 Task: Enable and manage GitHub Discussions categories.
Action: Mouse moved to (762, 112)
Screenshot: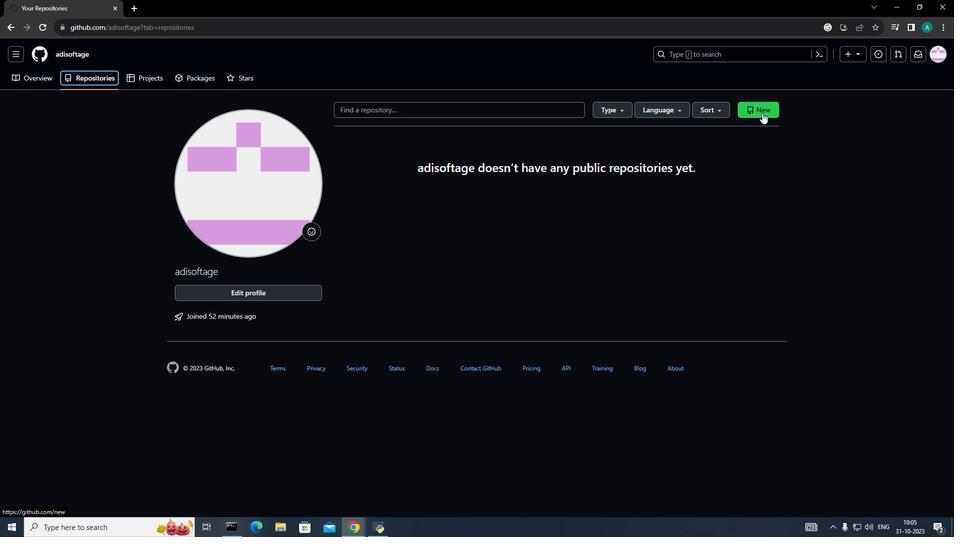 
Action: Mouse pressed left at (762, 112)
Screenshot: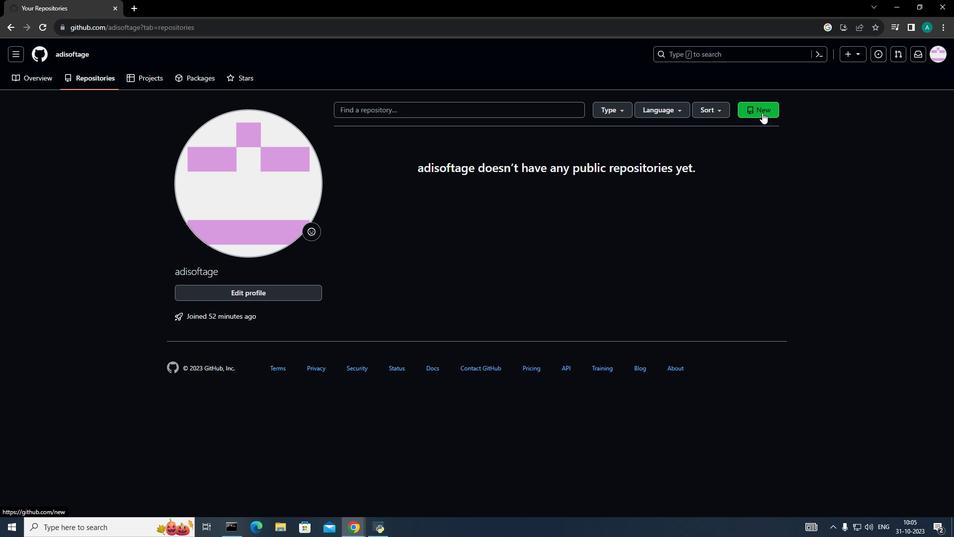 
Action: Mouse moved to (413, 175)
Screenshot: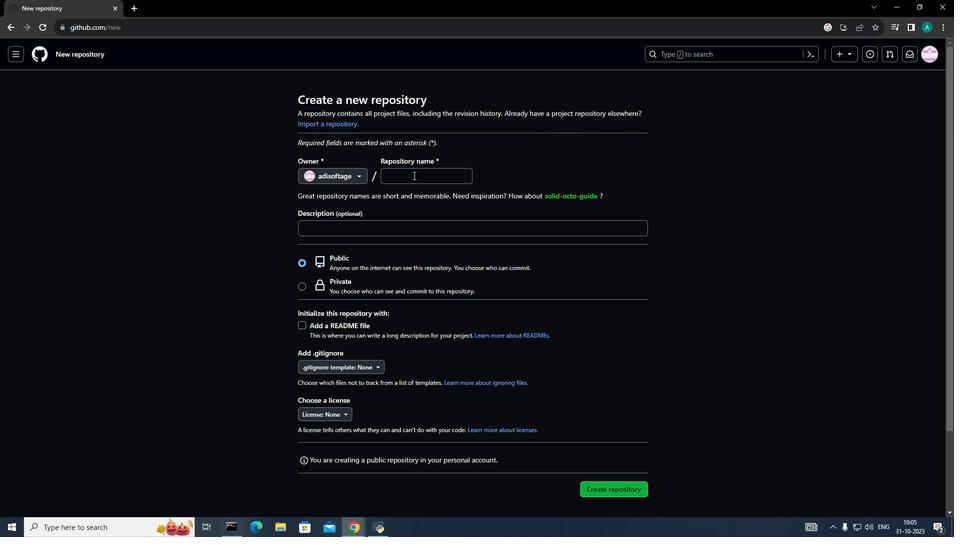 
Action: Mouse pressed left at (413, 175)
Screenshot: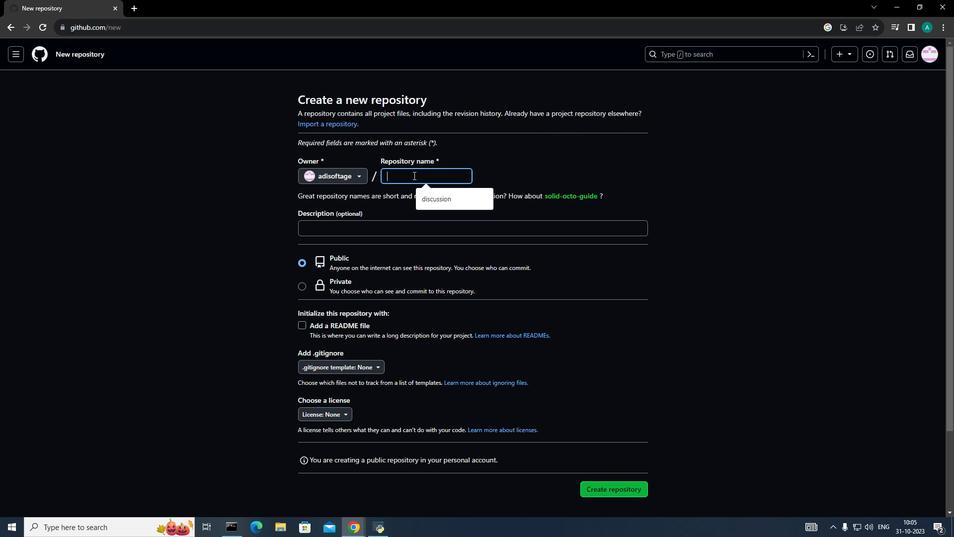 
Action: Key pressed discussions
Screenshot: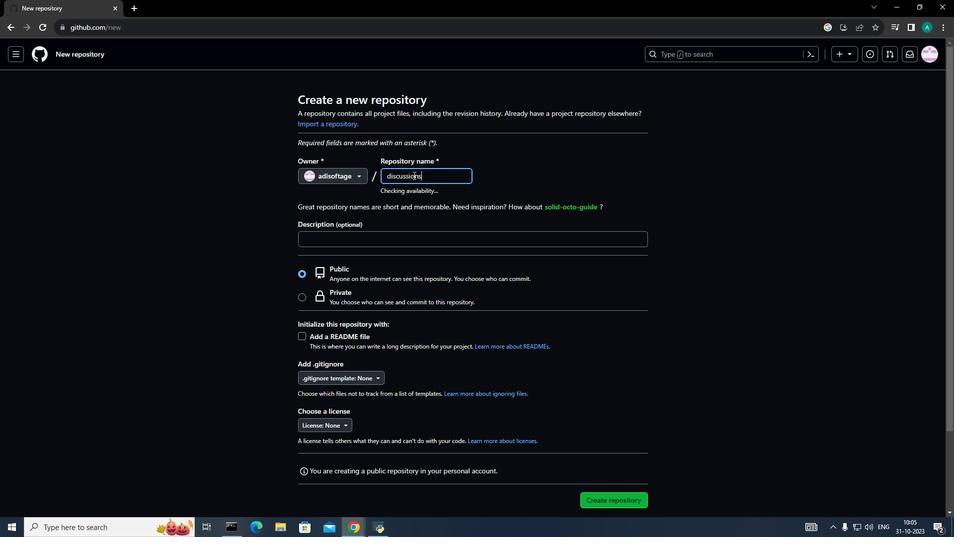 
Action: Mouse moved to (392, 281)
Screenshot: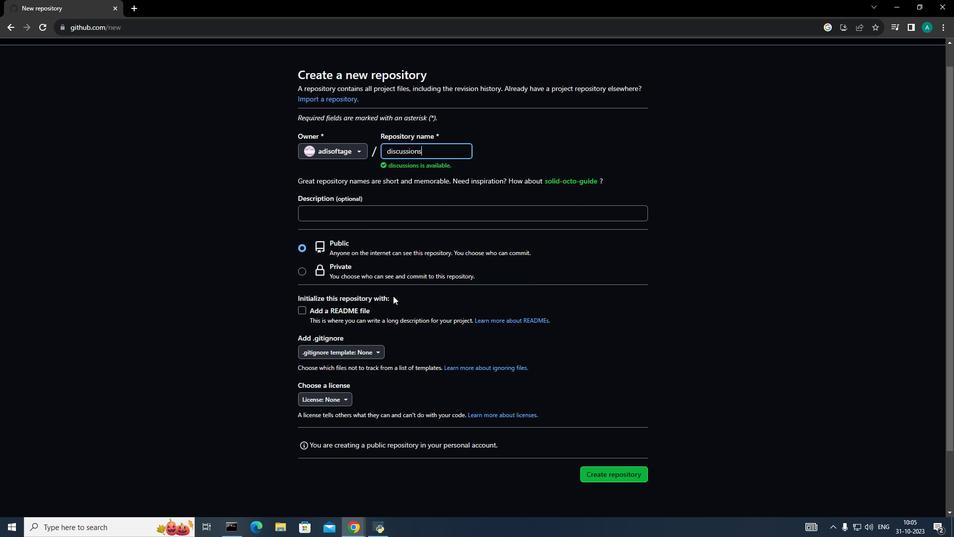 
Action: Mouse scrolled (392, 280) with delta (0, 0)
Screenshot: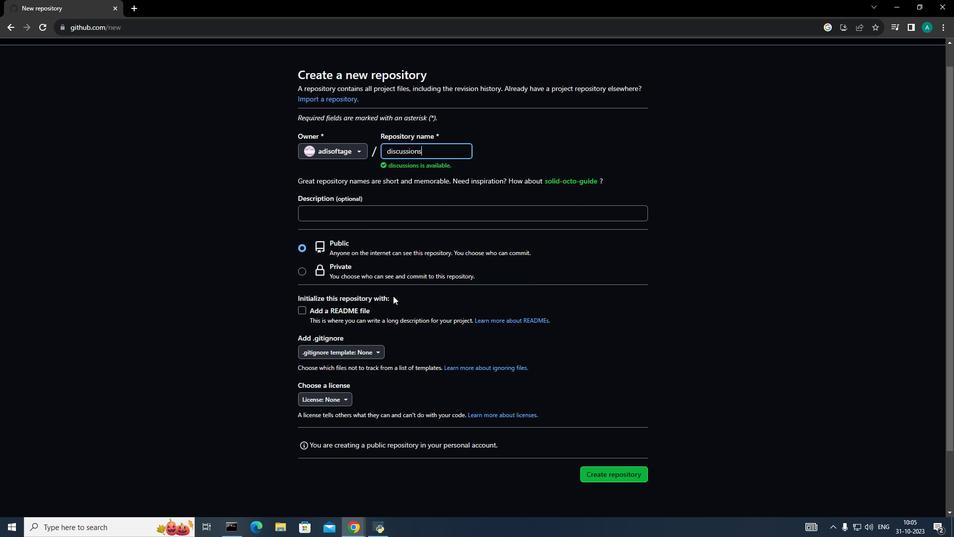 
Action: Mouse moved to (393, 290)
Screenshot: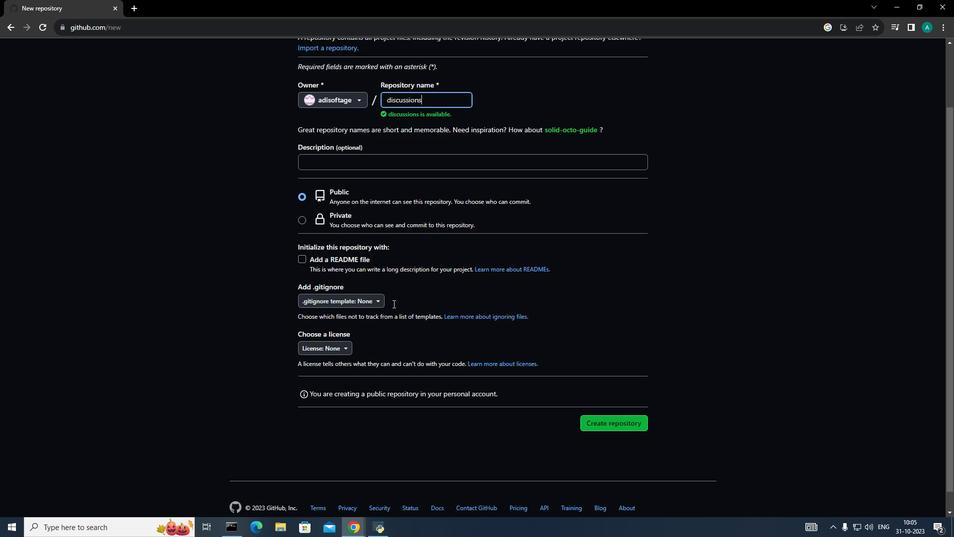 
Action: Mouse scrolled (393, 289) with delta (0, 0)
Screenshot: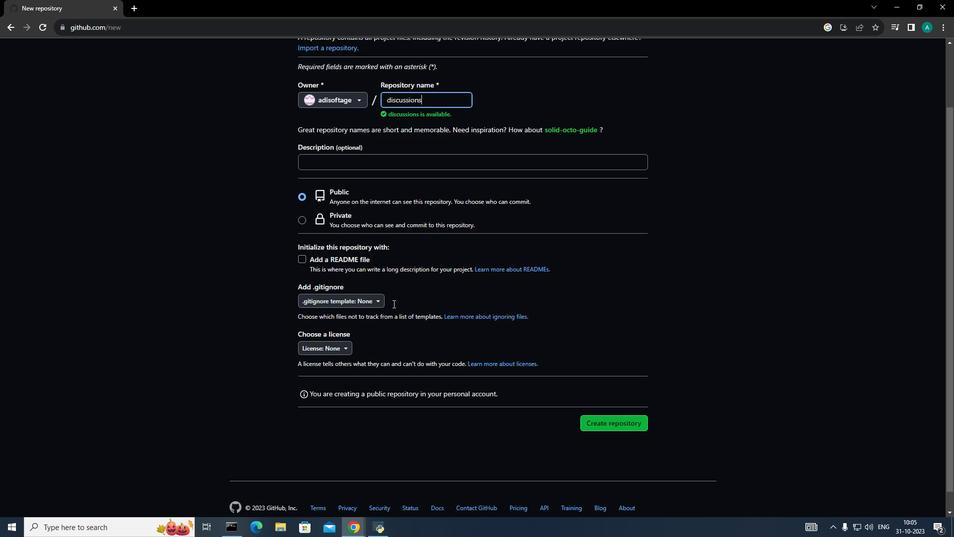 
Action: Mouse moved to (393, 299)
Screenshot: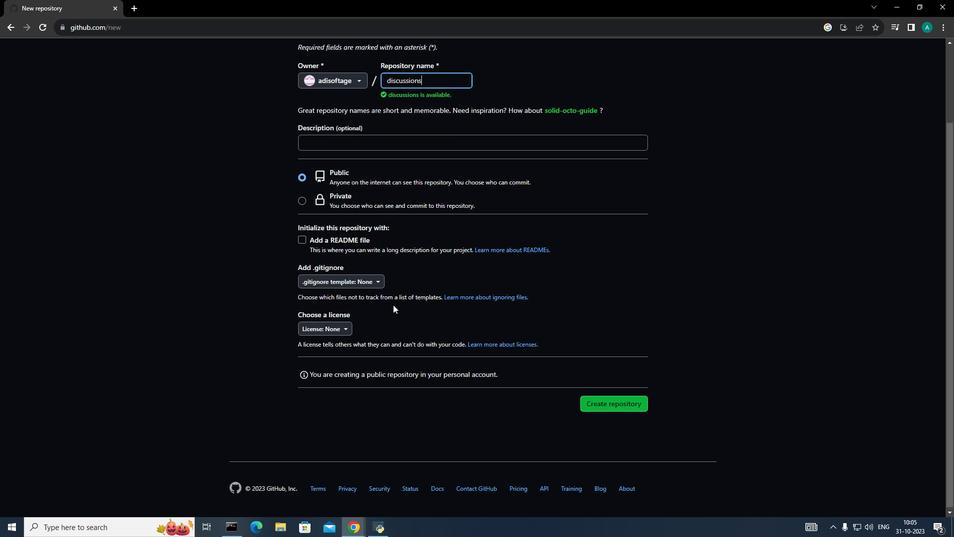 
Action: Mouse scrolled (393, 298) with delta (0, 0)
Screenshot: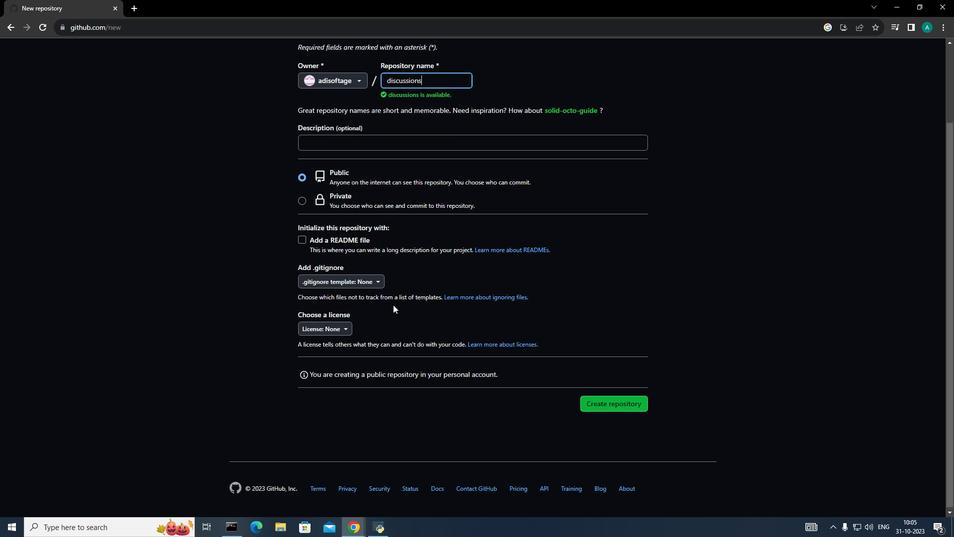 
Action: Mouse moved to (393, 304)
Screenshot: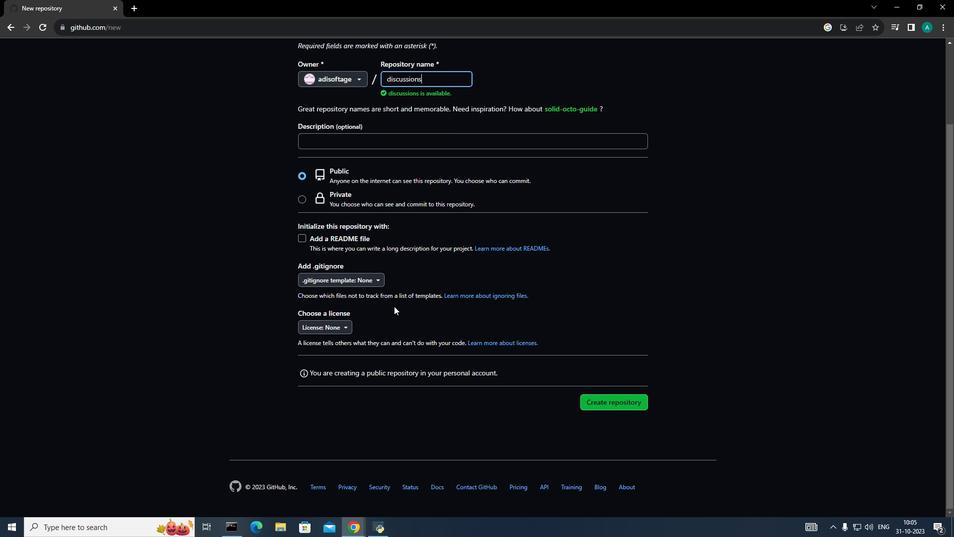 
Action: Mouse scrolled (393, 304) with delta (0, 0)
Screenshot: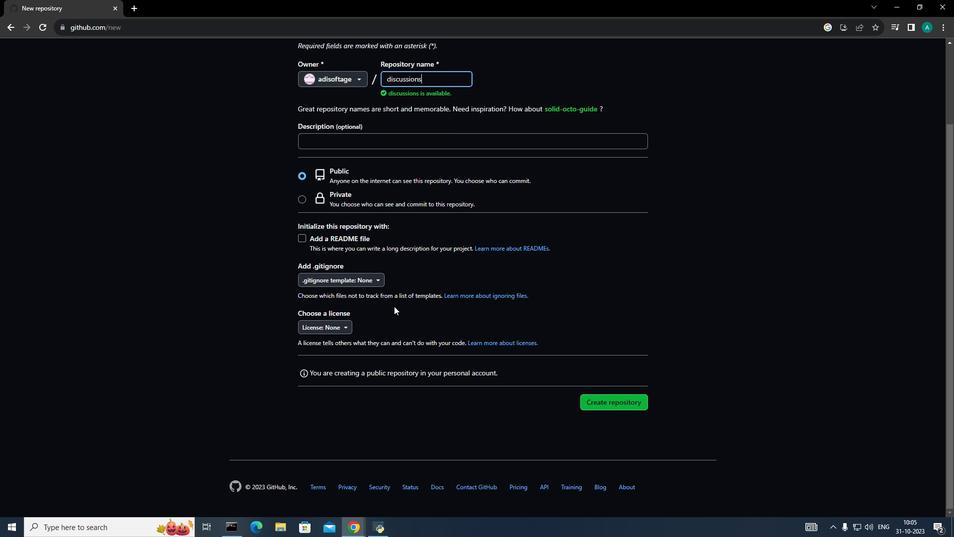 
Action: Mouse moved to (625, 404)
Screenshot: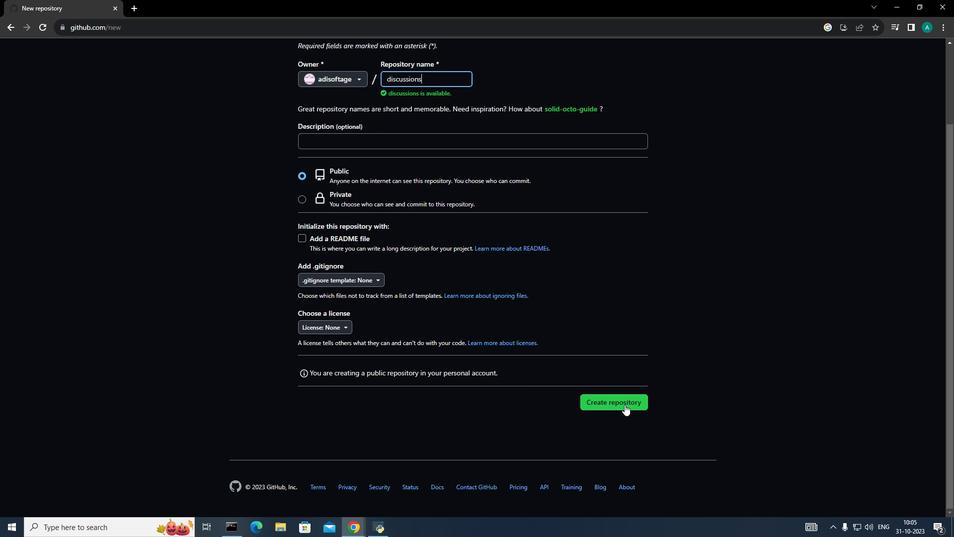 
Action: Mouse pressed left at (625, 404)
Screenshot: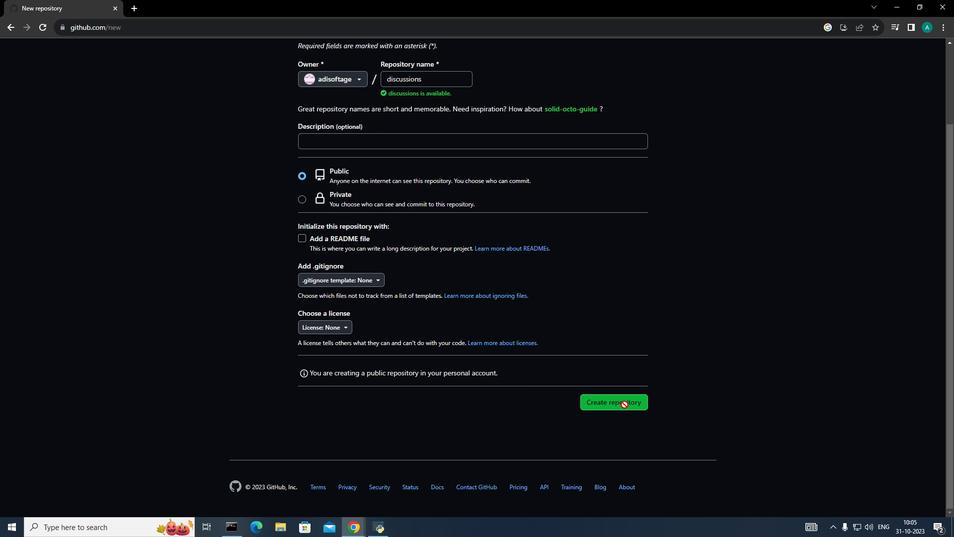 
Action: Mouse moved to (413, 79)
Screenshot: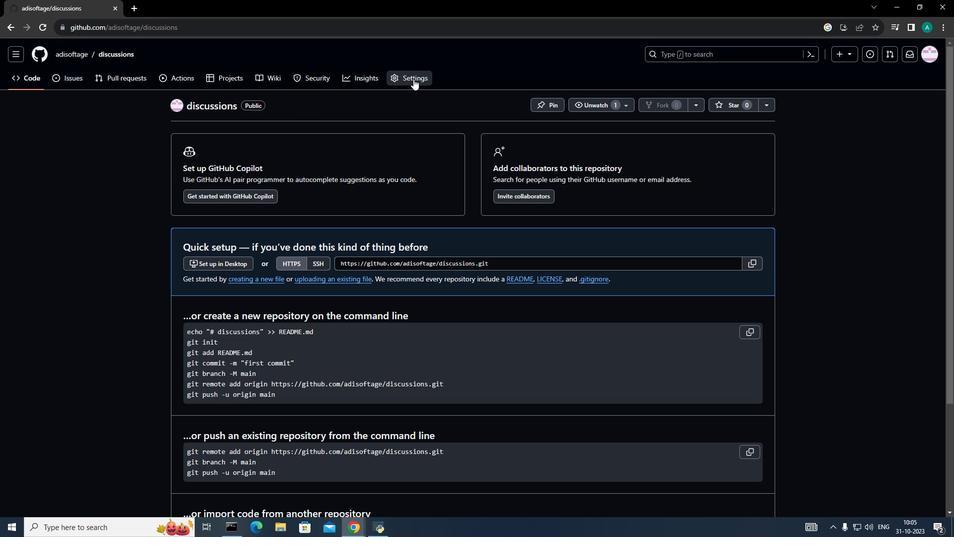
Action: Mouse pressed left at (413, 79)
Screenshot: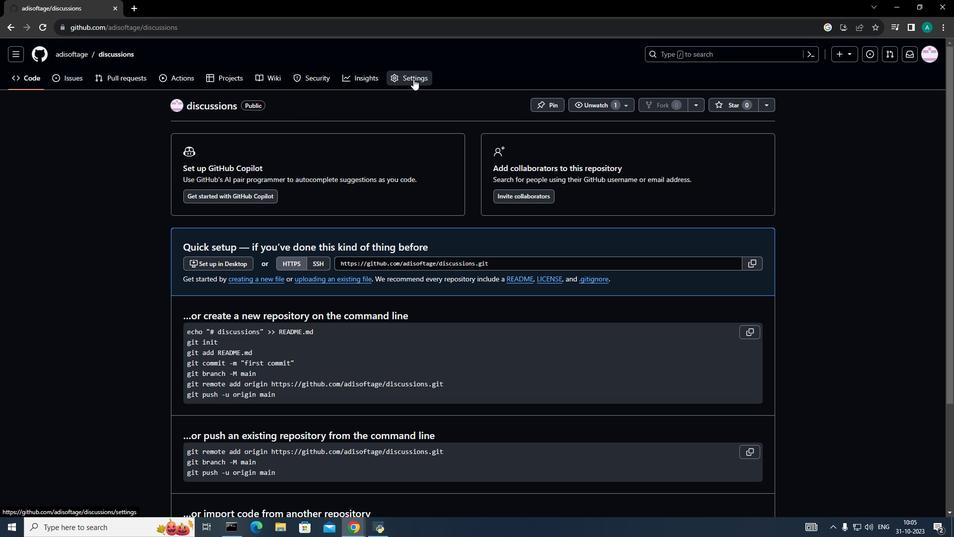 
Action: Mouse moved to (397, 335)
Screenshot: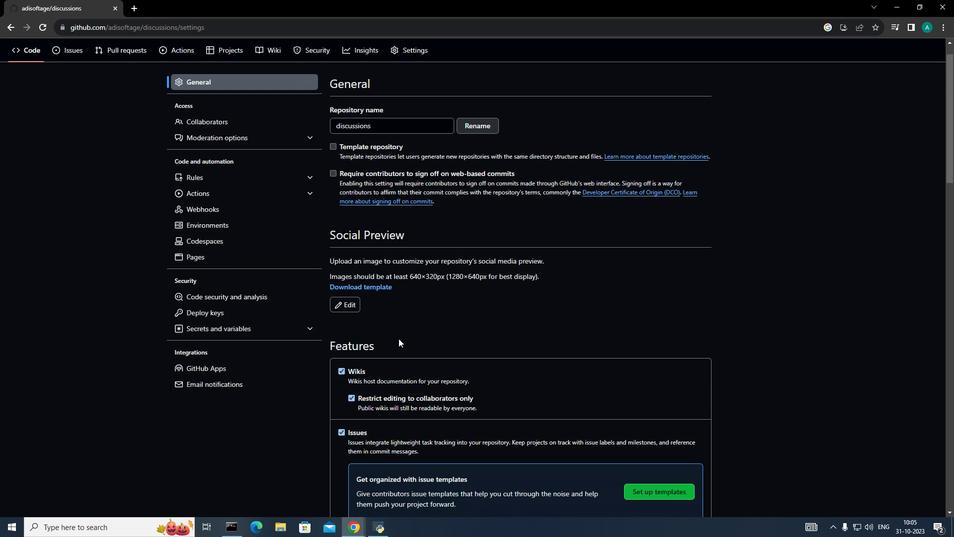 
Action: Mouse scrolled (397, 335) with delta (0, 0)
Screenshot: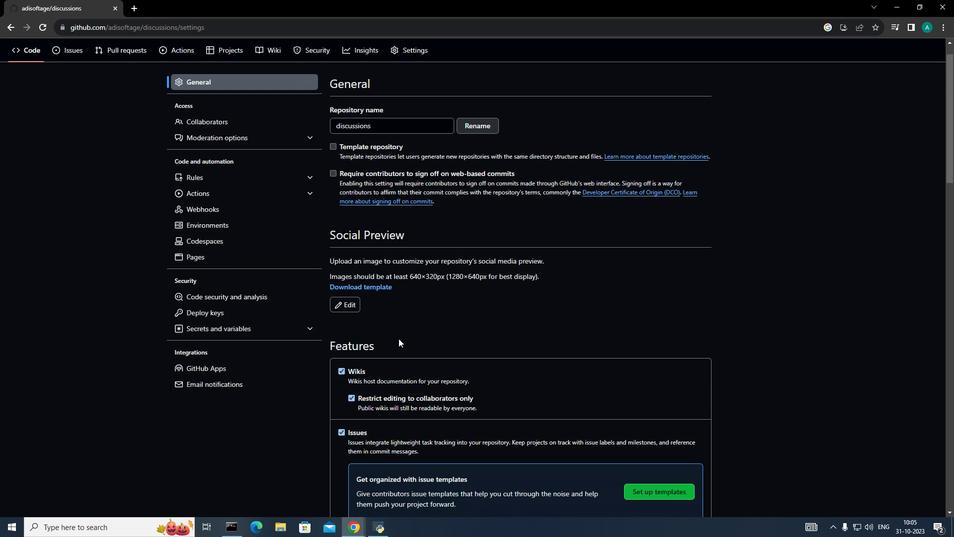 
Action: Mouse moved to (397, 336)
Screenshot: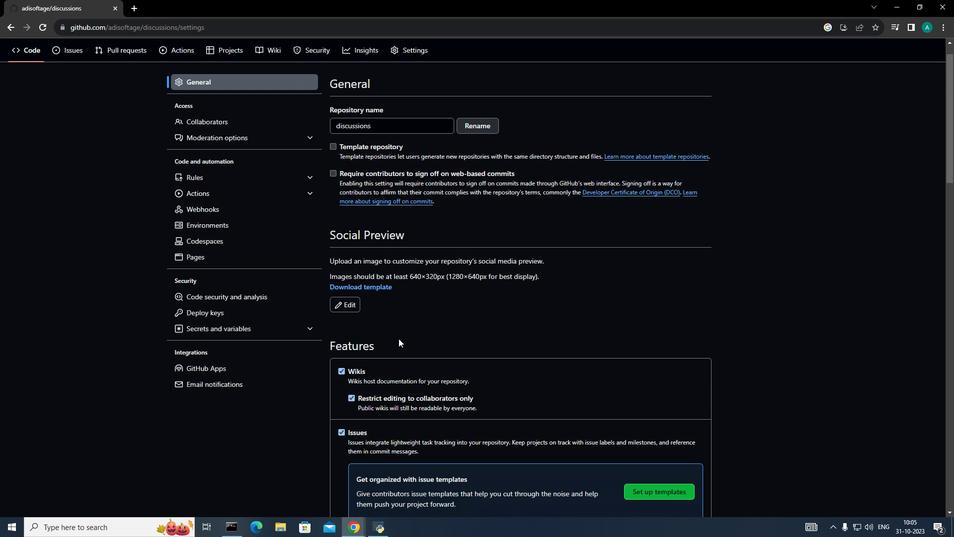 
Action: Mouse scrolled (397, 335) with delta (0, 0)
Screenshot: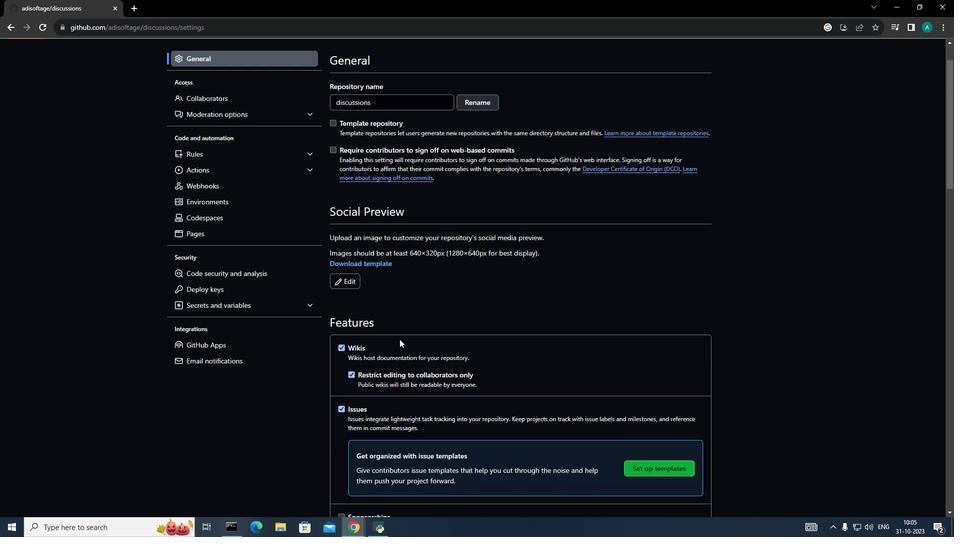 
Action: Mouse moved to (398, 337)
Screenshot: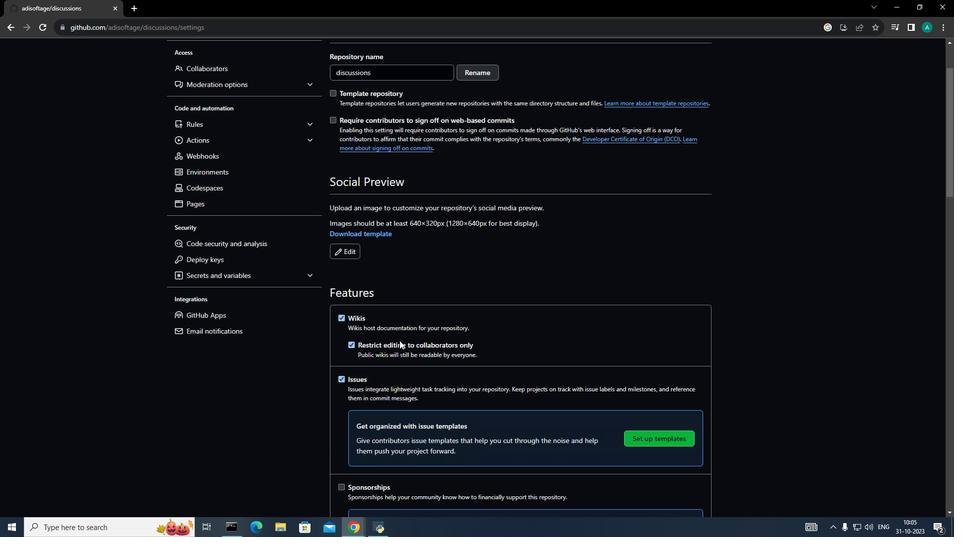 
Action: Mouse scrolled (398, 337) with delta (0, 0)
Screenshot: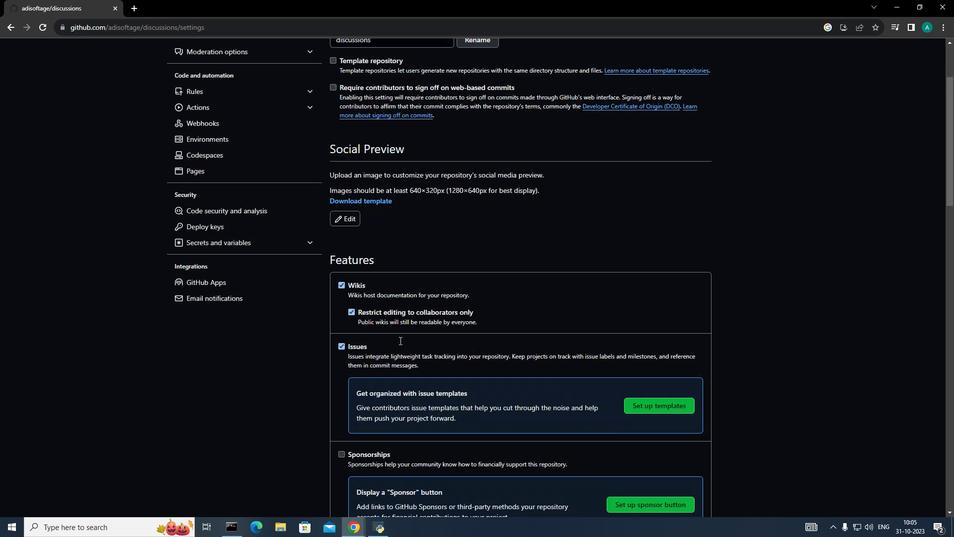 
Action: Mouse moved to (399, 339)
Screenshot: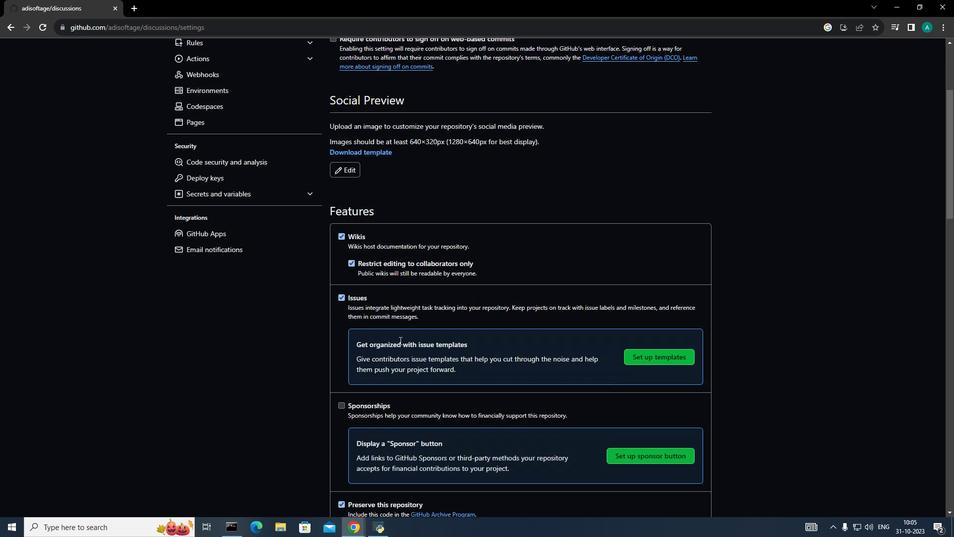 
Action: Mouse scrolled (399, 338) with delta (0, 0)
Screenshot: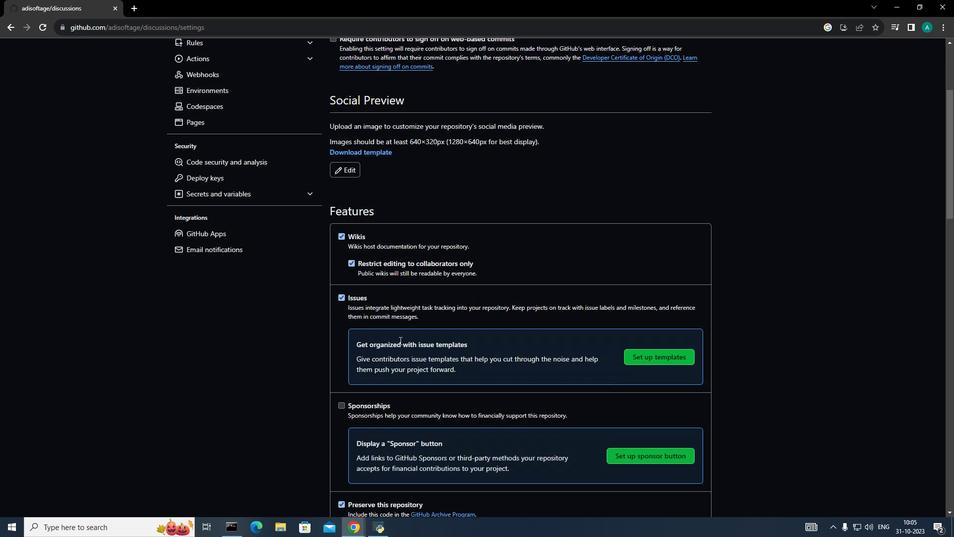 
Action: Mouse moved to (399, 340)
Screenshot: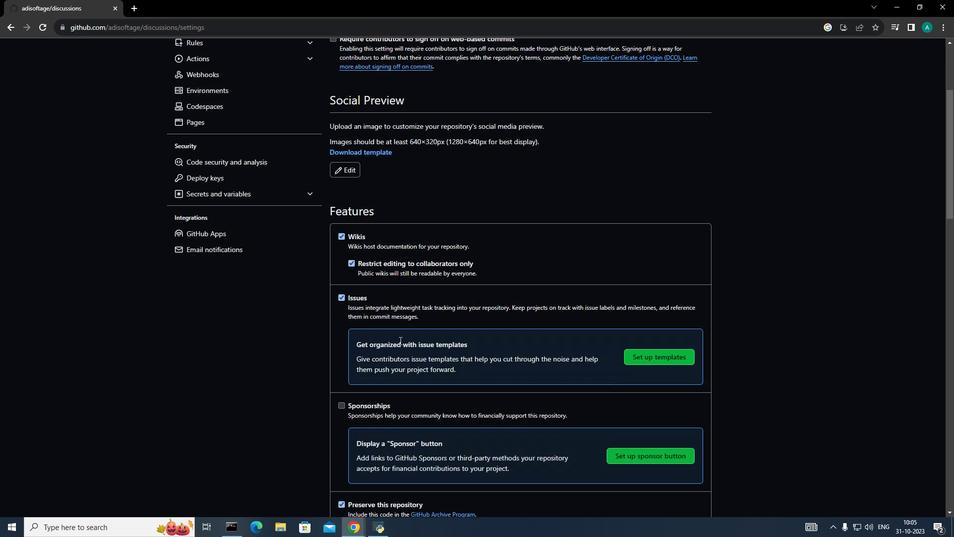
Action: Mouse scrolled (399, 340) with delta (0, 0)
Screenshot: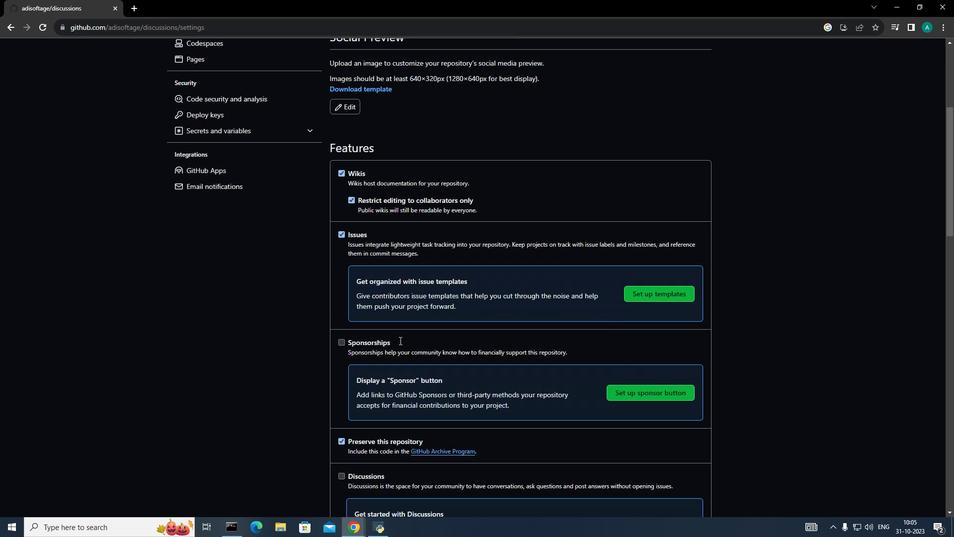 
Action: Mouse moved to (399, 341)
Screenshot: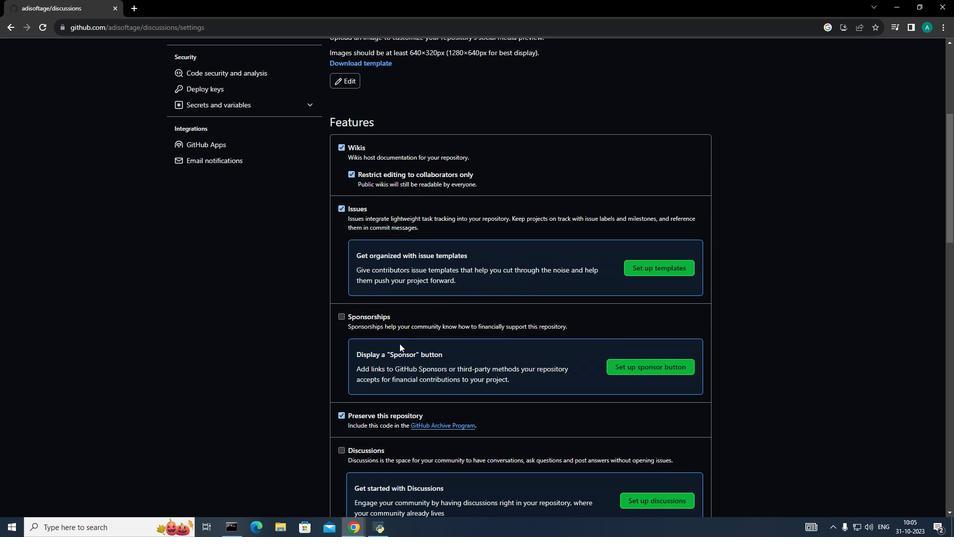 
Action: Mouse scrolled (399, 341) with delta (0, 0)
Screenshot: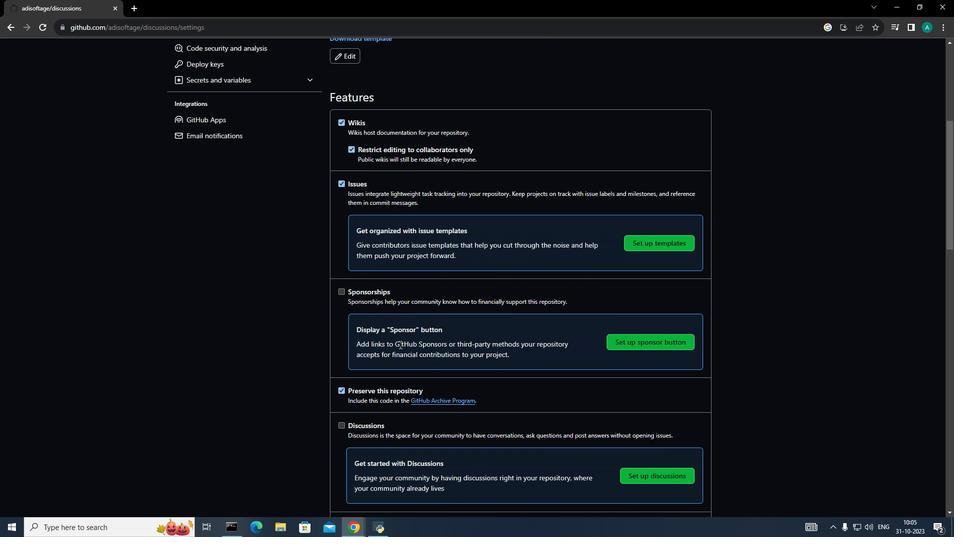 
Action: Mouse moved to (399, 342)
Screenshot: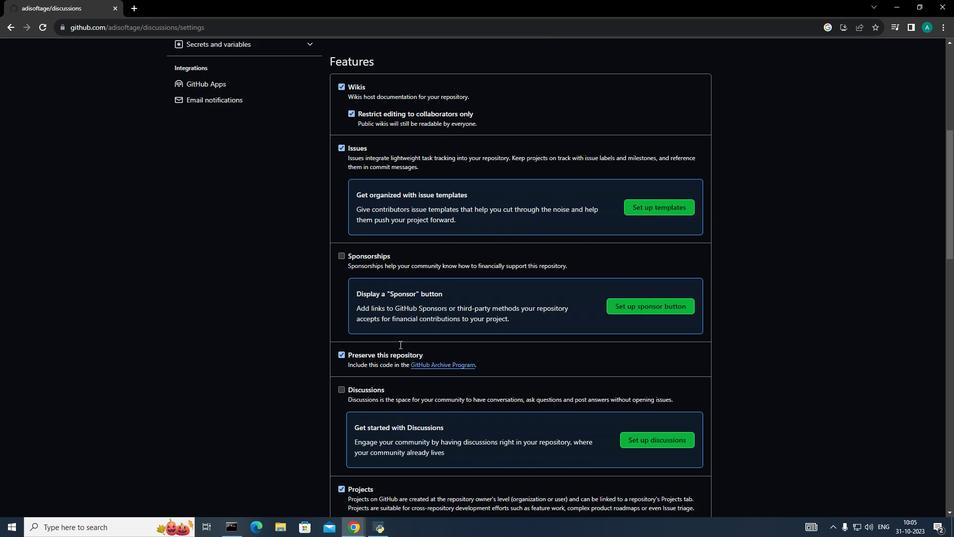 
Action: Mouse scrolled (399, 342) with delta (0, 0)
Screenshot: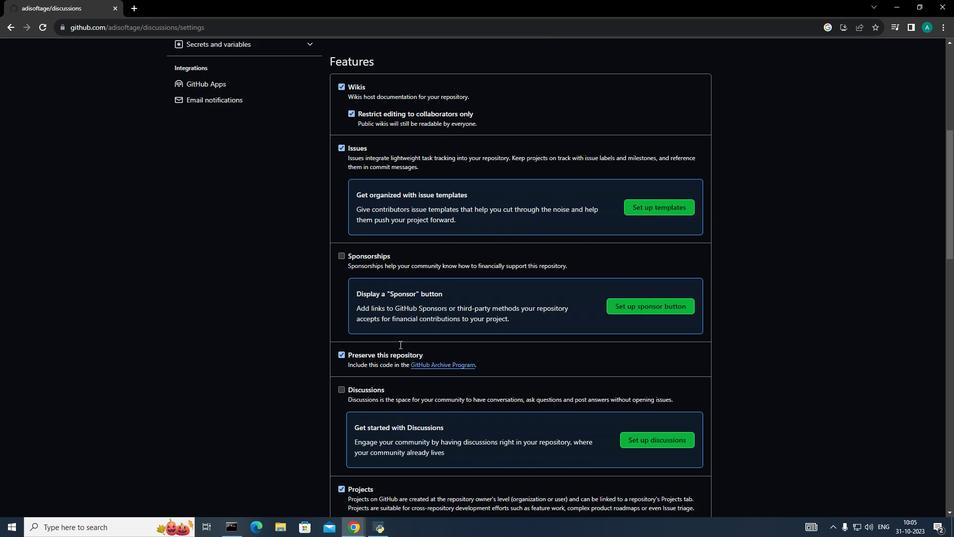 
Action: Mouse moved to (399, 344)
Screenshot: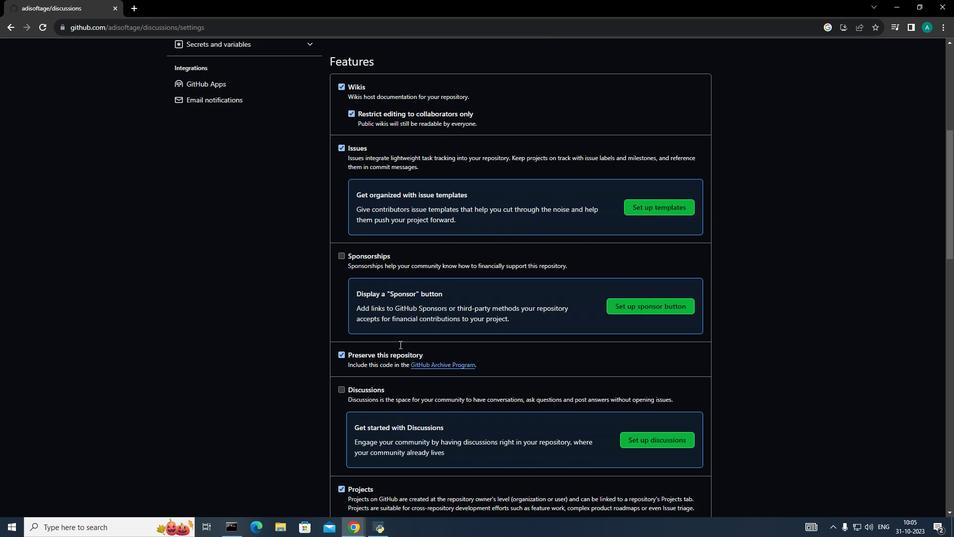 
Action: Mouse scrolled (399, 344) with delta (0, 0)
Screenshot: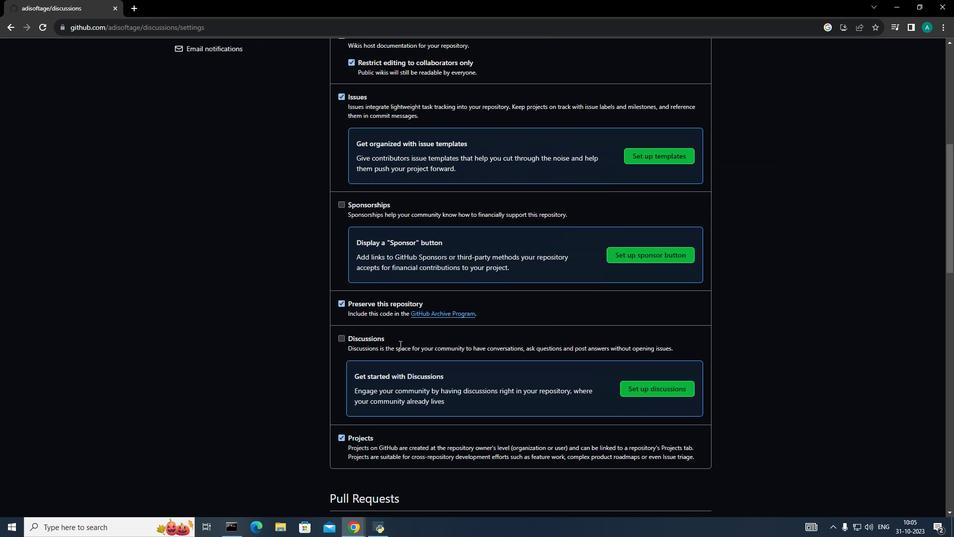 
Action: Mouse moved to (353, 308)
Screenshot: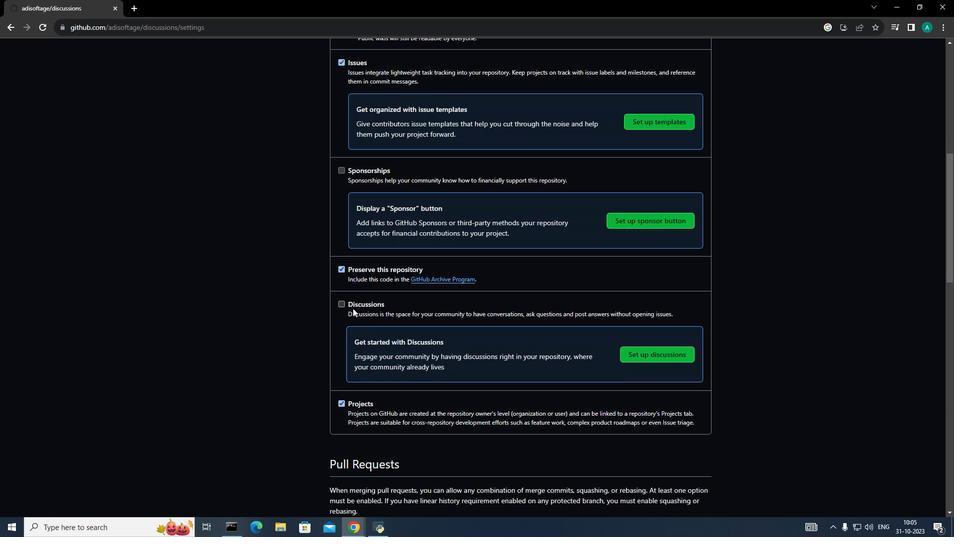 
Action: Mouse pressed left at (353, 308)
Screenshot: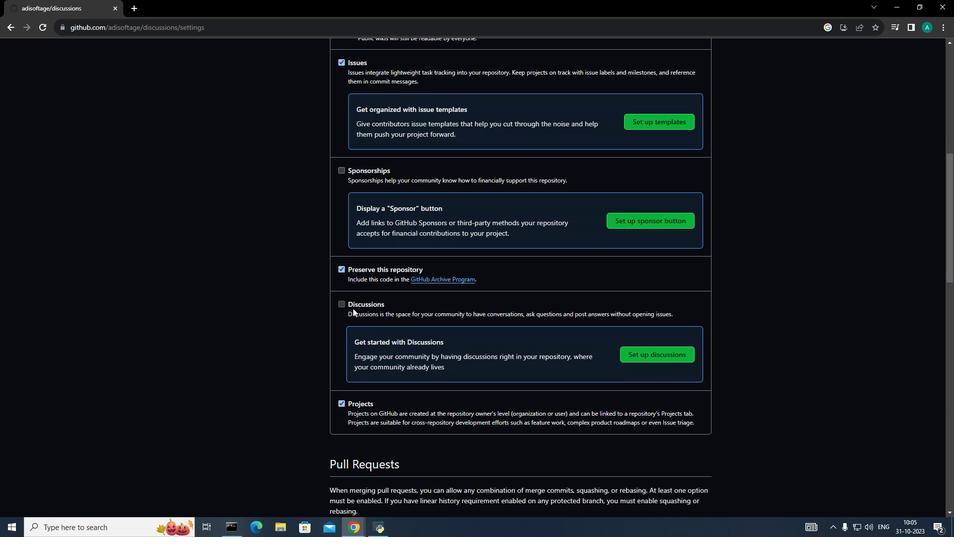 
Action: Mouse moved to (660, 357)
Screenshot: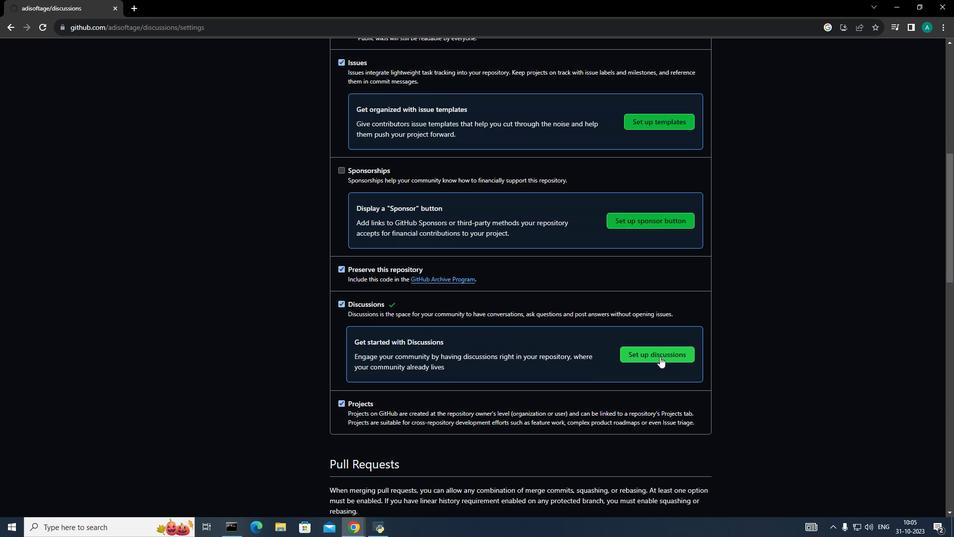 
Action: Mouse pressed left at (660, 357)
Screenshot: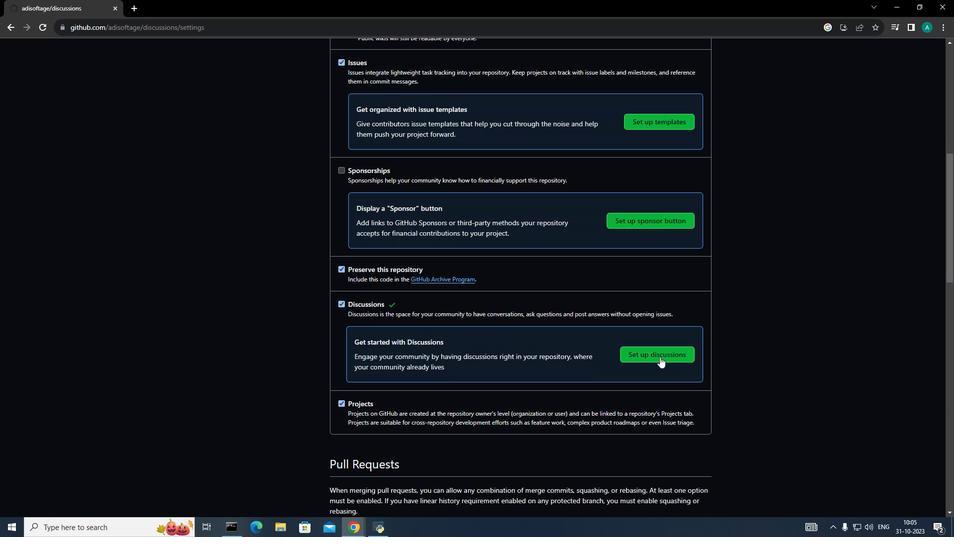 
Action: Mouse moved to (296, 235)
Screenshot: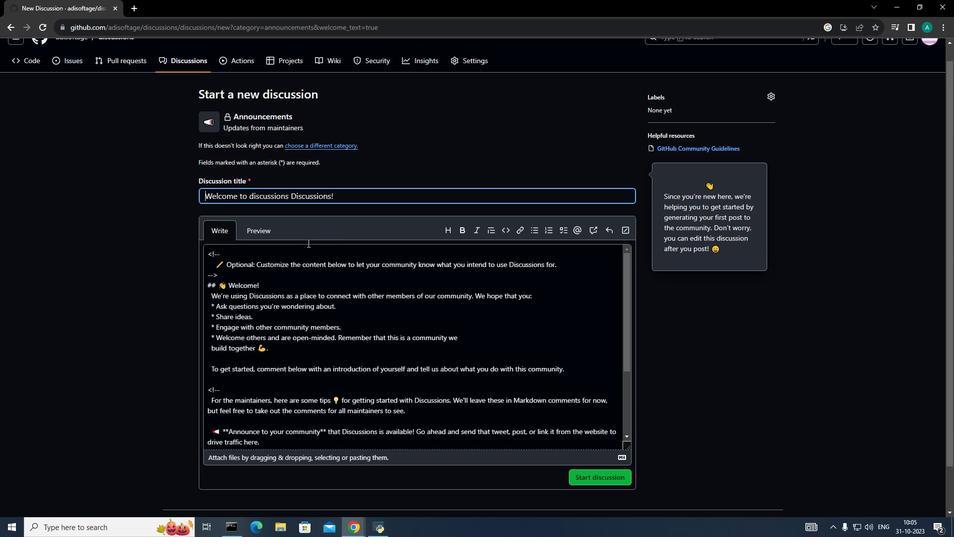 
Action: Mouse scrolled (296, 235) with delta (0, 0)
Screenshot: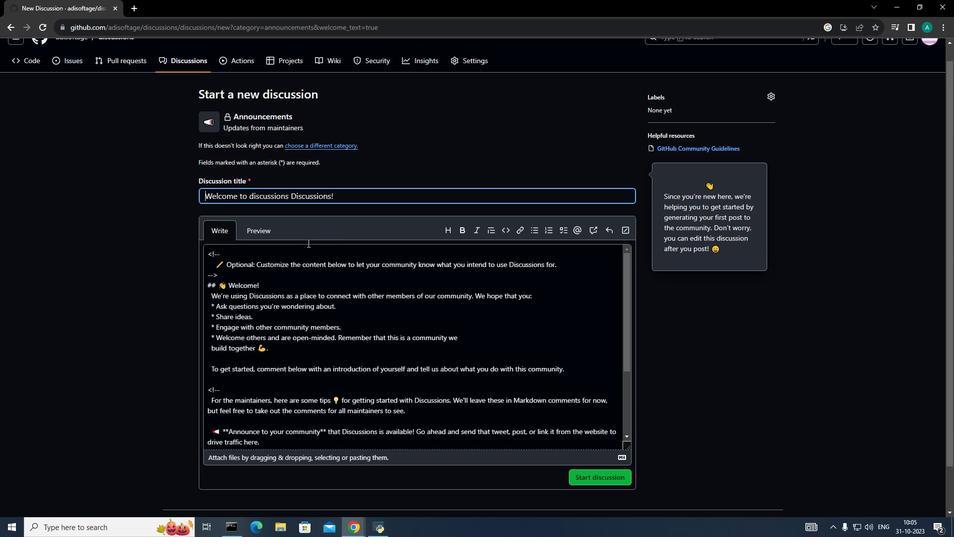 
Action: Mouse moved to (300, 238)
Screenshot: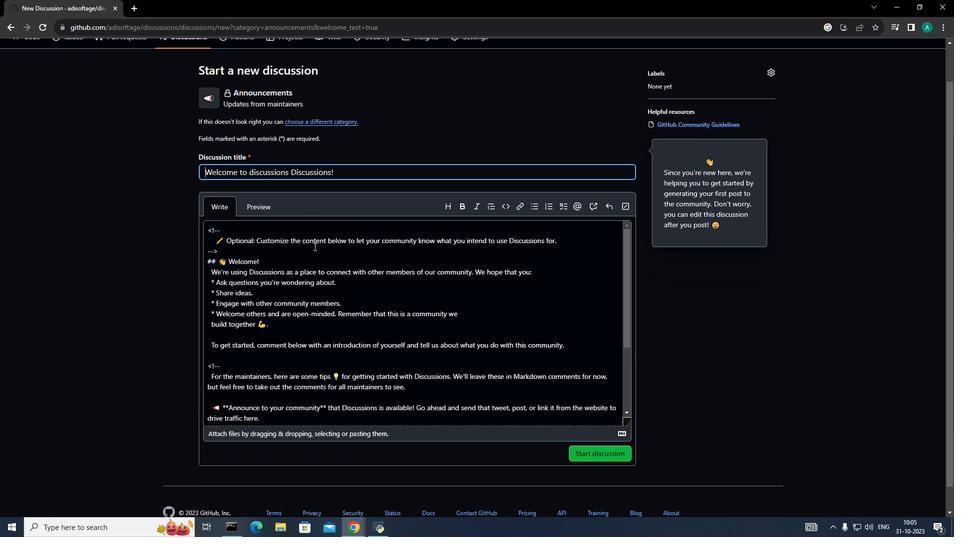 
Action: Mouse scrolled (300, 237) with delta (0, 0)
Screenshot: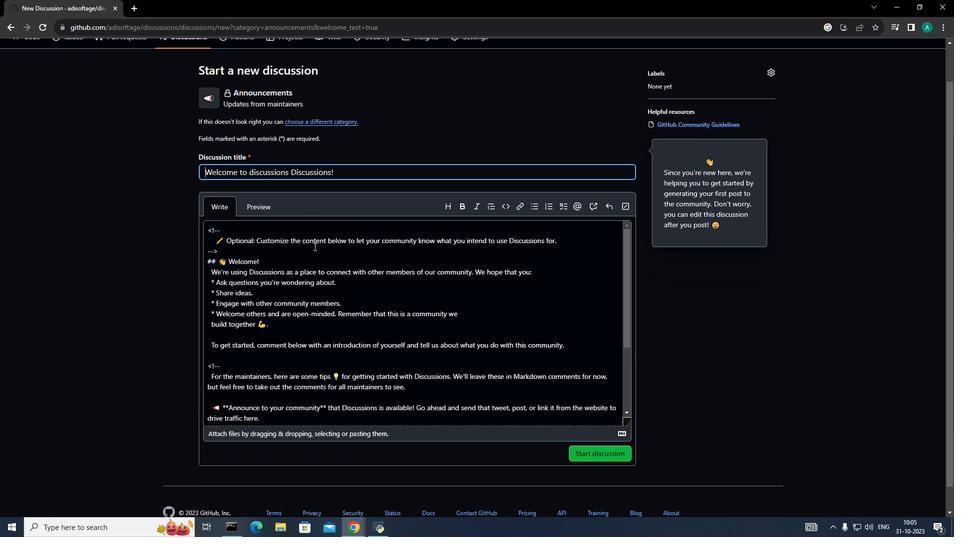 
Action: Mouse moved to (304, 241)
Screenshot: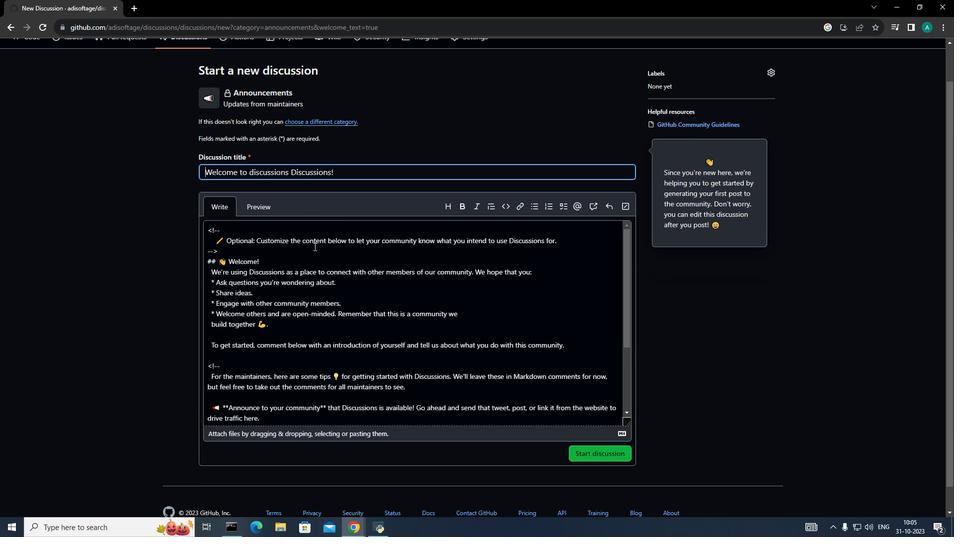 
Action: Mouse scrolled (304, 240) with delta (0, 0)
Screenshot: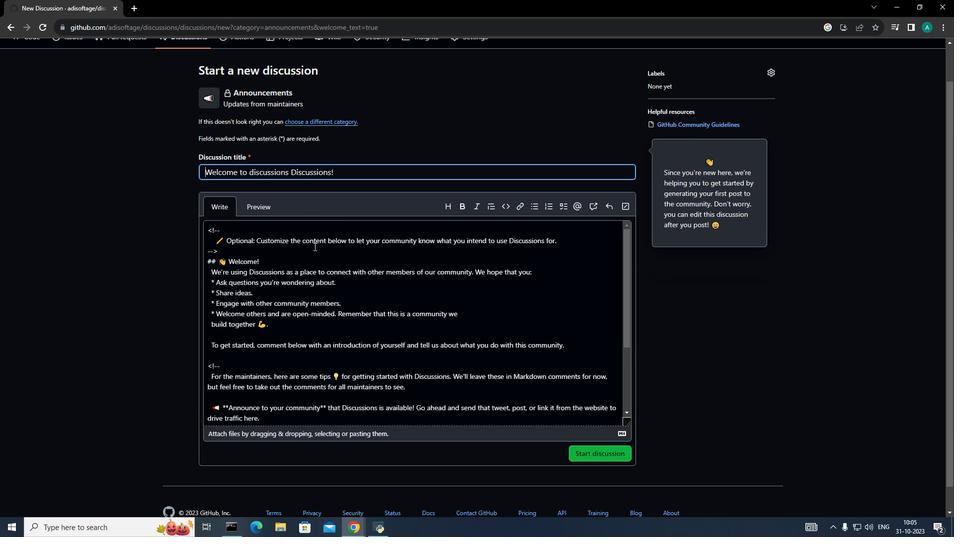 
Action: Mouse moved to (305, 241)
Screenshot: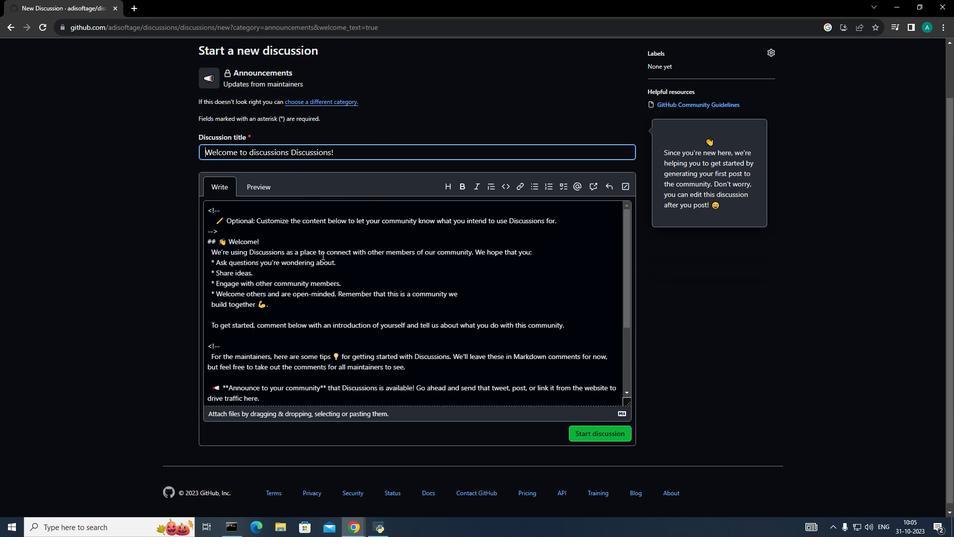
Action: Mouse scrolled (305, 241) with delta (0, 0)
Screenshot: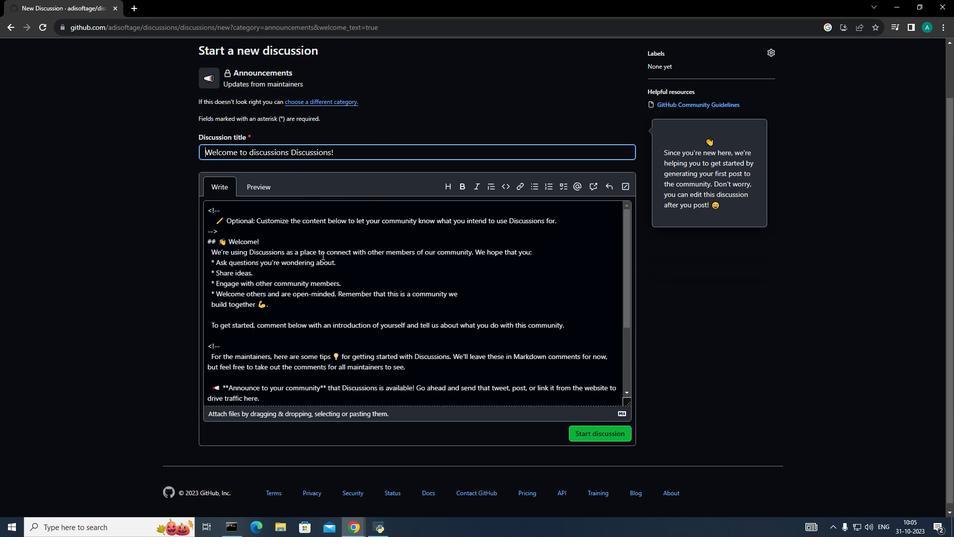 
Action: Mouse moved to (308, 243)
Screenshot: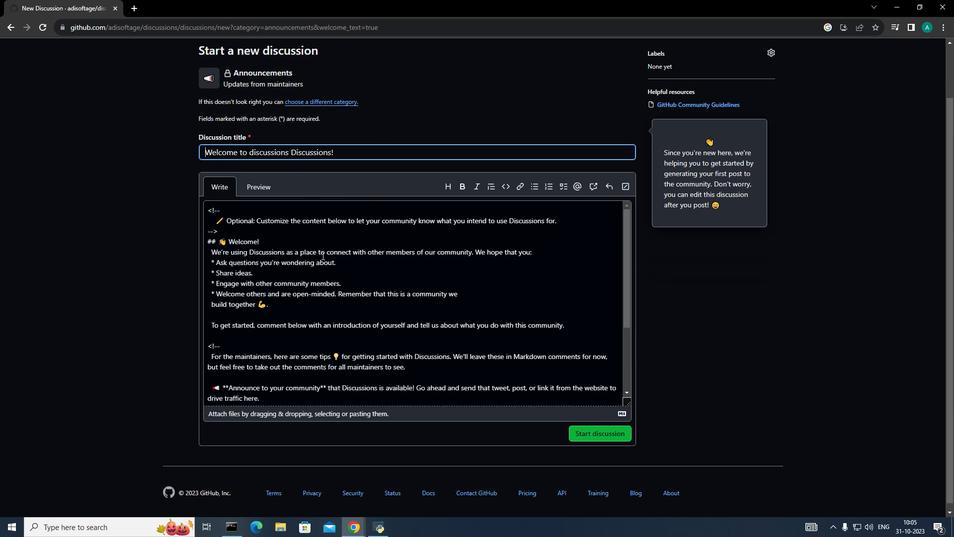 
Action: Mouse scrolled (308, 243) with delta (0, 0)
Screenshot: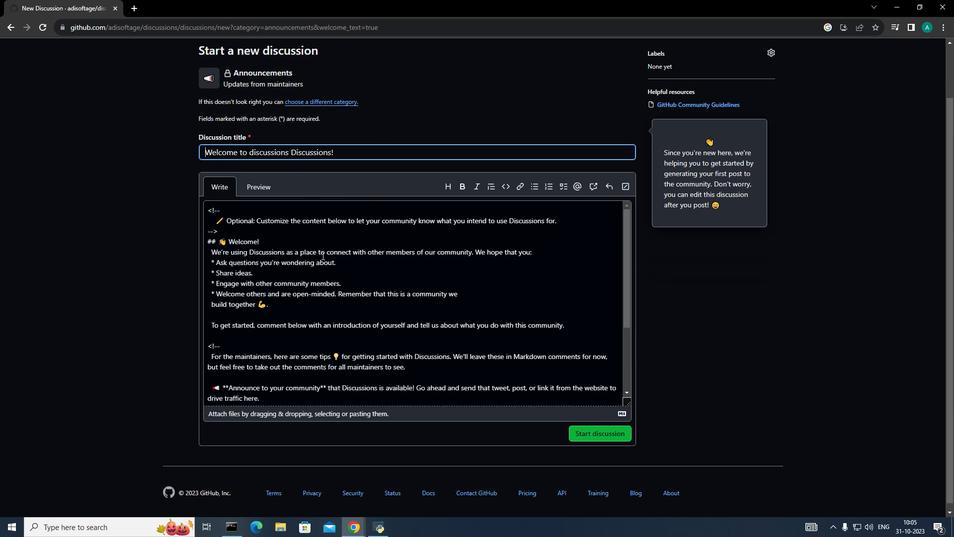 
Action: Mouse moved to (314, 247)
Screenshot: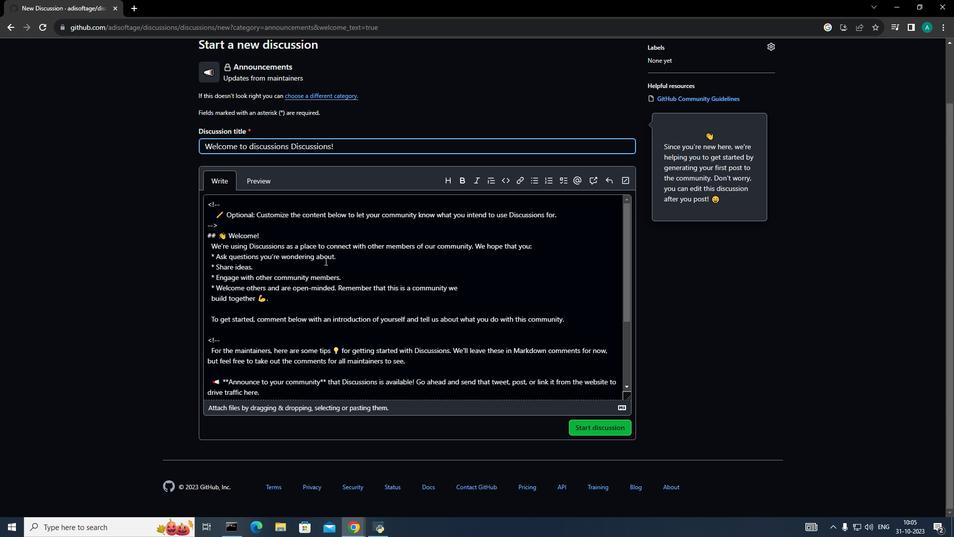 
Action: Mouse scrolled (314, 246) with delta (0, 0)
Screenshot: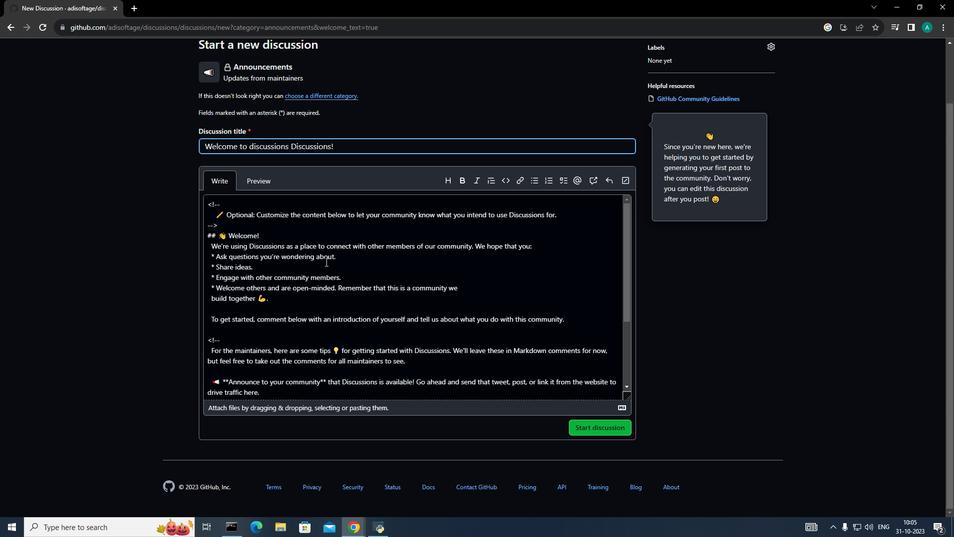 
Action: Mouse moved to (356, 309)
Screenshot: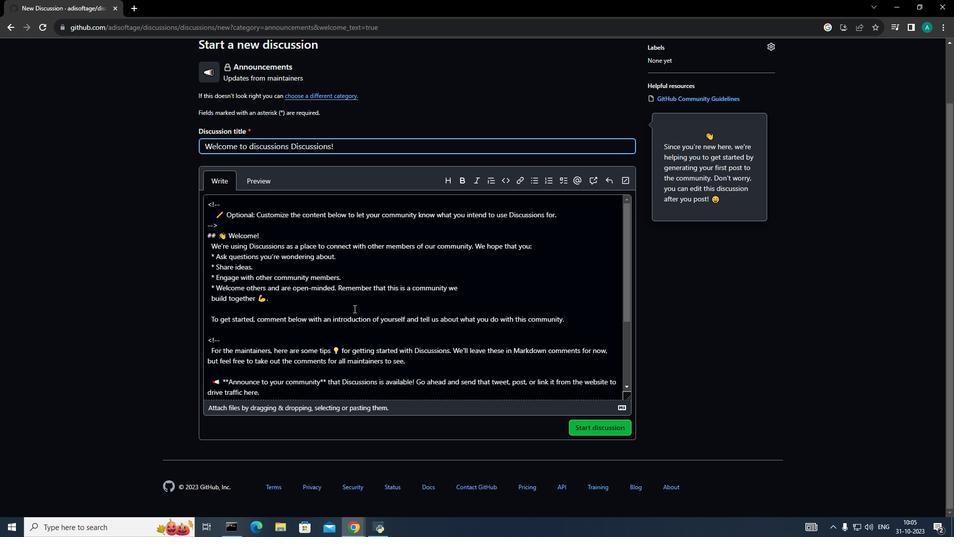 
Action: Mouse scrolled (356, 309) with delta (0, 0)
Screenshot: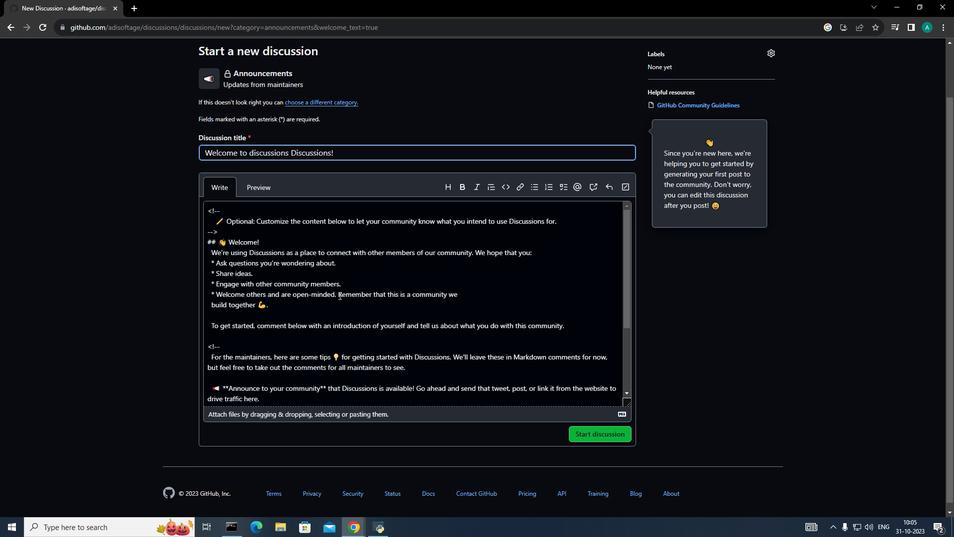 
Action: Mouse moved to (354, 308)
Screenshot: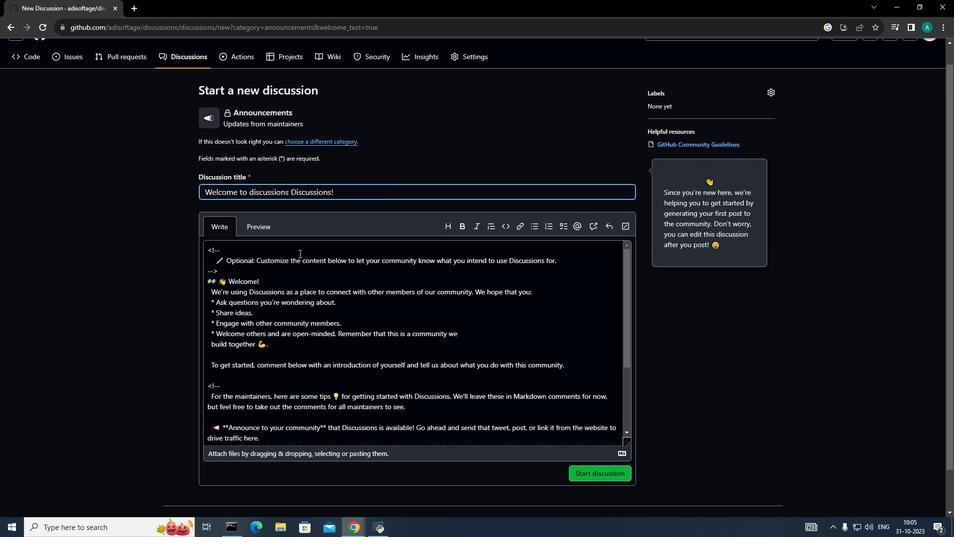 
Action: Mouse scrolled (354, 309) with delta (0, 0)
Screenshot: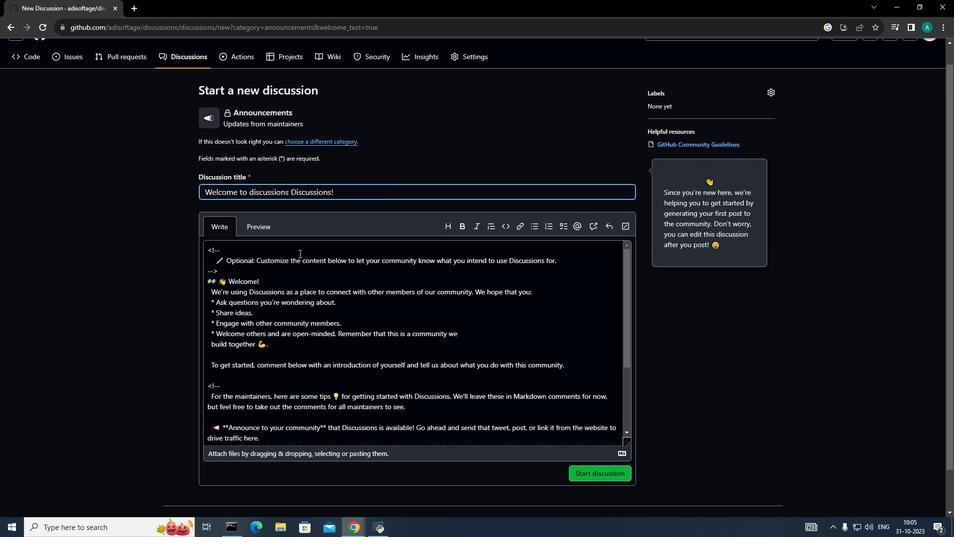 
Action: Mouse moved to (186, 77)
Screenshot: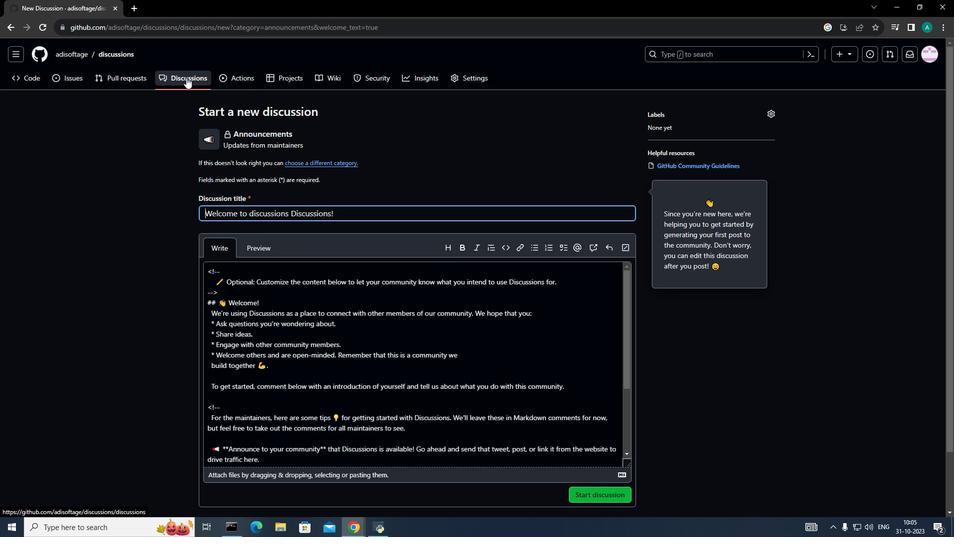 
Action: Mouse pressed left at (186, 77)
Screenshot: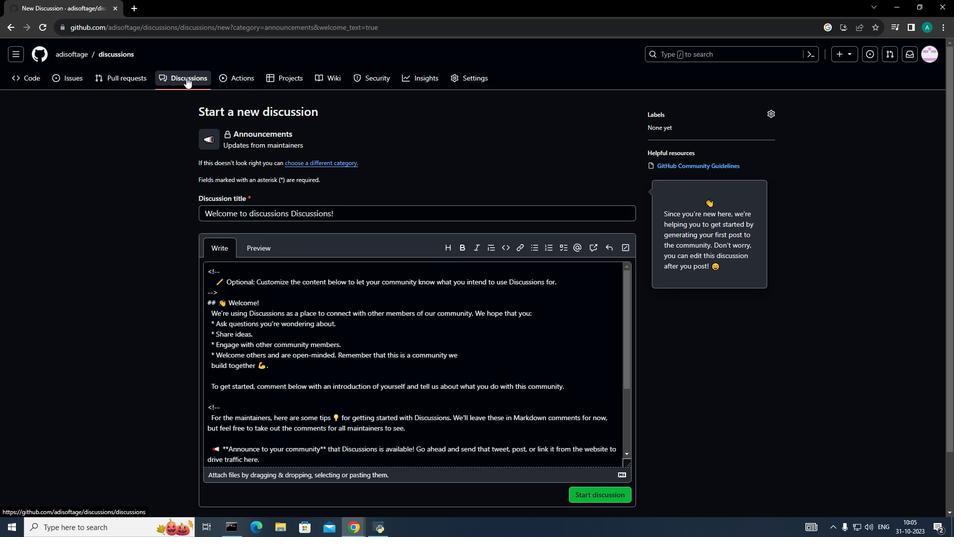 
Action: Mouse moved to (749, 115)
Screenshot: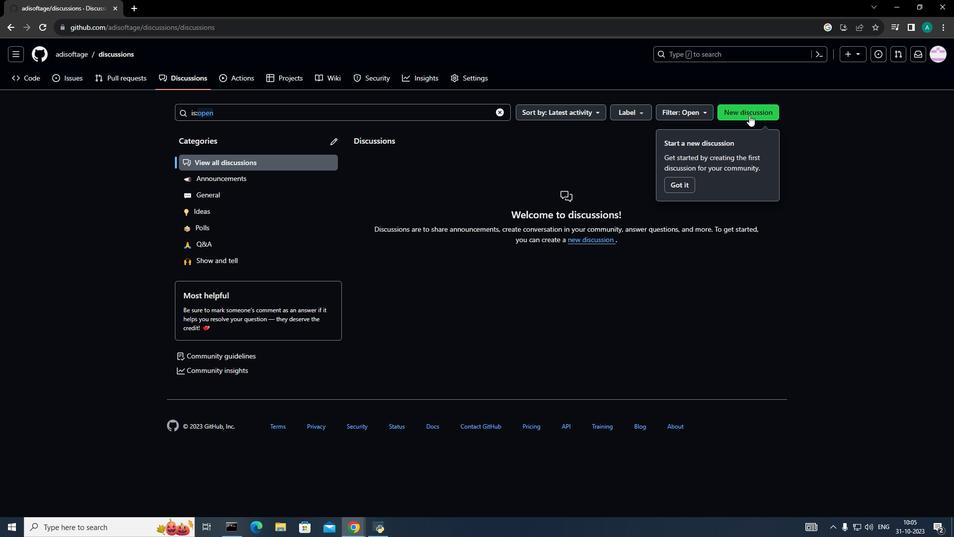 
Action: Mouse pressed left at (749, 115)
Screenshot: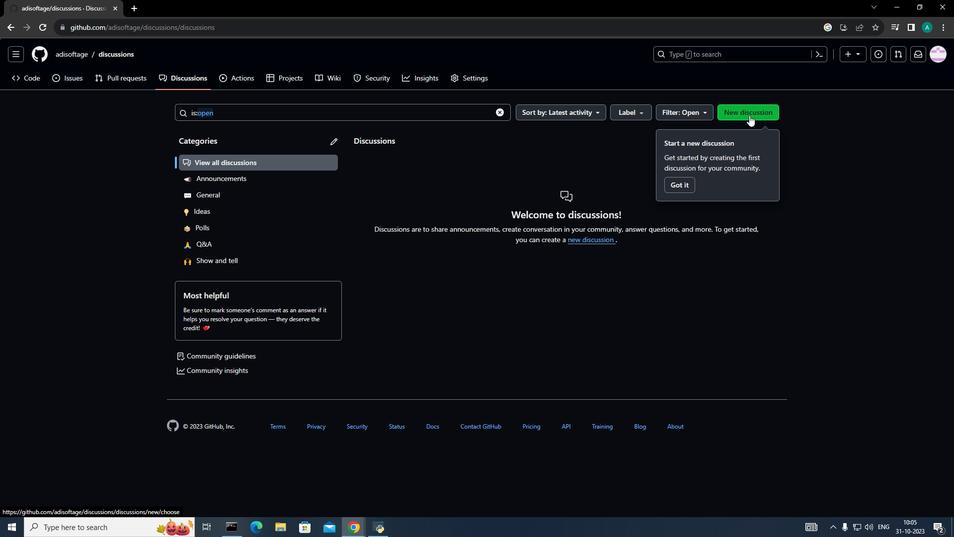 
Action: Mouse moved to (739, 166)
Screenshot: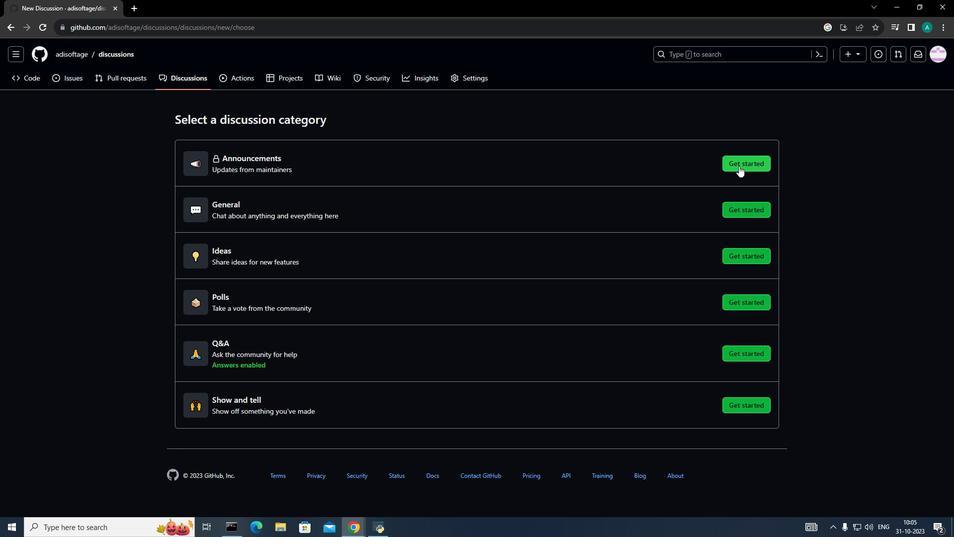 
Action: Mouse pressed left at (739, 166)
Screenshot: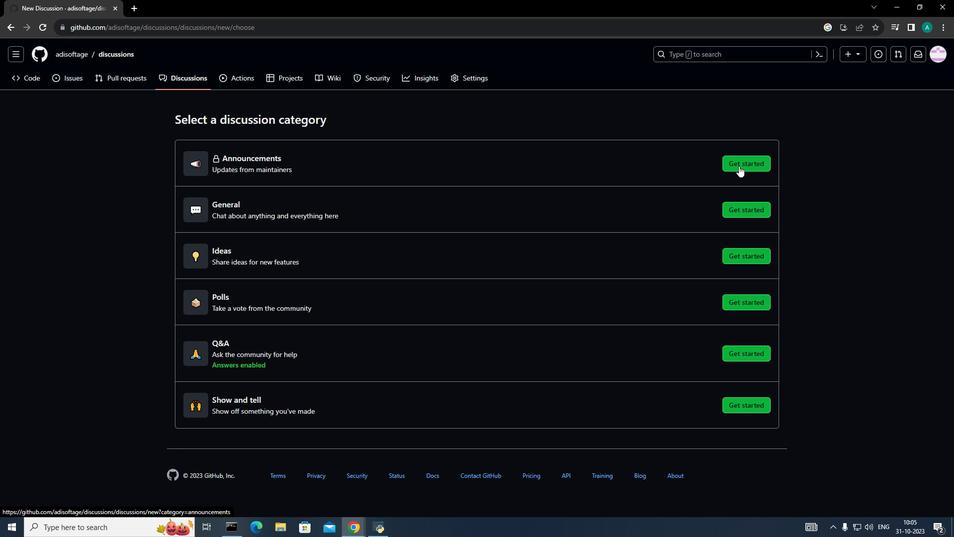 
Action: Mouse moved to (754, 163)
Screenshot: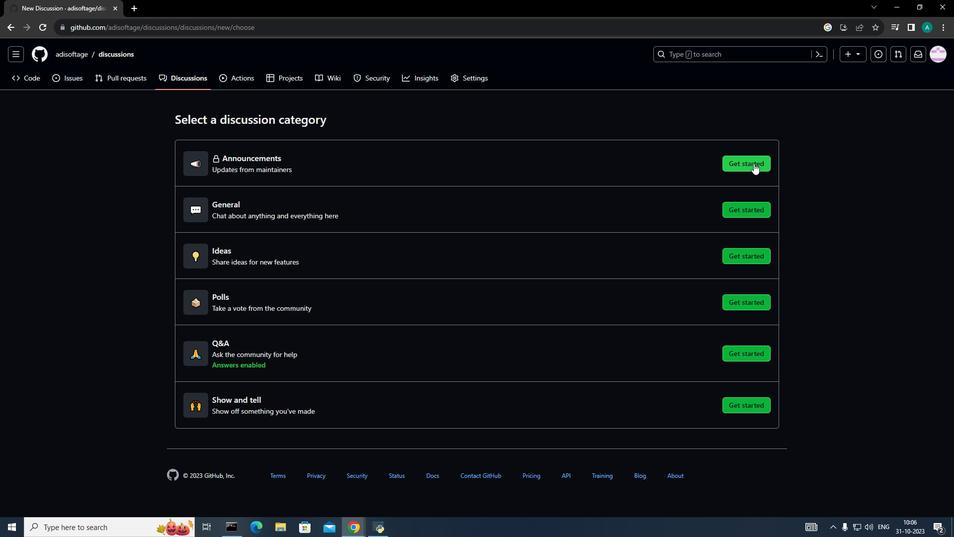 
Action: Mouse pressed left at (754, 163)
Screenshot: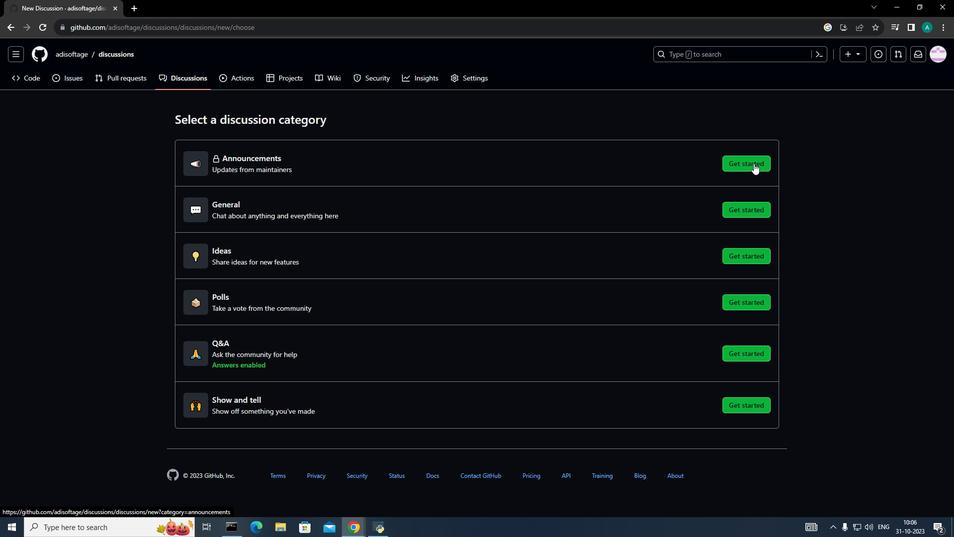 
Action: Mouse moved to (304, 215)
Screenshot: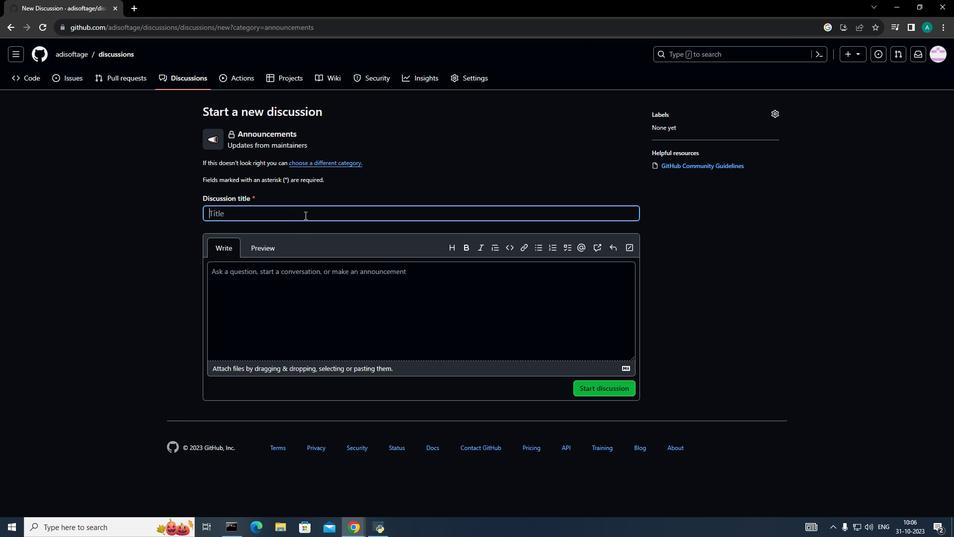 
Action: Mouse pressed left at (304, 215)
Screenshot: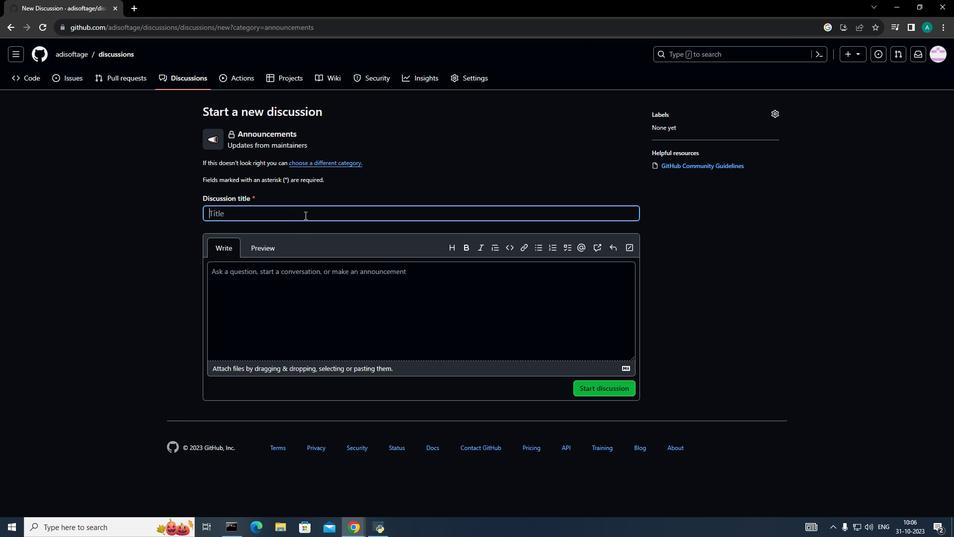
Action: Key pressed <Key.shift>Announcement<Key.shift_r><Key.shift_r>#1
Screenshot: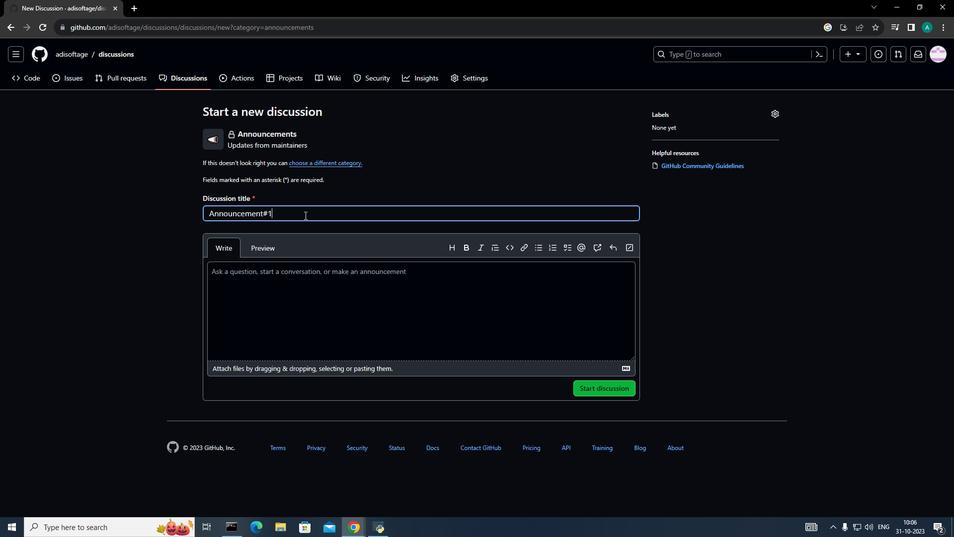 
Action: Mouse moved to (317, 301)
Screenshot: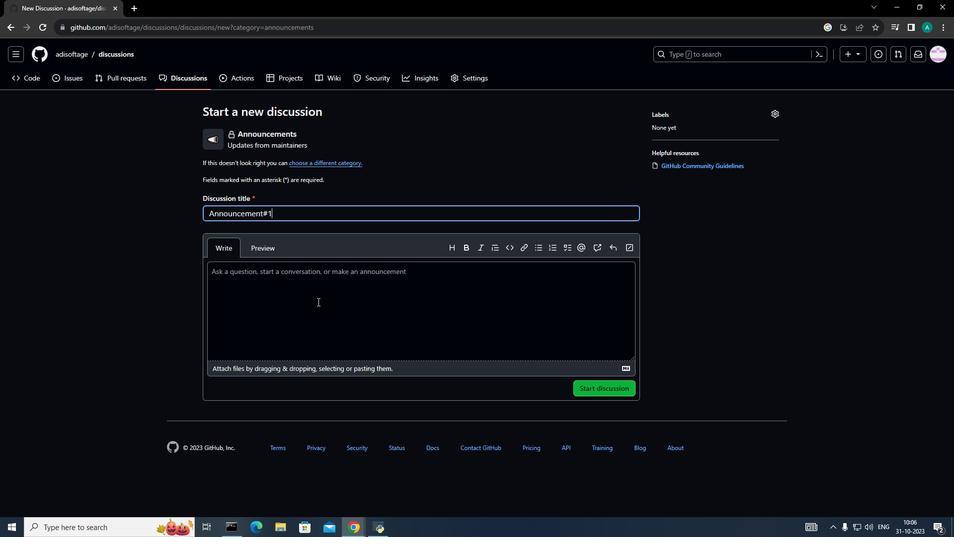 
Action: Mouse pressed left at (317, 301)
Screenshot: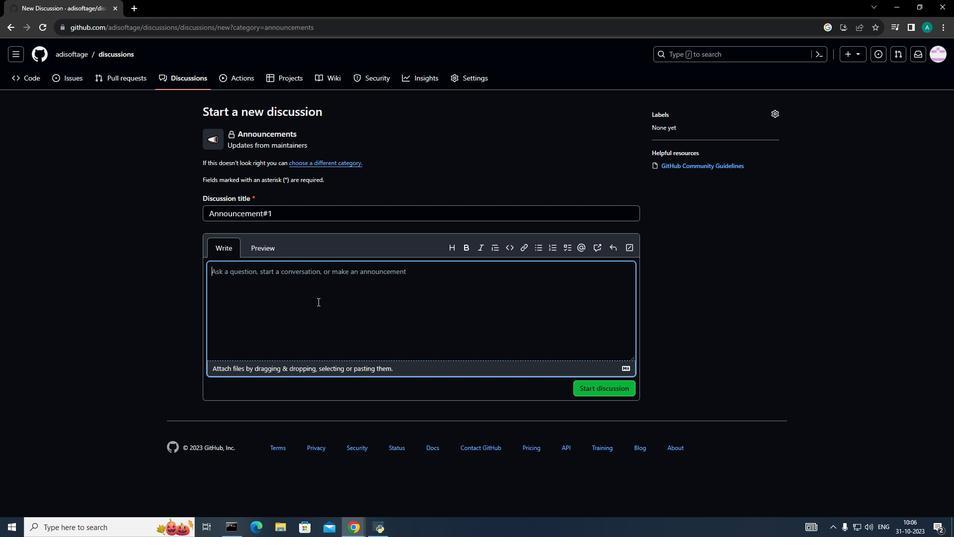 
Action: Key pressed <Key.shift><Key.shift>Hello<Key.space><Key.shift>Everyone<Key.space><Key.shift_r>!<Key.space><Key.shift>I<Key.space>just<Key.space>stat<Key.backspace>rted<Key.space>using<Key.space>g<Key.backspace><Key.shift>Github<Key.space>and<Key.space>would<Key.space>be<Key.space>extremely<Key.space>grateful<Key.space>i<Key.backspace>if<Key.space><Key.backspace>to<Key.space>you<Key.space>all<Key.space>if<Key.space>you<Key.space>k<Key.backspace>send<Key.space>me<Key.space>on<Key.backspace><Key.backspace>tutorials<Key.space>on<Key.space>how<Key.space>to<Key.space>use<Key.space>it<Key.space>efficiently
Screenshot: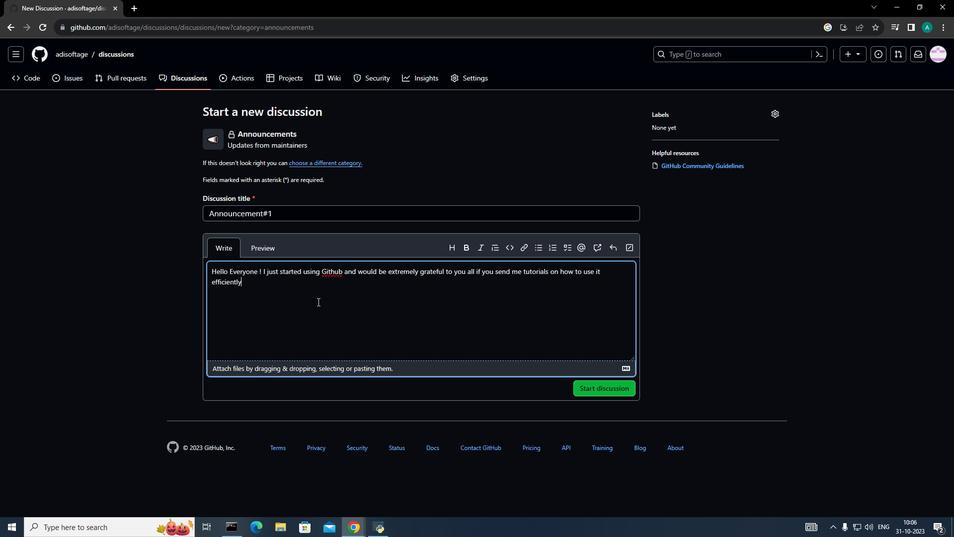 
Action: Mouse moved to (576, 383)
Screenshot: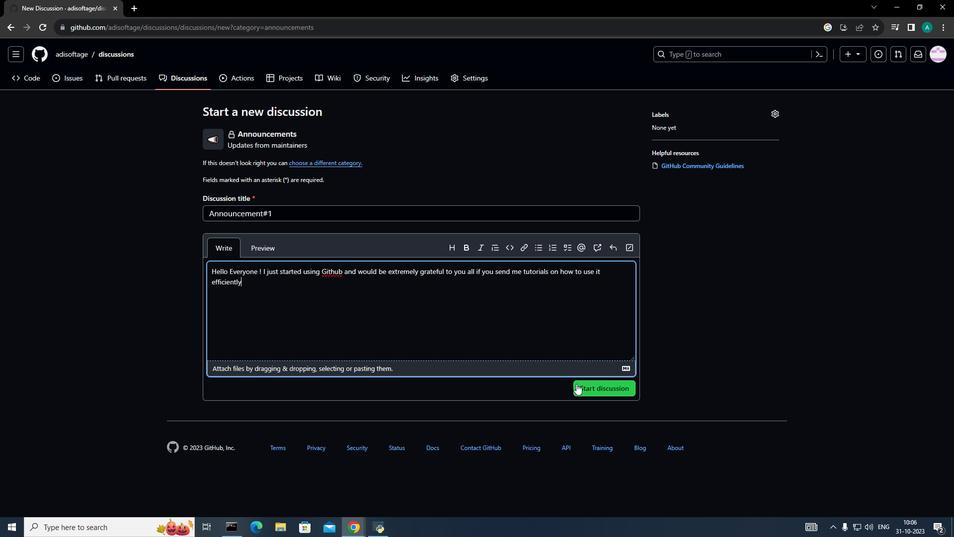 
Action: Mouse pressed left at (576, 383)
Screenshot: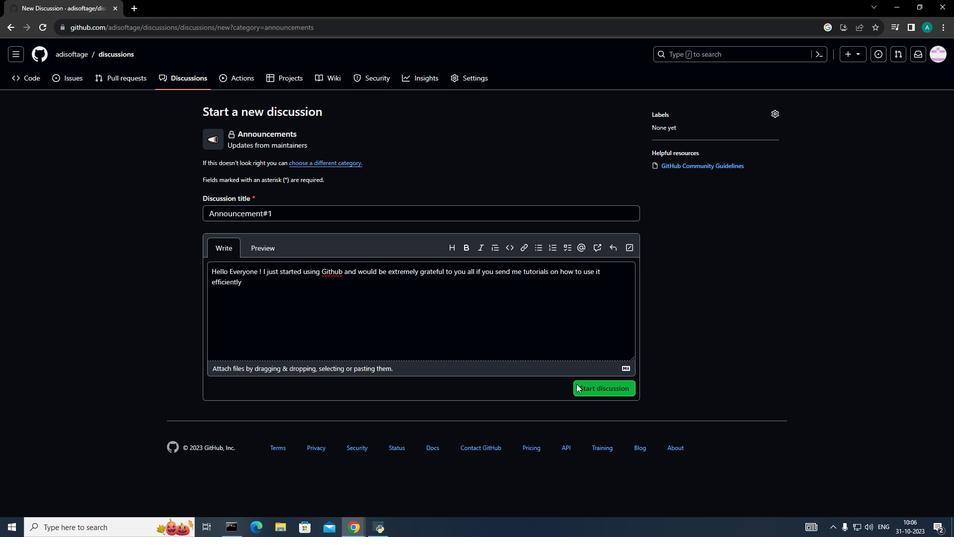 
Action: Mouse moved to (189, 81)
Screenshot: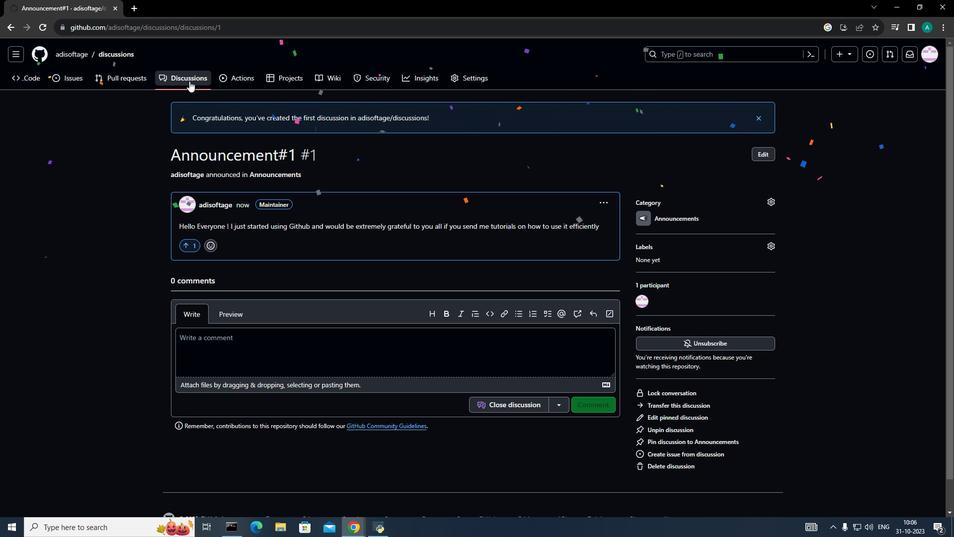 
Action: Mouse pressed left at (189, 81)
Screenshot: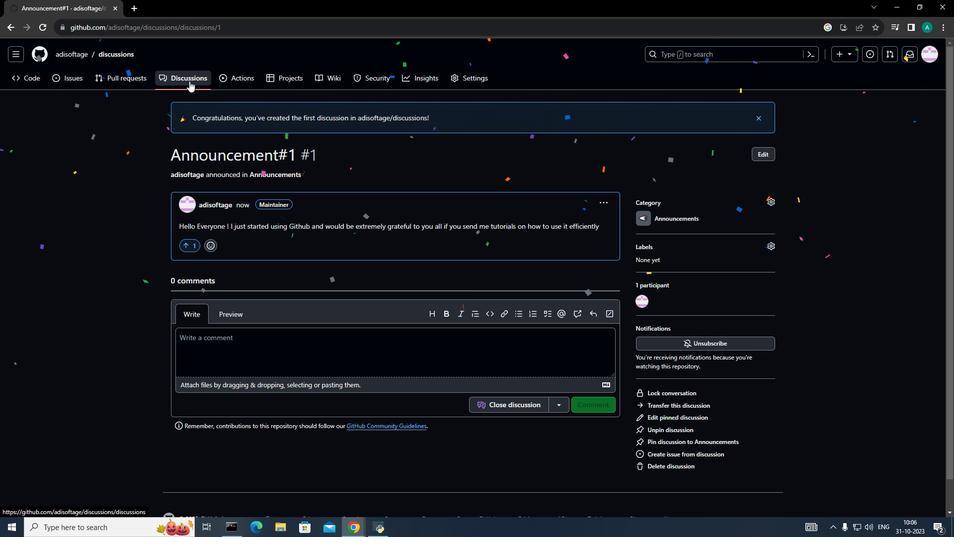 
Action: Mouse moved to (192, 248)
Screenshot: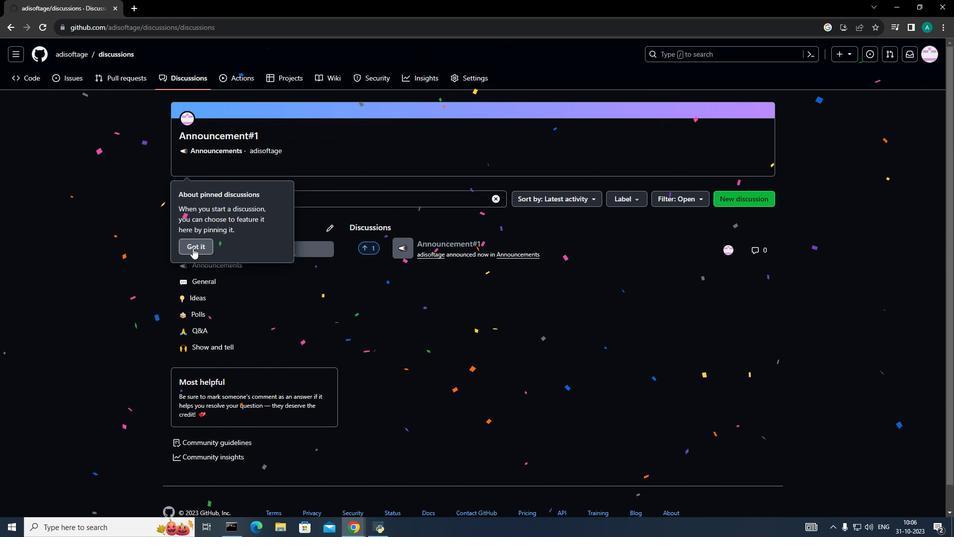 
Action: Mouse pressed left at (192, 248)
Screenshot: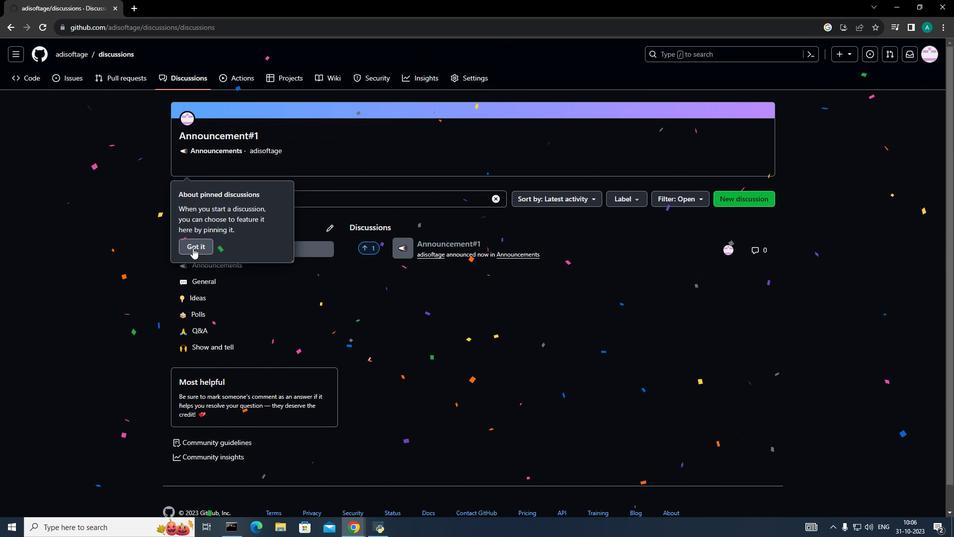 
Action: Mouse moved to (217, 293)
Screenshot: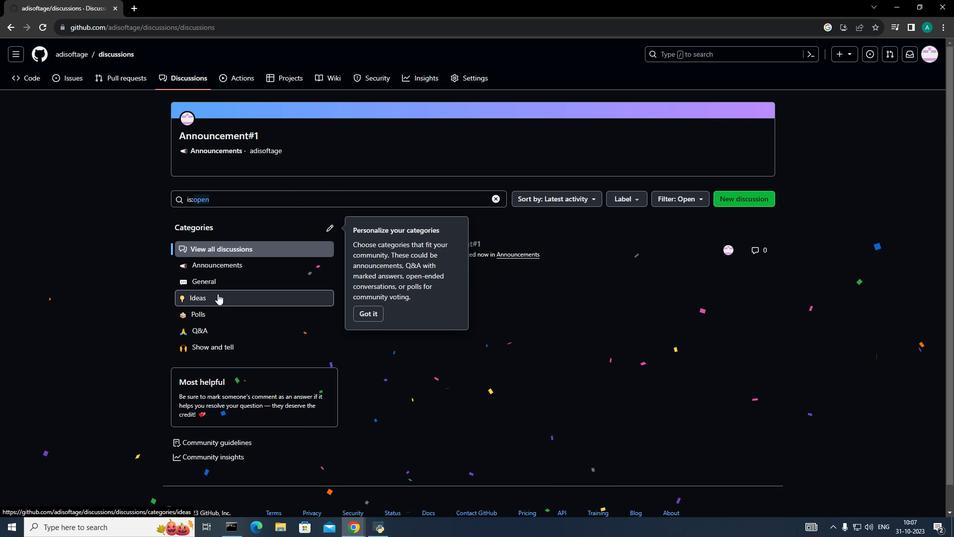 
Action: Mouse pressed left at (217, 293)
Screenshot: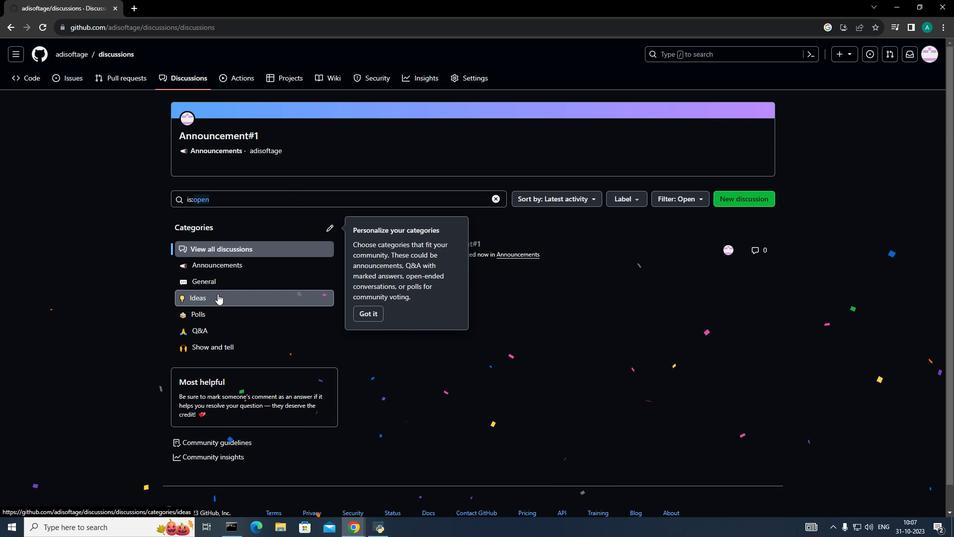 
Action: Mouse moved to (748, 202)
Screenshot: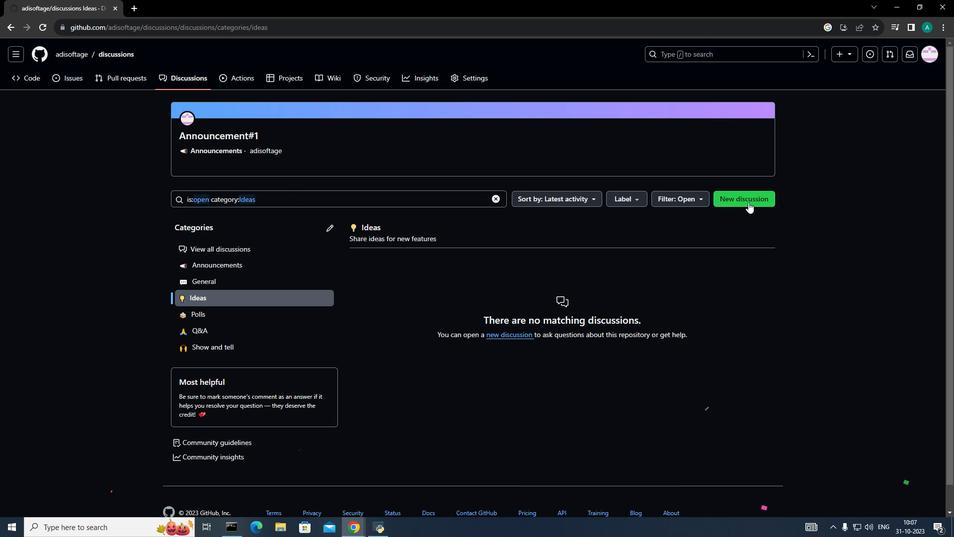 
Action: Mouse pressed left at (748, 202)
Screenshot: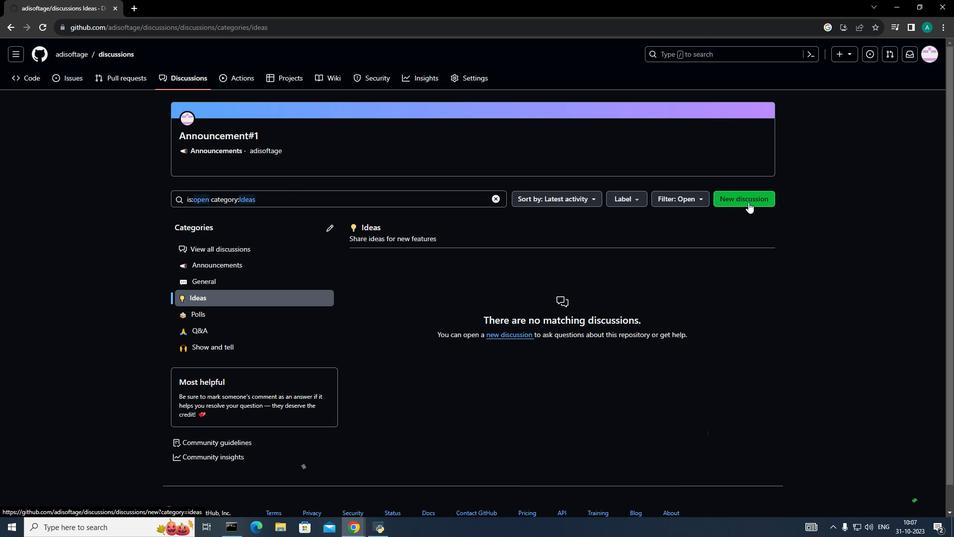 
Action: Mouse moved to (291, 205)
Screenshot: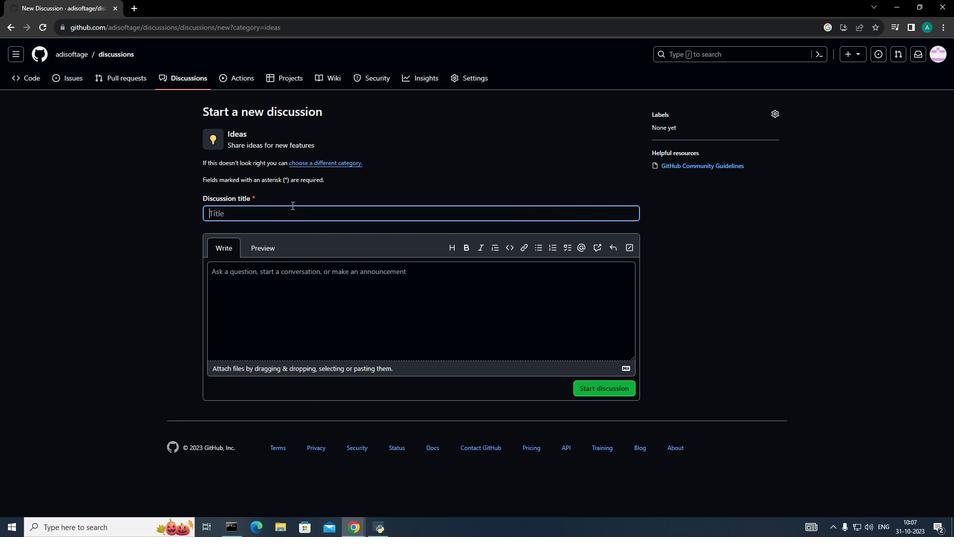 
Action: Mouse pressed left at (291, 205)
Screenshot: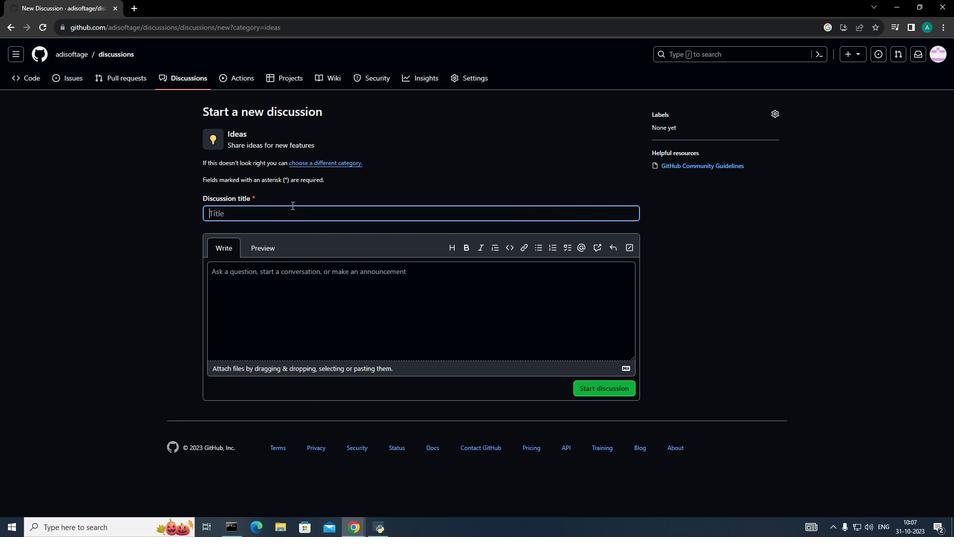 
Action: Mouse moved to (295, 207)
Screenshot: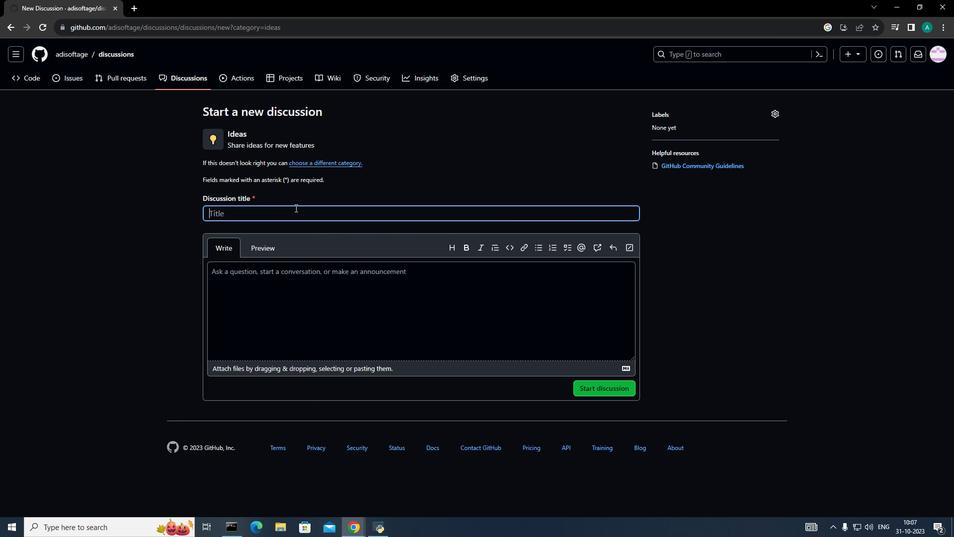 
Action: Key pressed <Key.shift>Idea<Key.shift_r>#1<Key.tab><Key.tab><Key.tab><Key.shift><Key.shift><Key.shift><Key.shift><Key.shift><Key.shift><Key.shift><Key.shift><Key.shift><Key.shift><Key.shift><Key.shift><Key.shift><Key.shift><Key.shift><Key.shift><Key.shift><Key.shift><Key.shift><Key.shift>I<Key.space>just<Key.space>got<Key.space>r<Key.backspace><Key.backspace><Key.backspace><Key.backspace><Key.shift><Key.shift><Key.shift><Key.shift><Key.shift><Key.shift><Key.shift><Key.shift><Key.shift><Key.shift><Key.shift><Key.shift><Key.shift><Key.shift><Key.shift><Key.shift><Key.shift><Key.shift><Key.shift><Key.shift><Key.shift><Key.shift><Key.shift><Key.shift><Key.shift><Key.shift><Key.shift><Key.shift><Key.shift><Key.shift><Key.shift><Key.shift><Key.shift><Key.shift><Key.shift><Key.shift><Key.shift><Key.shift><Key.shift><Key.shift><Key.shift><Key.shift><Key.shift><Key.shift><Key.shift><Key.shift><Key.shift><Key.shift><Key.shift><Key.shift><Key.shift><Key.shift><Key.shift><Key.shift><Key.shift><Key.shift><Key.shift><Key.shift><Key.shift><Key.shift><Key.shift><Key.shift><Key.shift><Key.shift><Key.shift><Key.shift><Key.shift><Key.shift><Key.shift><Key.shift><Key.shift>M<Key.backspace><Key.shift>I<Key.space>had<Key.space>been<Key.space>struggling<Key.space>with<Key.space>me<Key.space><Key.backspace><Key.backspace>y<Key.space>project<Key.space>for<Key.space>a<Key.space>few<Key.space>days.<Key.backspace><Key.space>and<Key.space>recently<Key.space>got<Key.space>an<Key.space>idea<Key.space>to<Key.space>make<Key.space>it<Key.space>as<Key.space>an<Key.space><Key.backspace><Key.backspace><Key.space>we<Key.backspace><Key.backspace>mobile<Key.space>app<Key.space>rather<Key.space>than<Key.space>a<Key.space>website<Key.space>so<Key.space>that<Key.space>it<Key.space>will<Key.space>help<Key.space><Key.backspace>be<Key.space>accessible<Key.space>to<Key.space>more<Key.space>and<Key.space>more<Key.space>users.
Screenshot: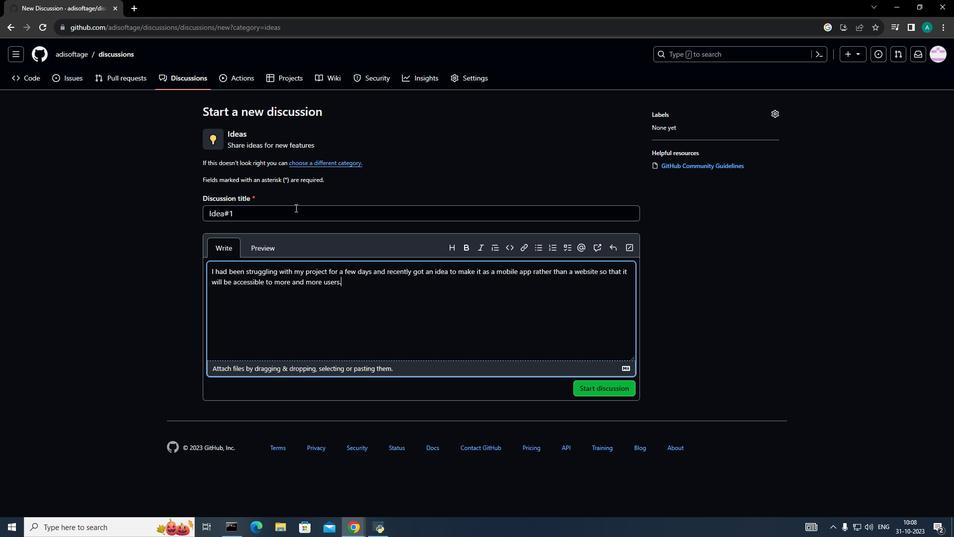 
Action: Mouse moved to (628, 394)
Screenshot: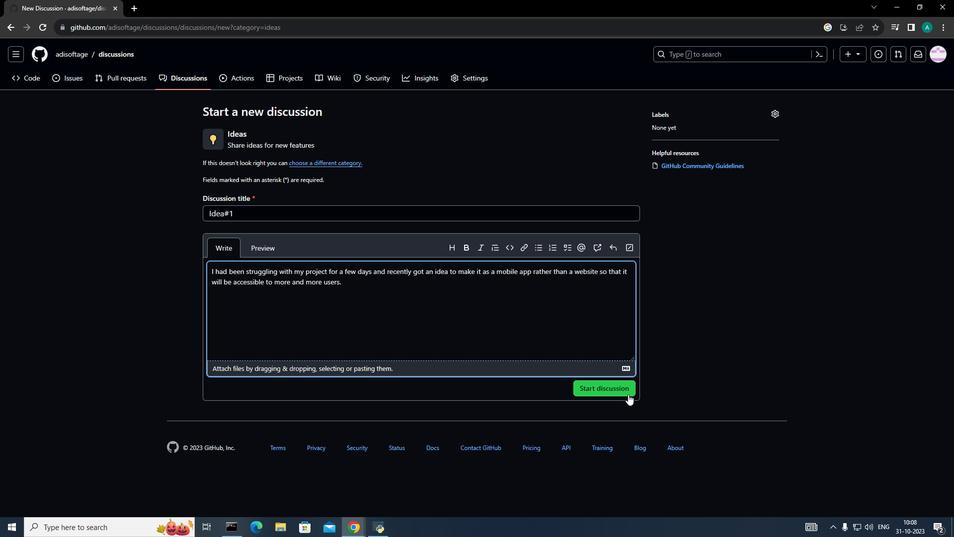 
Action: Mouse pressed left at (628, 394)
Screenshot: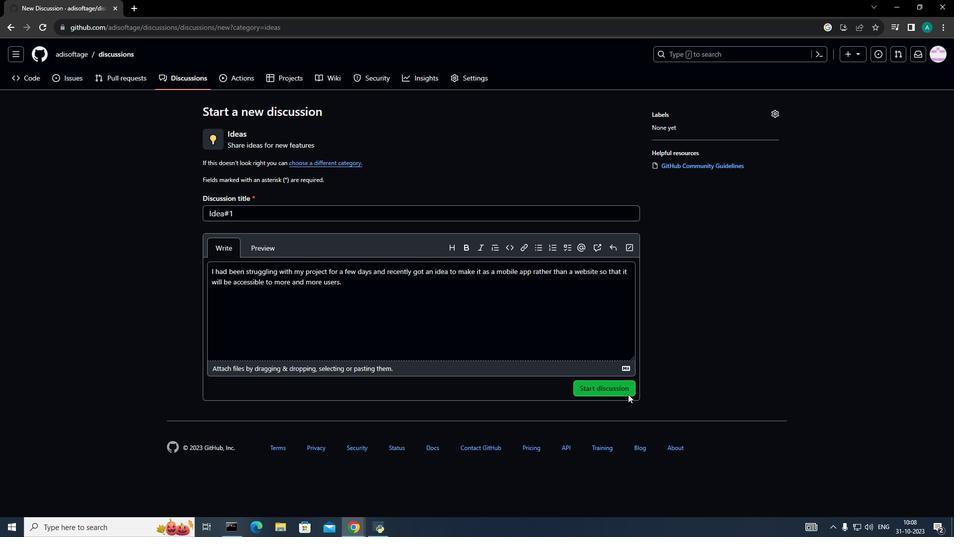 
Action: Mouse moved to (192, 81)
Screenshot: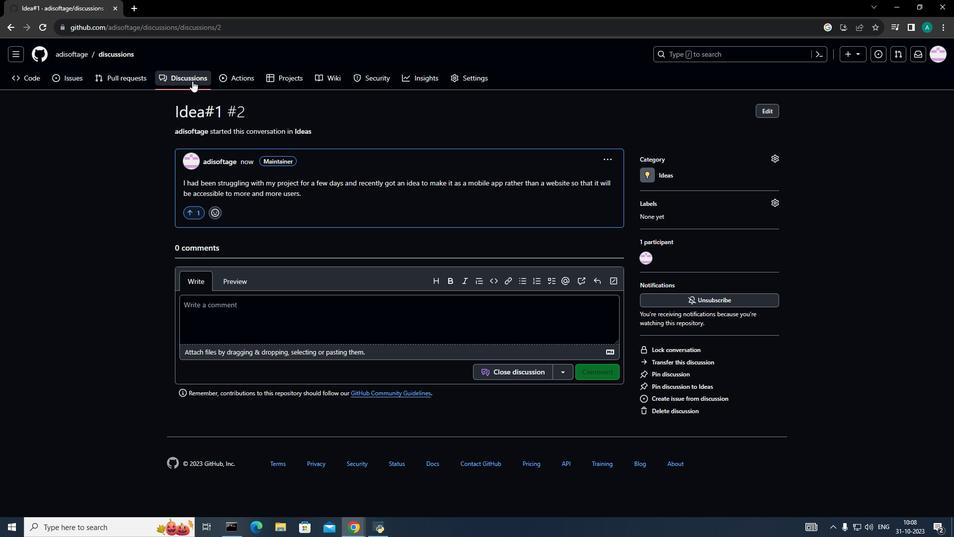 
Action: Mouse pressed left at (192, 81)
Screenshot: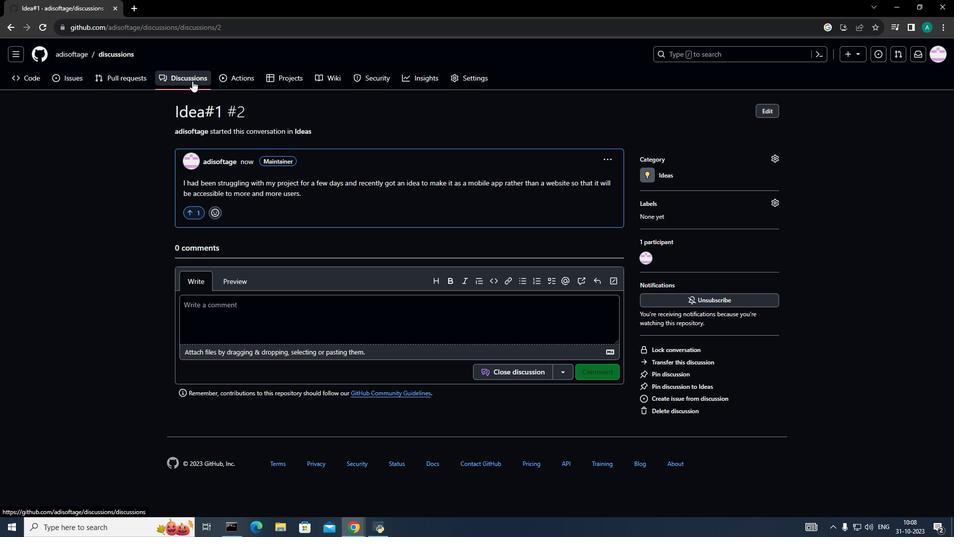 
Action: Mouse moved to (204, 314)
Screenshot: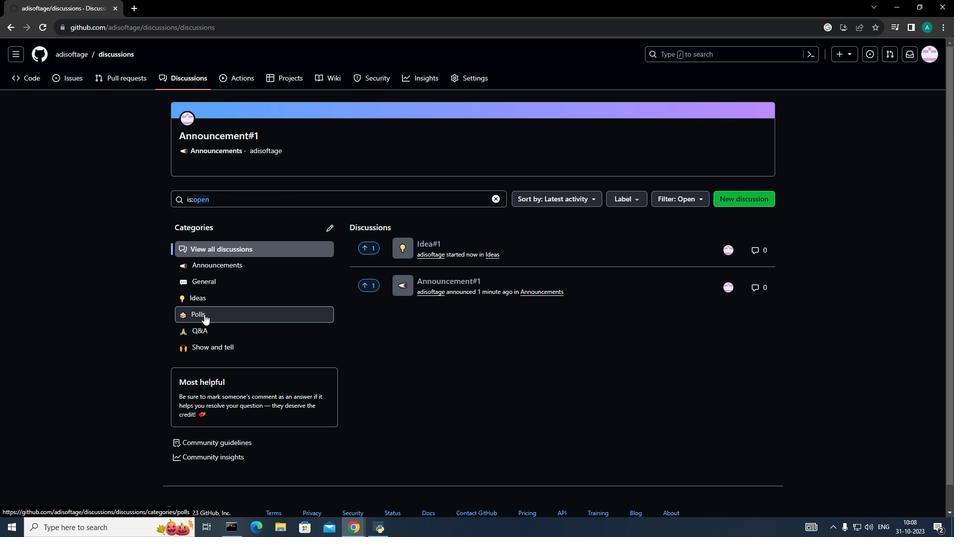 
Action: Mouse pressed left at (204, 314)
Screenshot: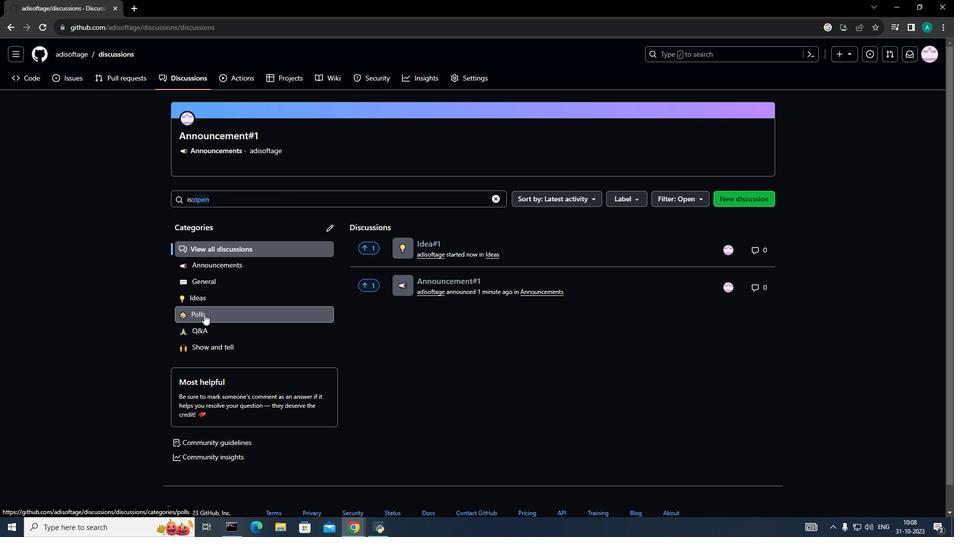 
Action: Mouse moved to (733, 204)
Screenshot: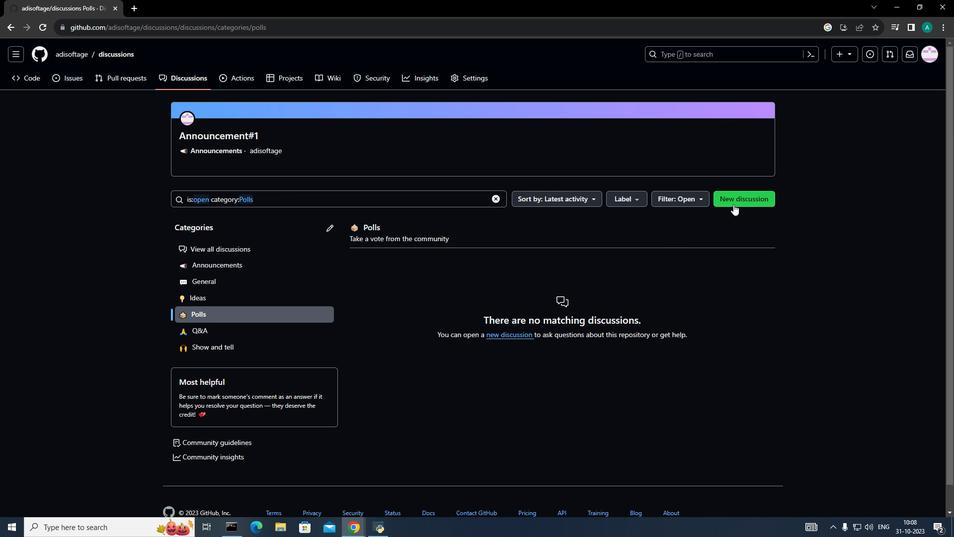 
Action: Mouse pressed left at (733, 204)
Screenshot: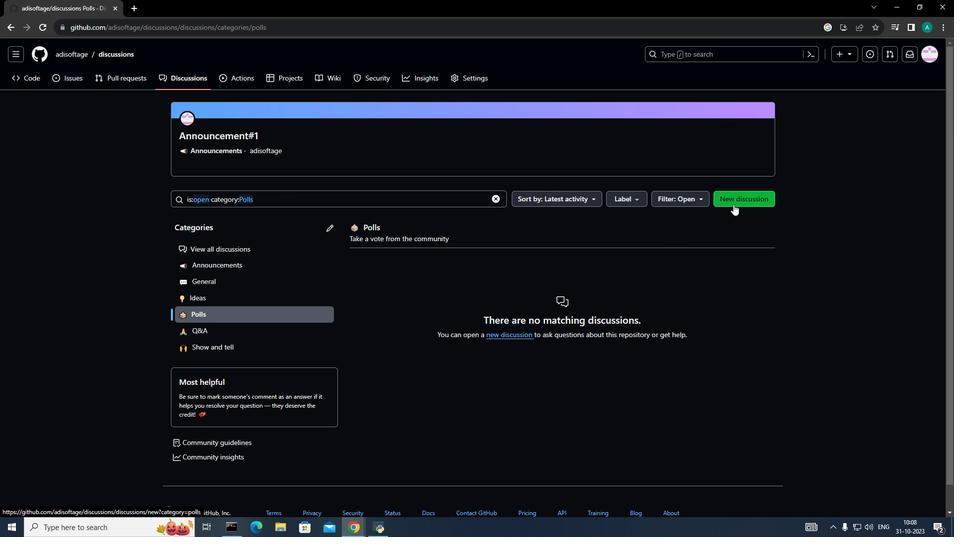 
Action: Mouse moved to (343, 304)
Screenshot: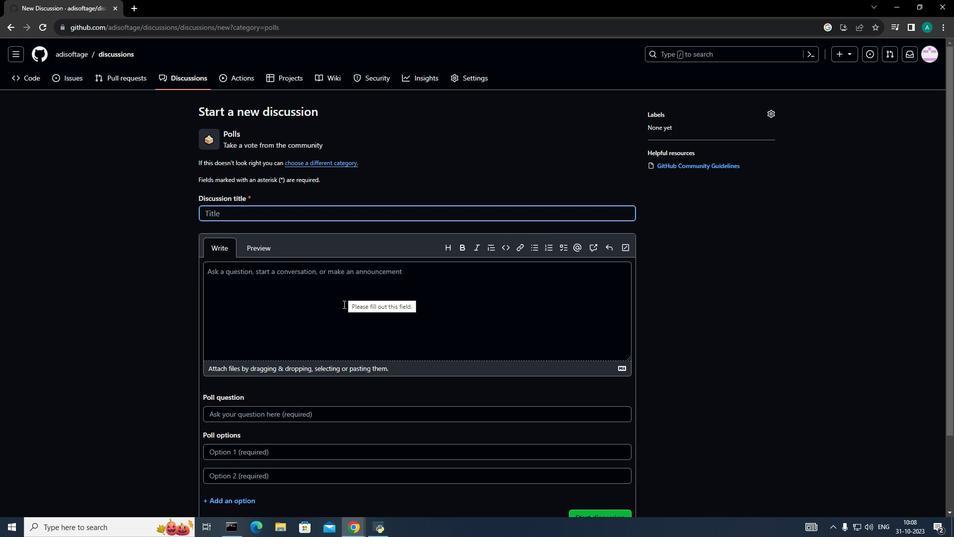 
Action: Mouse pressed left at (343, 304)
Screenshot: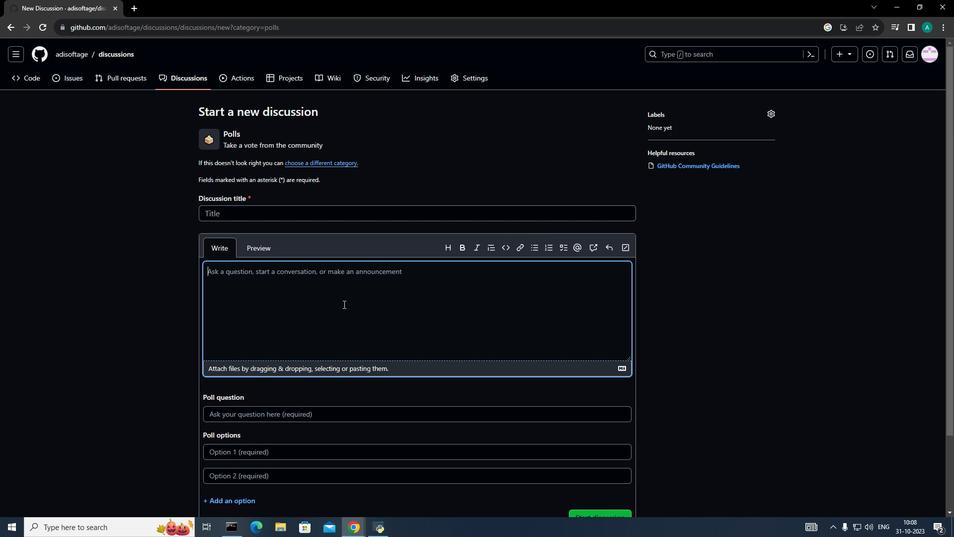 
Action: Key pressed <Key.shift>What<Key.space>do<Key.space>you<Key.space>think<Key.space>is<Key.space>the<Key.space>best<Key.space>tool<Key.space>for<Key.space>p<Key.backspace><Key.shift>OOPS<Key.shift>?<Key.left><Key.left><Key.left><Key.backspace>language<Key.space>
Screenshot: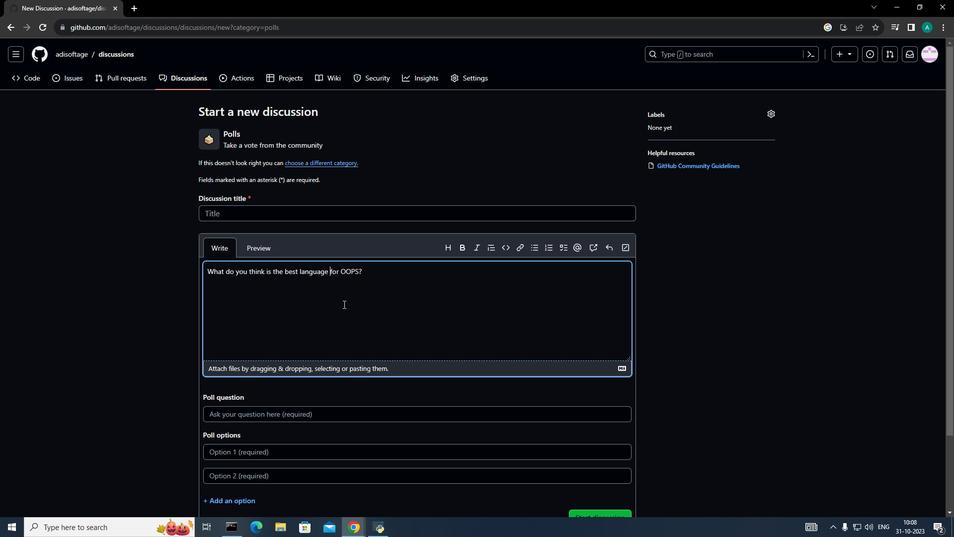 
Action: Mouse moved to (374, 277)
Screenshot: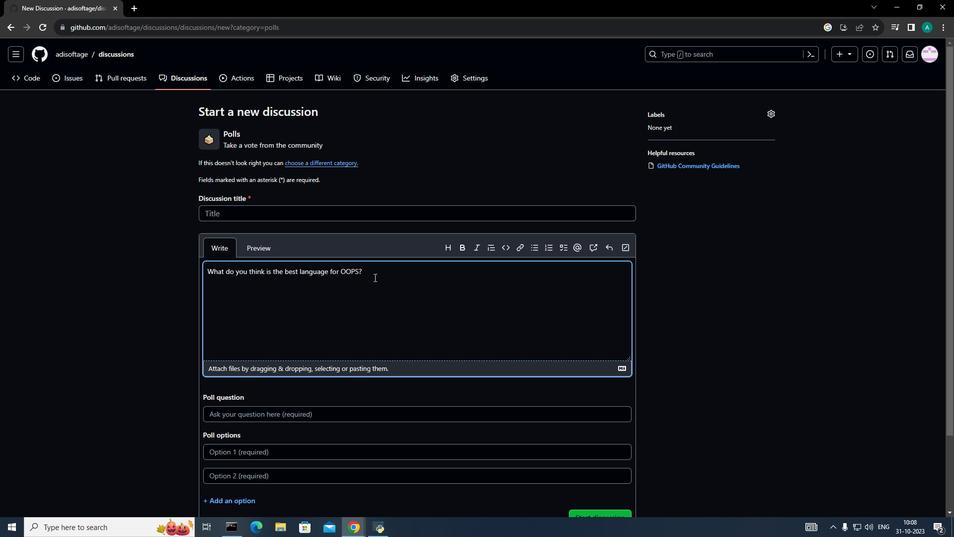 
Action: Mouse pressed left at (374, 277)
Screenshot: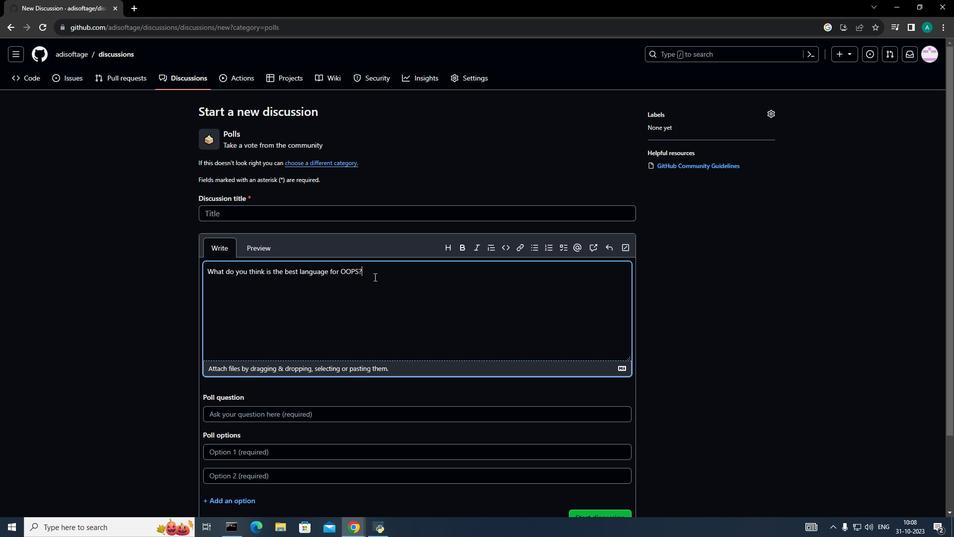 
Action: Mouse moved to (336, 366)
Screenshot: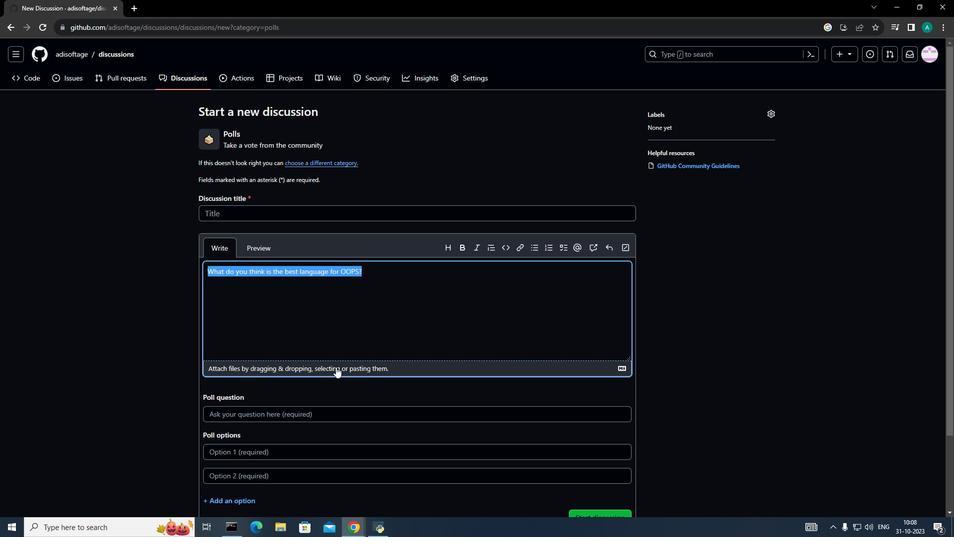 
Action: Key pressed <Key.backspace>
Screenshot: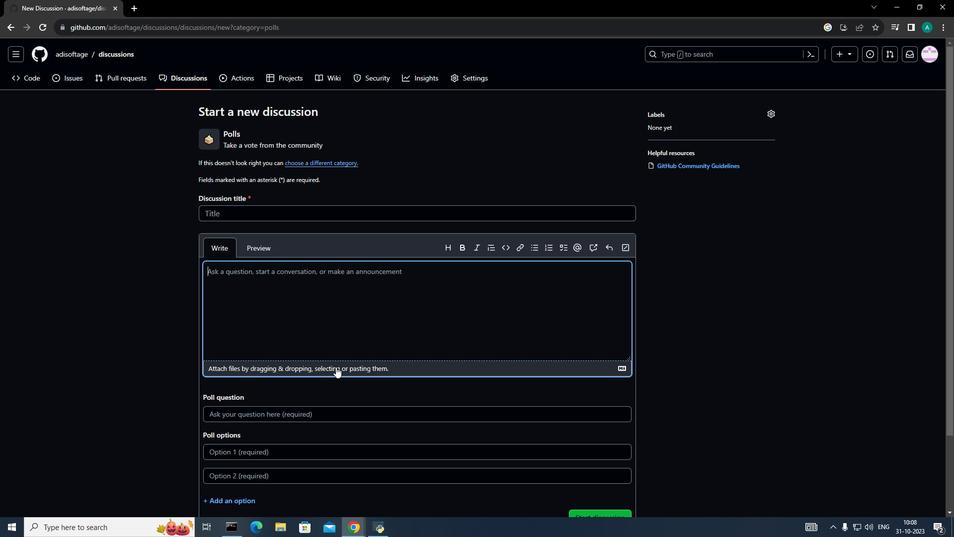 
Action: Mouse moved to (340, 415)
Screenshot: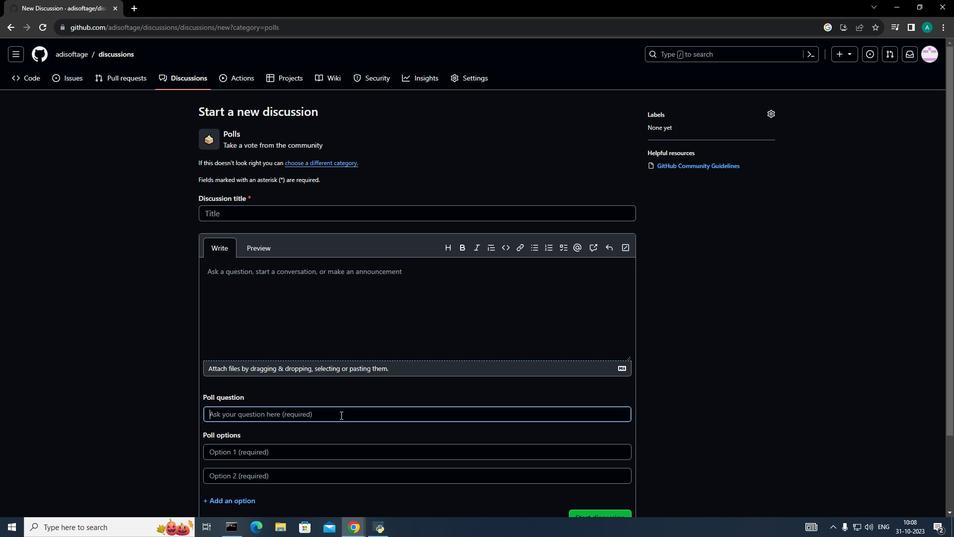
Action: Mouse pressed left at (340, 415)
Screenshot: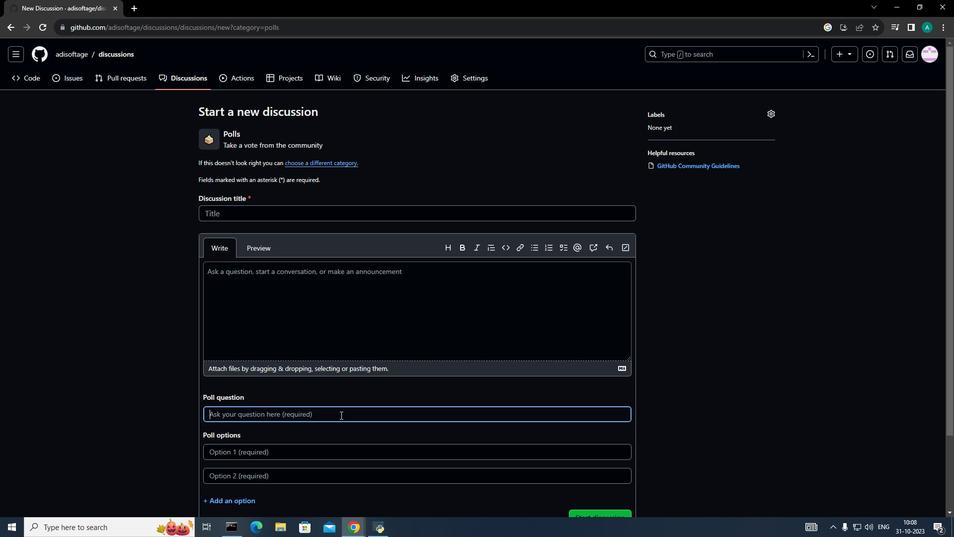 
Action: Key pressed <Key.shift>What<Key.space>do<Key.space>you<Key.space>think<Key.space>is<Key.space>the<Key.space>best<Key.space>language<Key.space>for<Key.space><Key.shift>OOPS<Key.shift_r>?
Screenshot: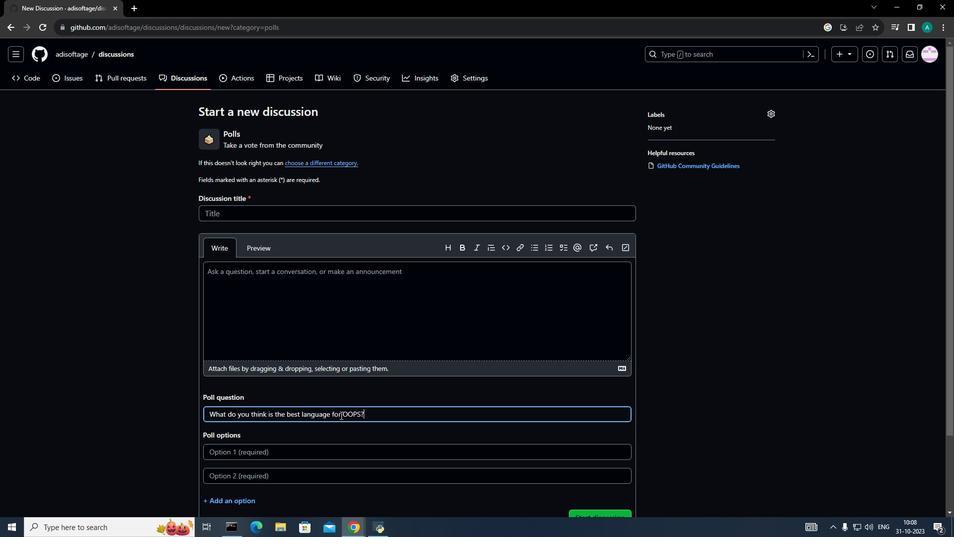 
Action: Mouse moved to (379, 452)
Screenshot: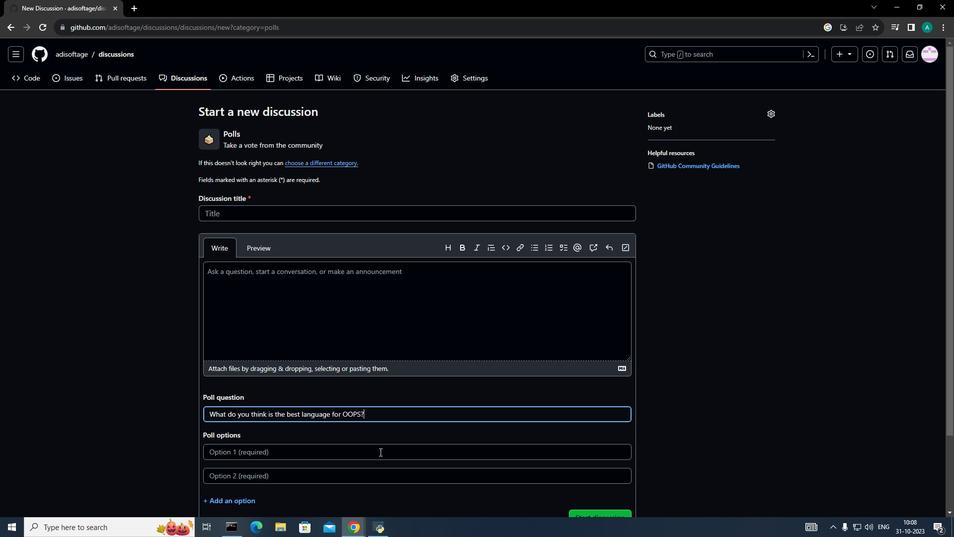 
Action: Mouse pressed left at (379, 452)
Screenshot: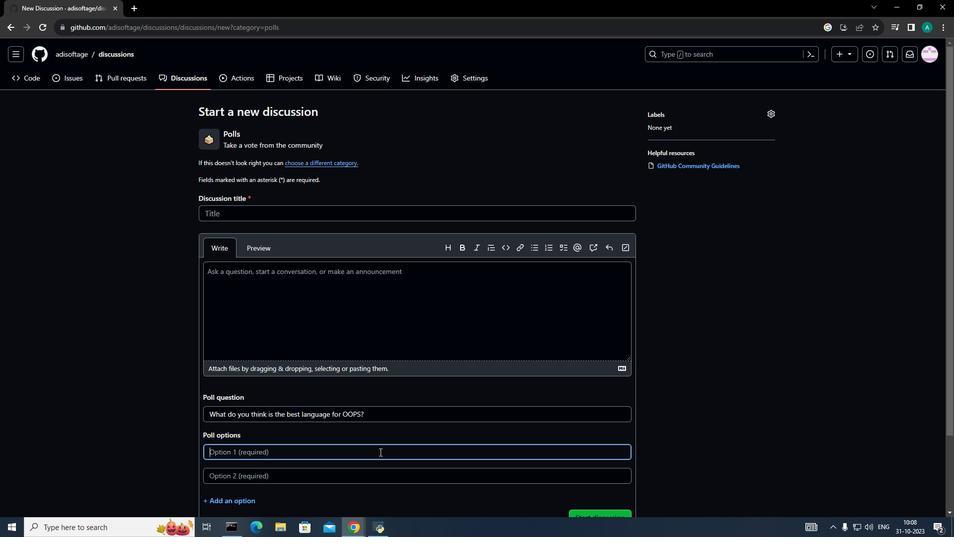 
Action: Key pressed <Key.shift><Key.shift><Key.shift><Key.shift><Key.shift><Key.shift><Key.shift><Key.shift><Key.shift><Key.shift><Key.shift><Key.shift><Key.shift>Python<Key.tab><Key.shift>Javascript
Screenshot: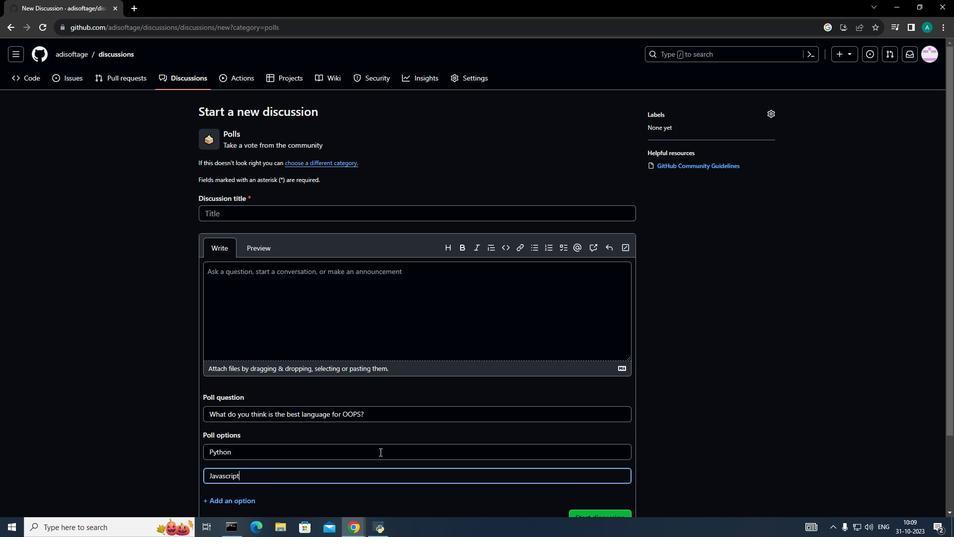 
Action: Mouse moved to (378, 444)
Screenshot: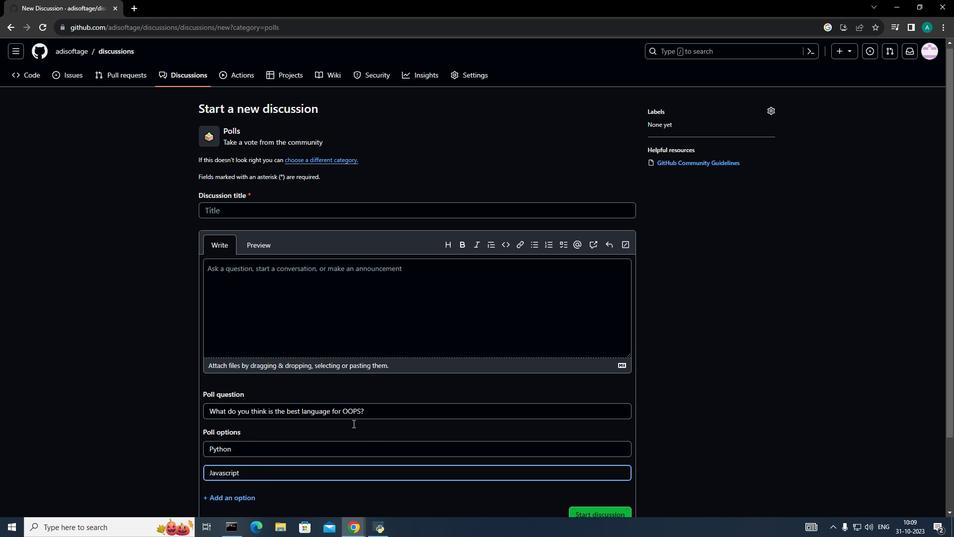 
Action: Mouse scrolled (378, 445) with delta (0, 0)
Screenshot: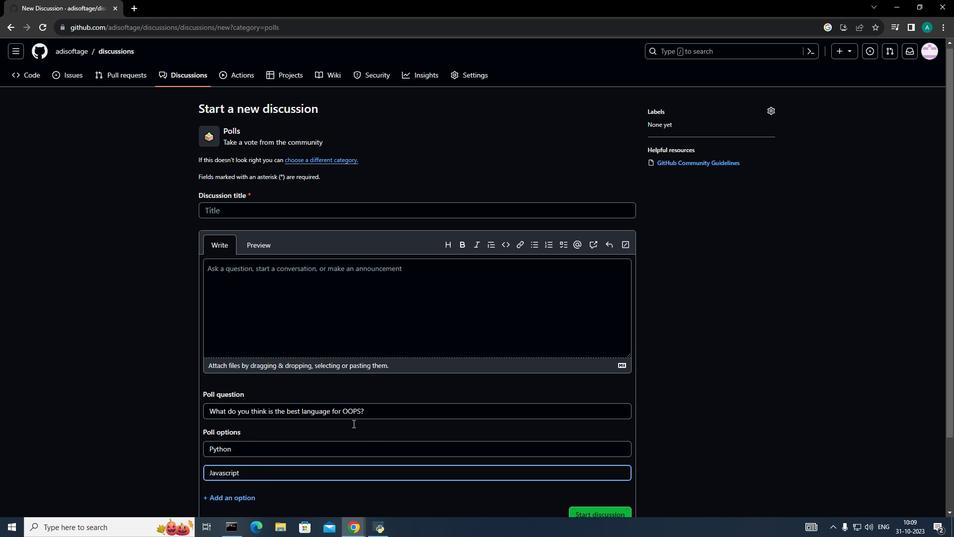 
Action: Mouse moved to (366, 431)
Screenshot: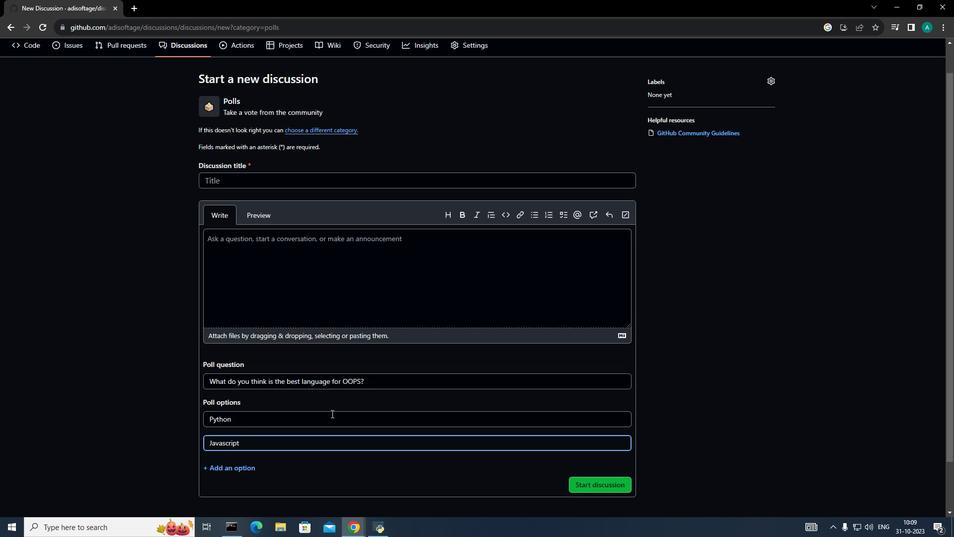 
Action: Mouse scrolled (366, 430) with delta (0, 0)
Screenshot: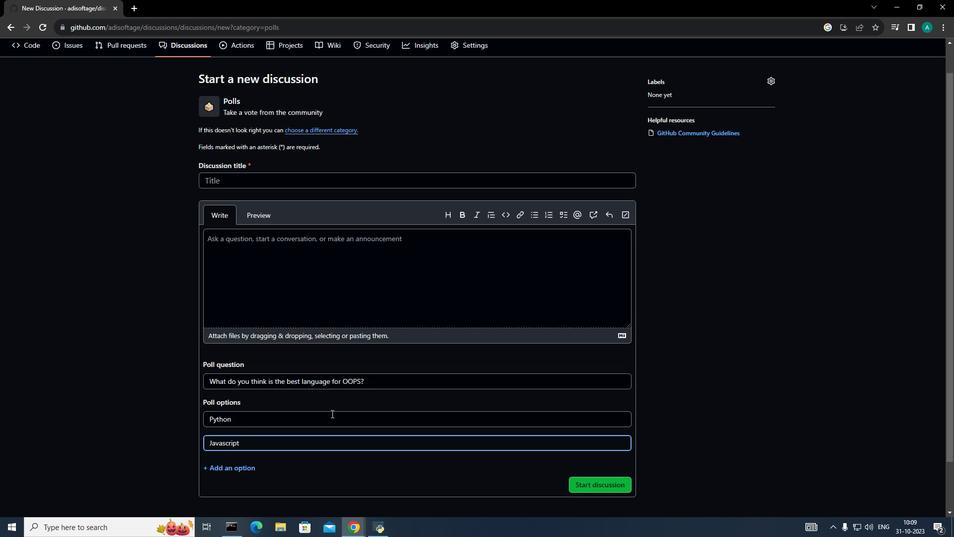 
Action: Mouse moved to (359, 426)
Screenshot: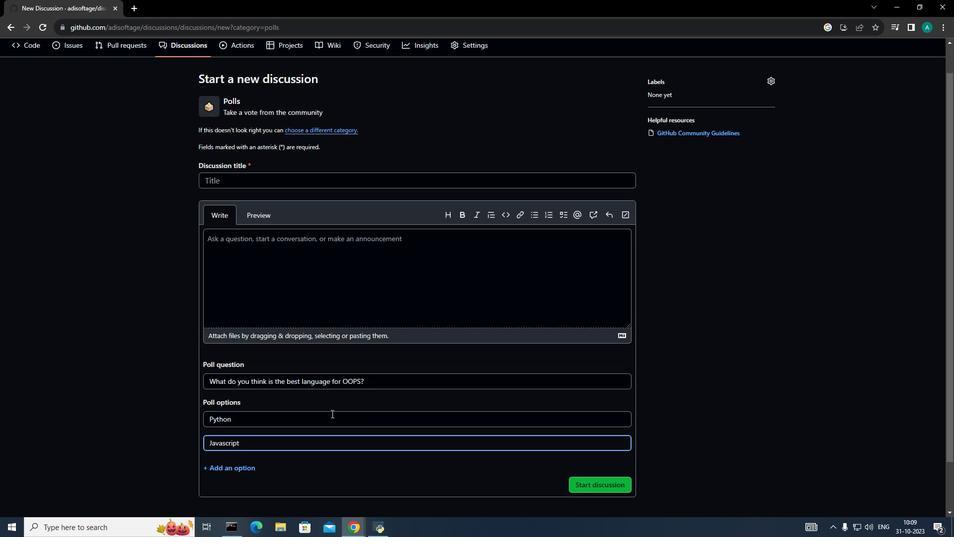 
Action: Mouse scrolled (359, 426) with delta (0, 0)
Screenshot: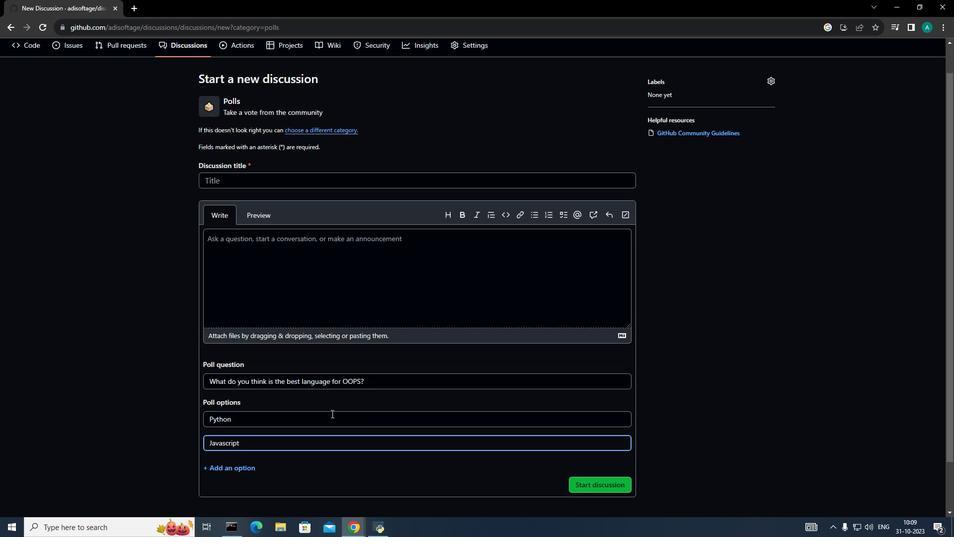 
Action: Mouse moved to (354, 424)
Screenshot: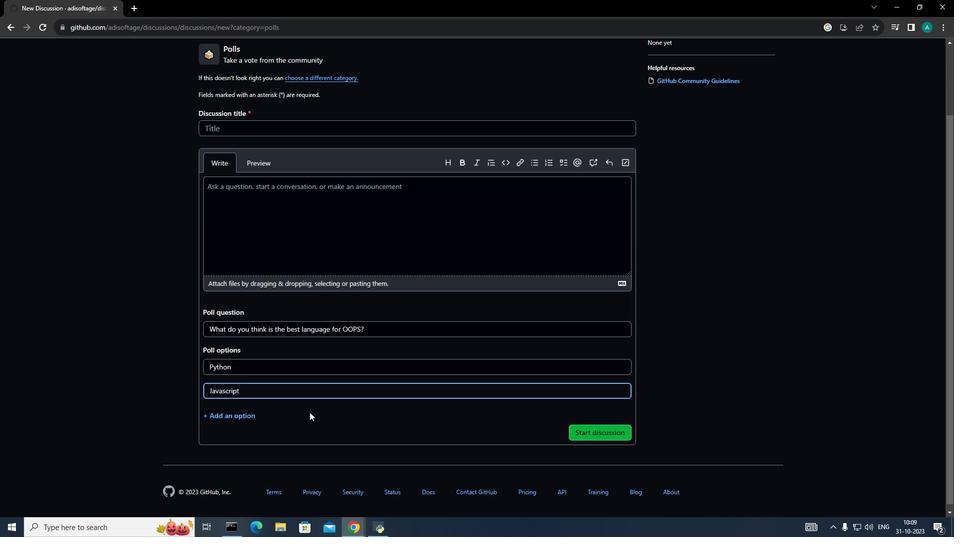 
Action: Mouse scrolled (354, 424) with delta (0, 0)
Screenshot: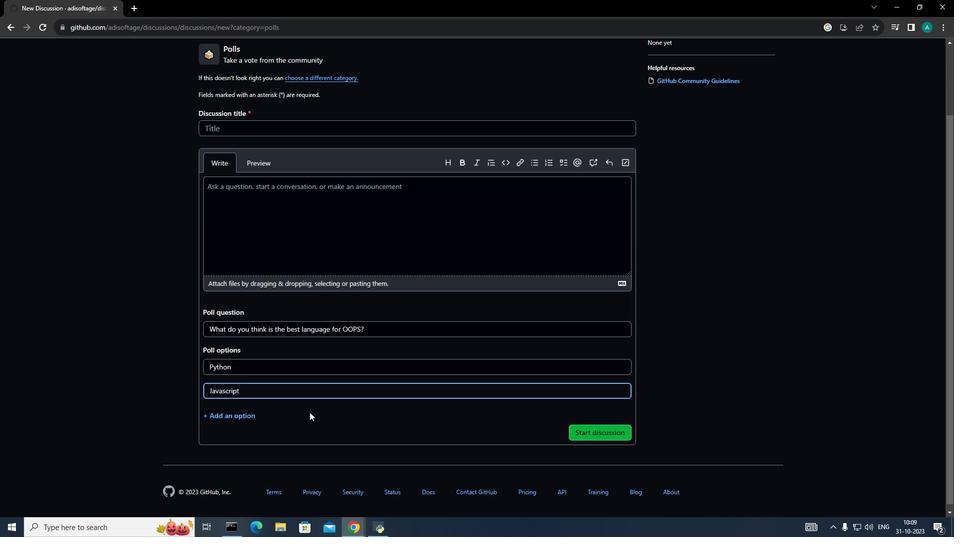 
Action: Mouse moved to (351, 423)
Screenshot: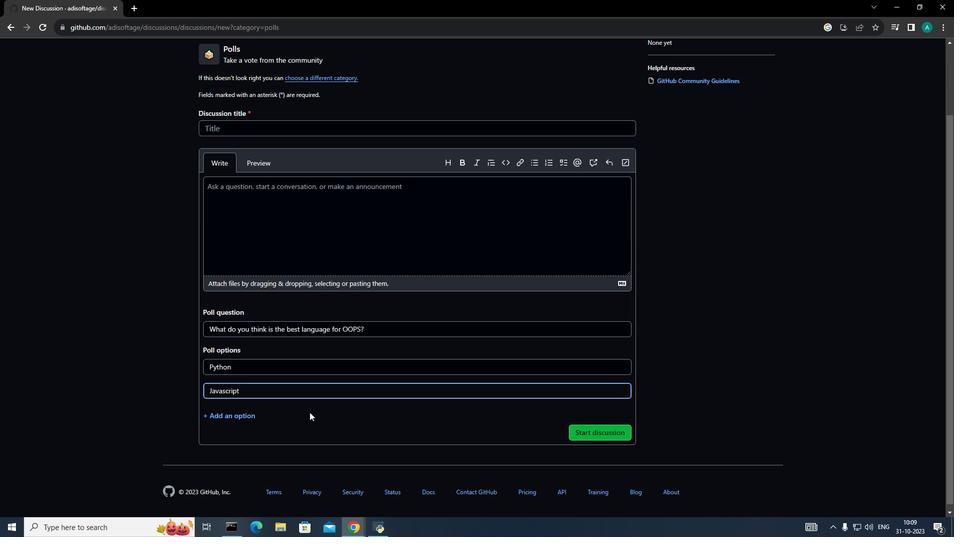 
Action: Mouse scrolled (351, 423) with delta (0, 0)
Screenshot: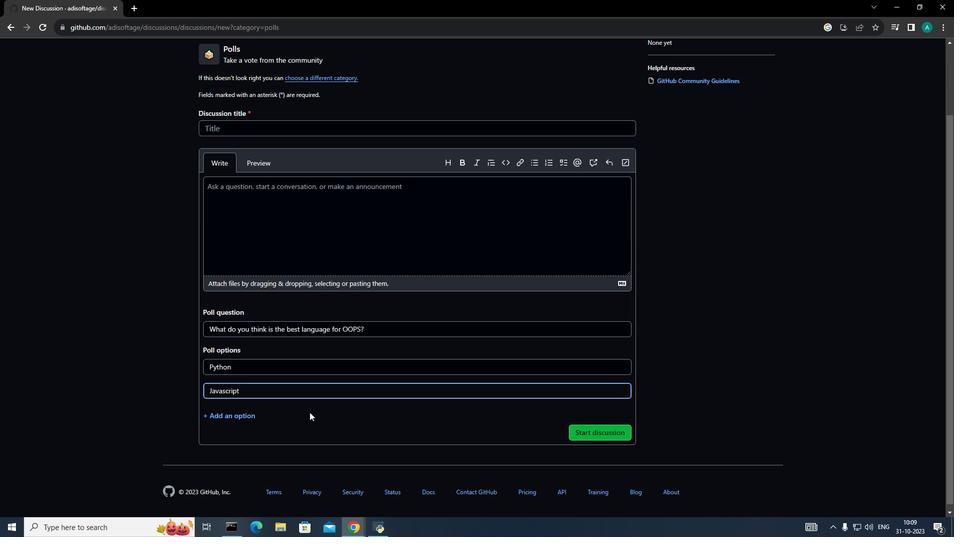 
Action: Mouse moved to (340, 415)
Screenshot: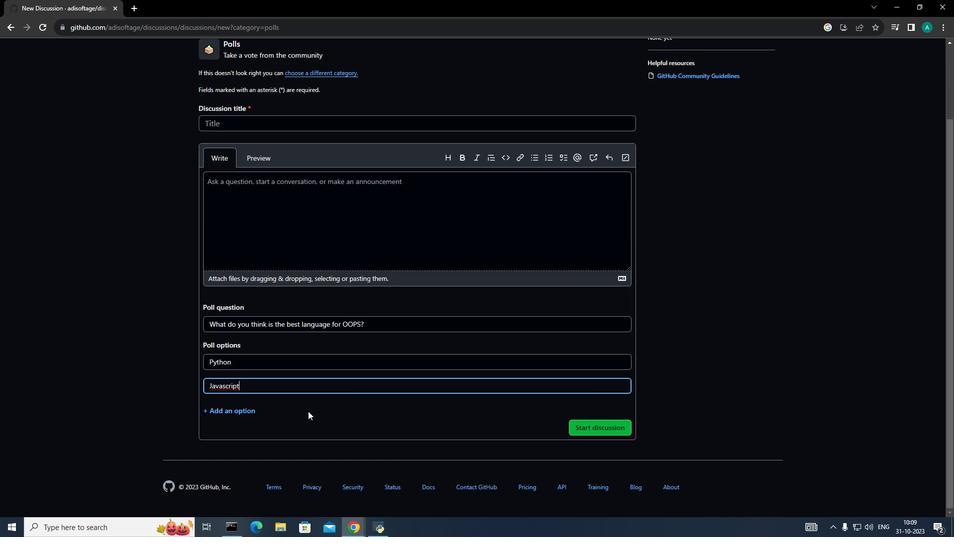 
Action: Mouse scrolled (344, 417) with delta (0, 0)
Screenshot: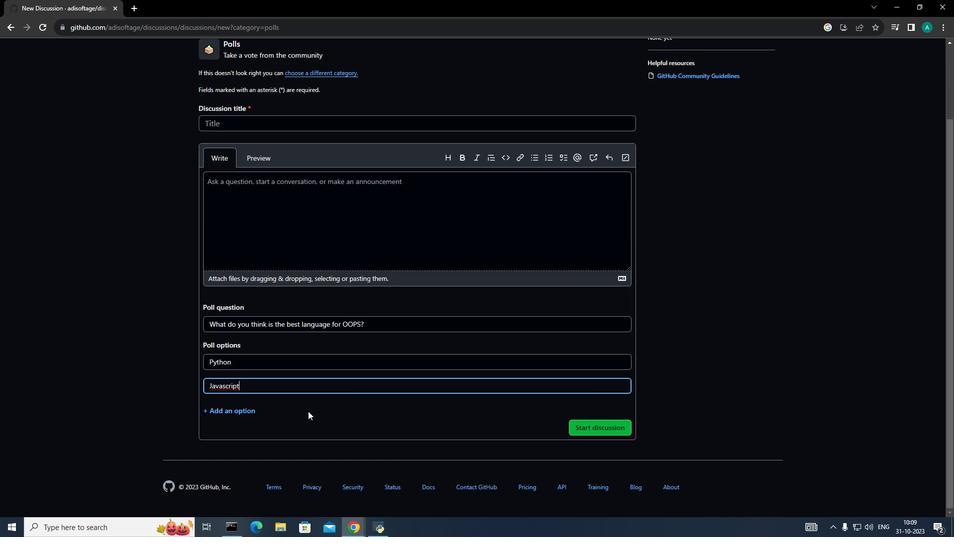 
Action: Mouse moved to (239, 409)
Screenshot: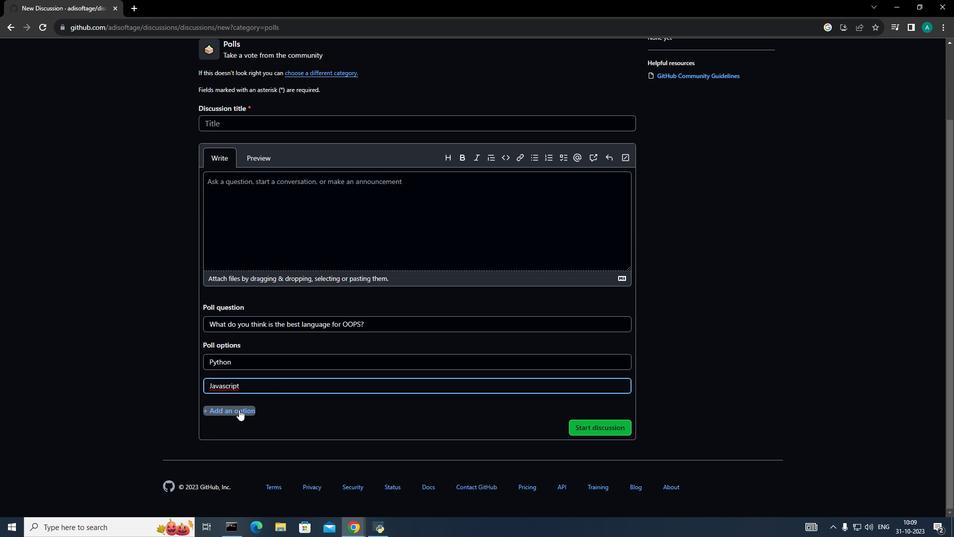 
Action: Mouse pressed left at (239, 409)
Screenshot: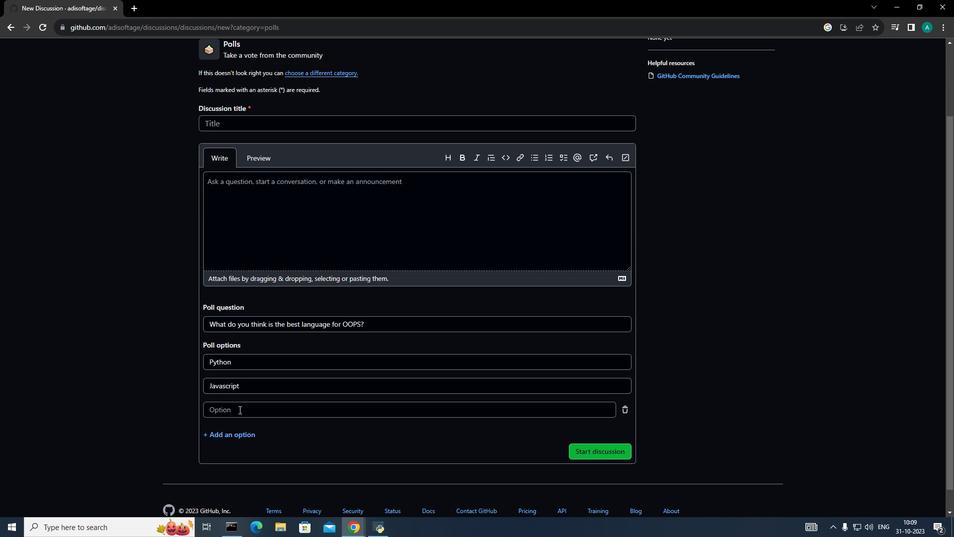 
Action: Mouse moved to (272, 389)
Screenshot: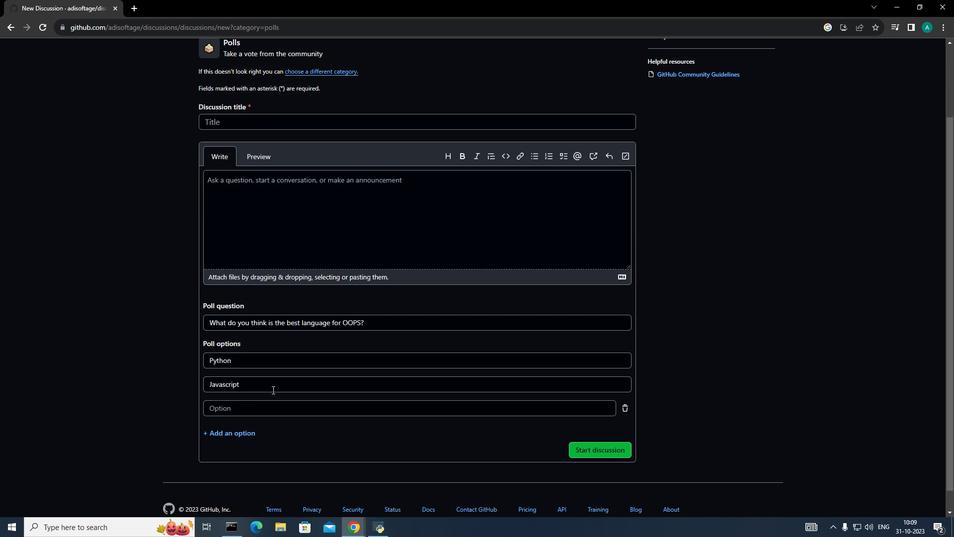 
Action: Mouse scrolled (272, 389) with delta (0, 0)
Screenshot: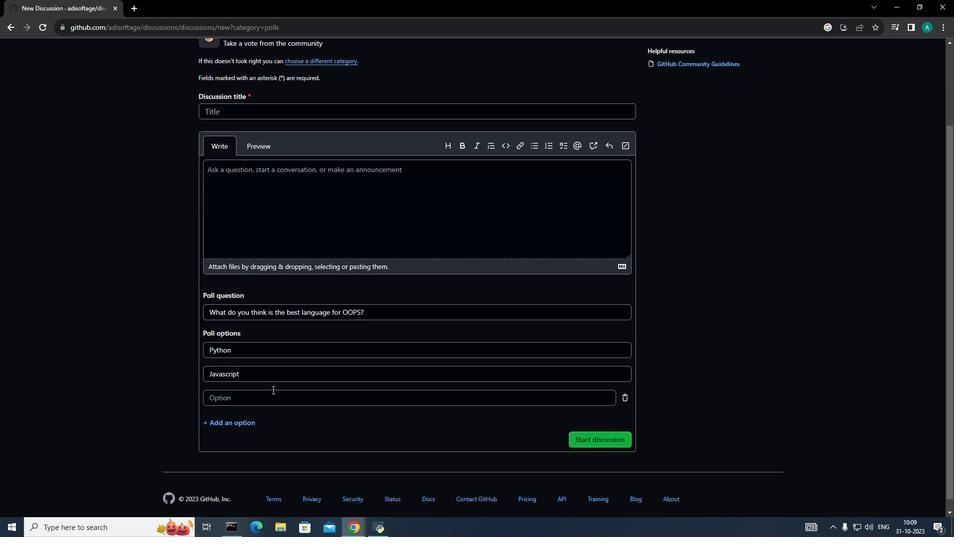 
Action: Mouse scrolled (272, 389) with delta (0, 0)
Screenshot: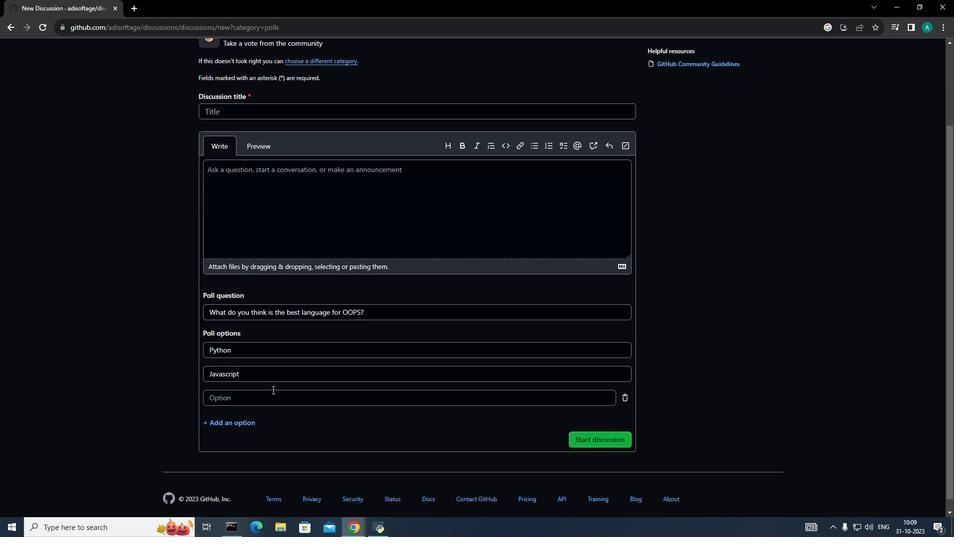 
Action: Mouse scrolled (272, 389) with delta (0, 0)
Screenshot: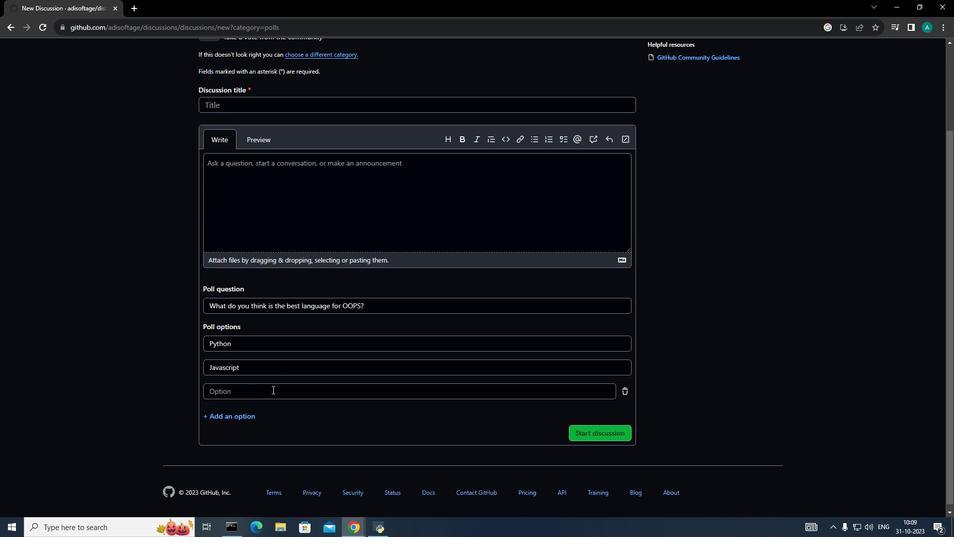 
Action: Mouse moved to (272, 389)
Screenshot: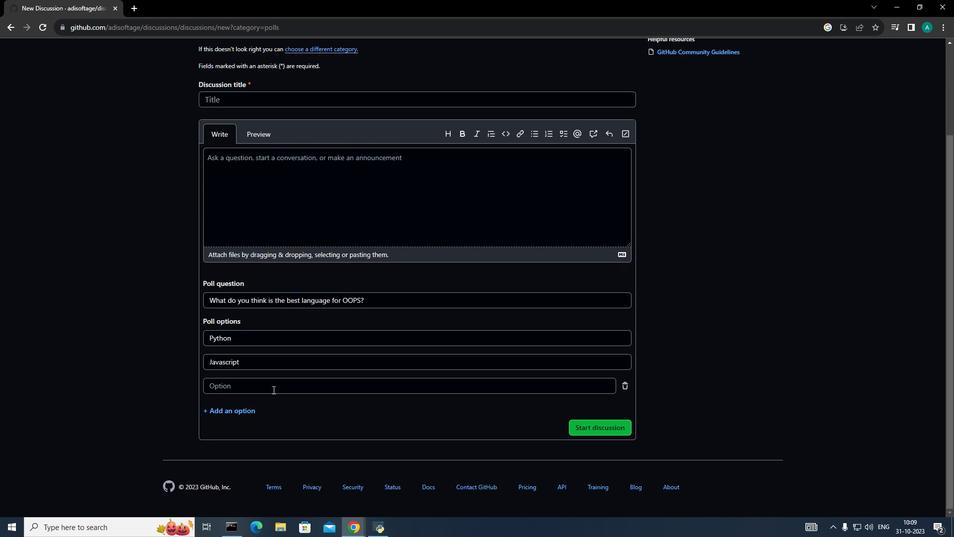 
Action: Mouse pressed left at (272, 389)
Screenshot: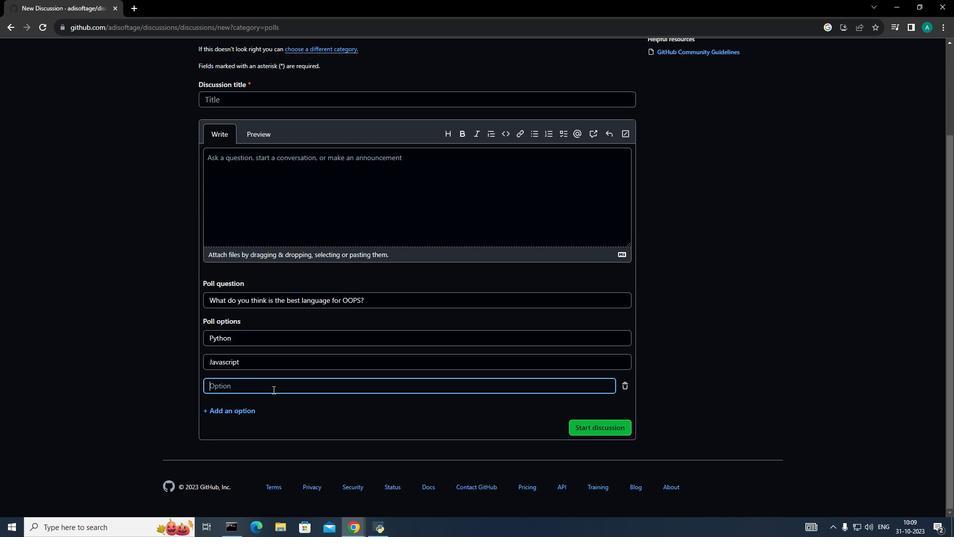 
Action: Key pressed <Key.shift>C<Key.shift_r>++
Screenshot: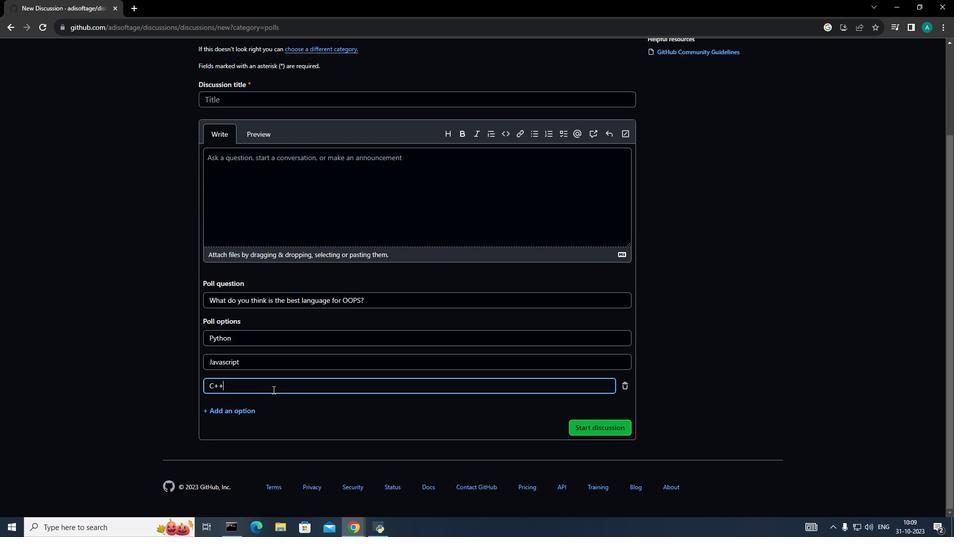 
Action: Mouse moved to (594, 432)
Screenshot: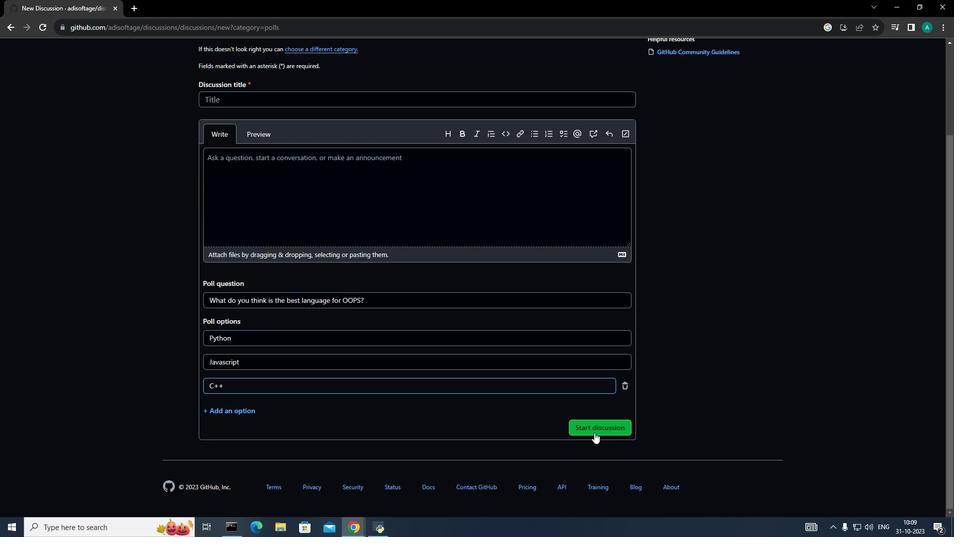
Action: Mouse pressed left at (594, 432)
Screenshot: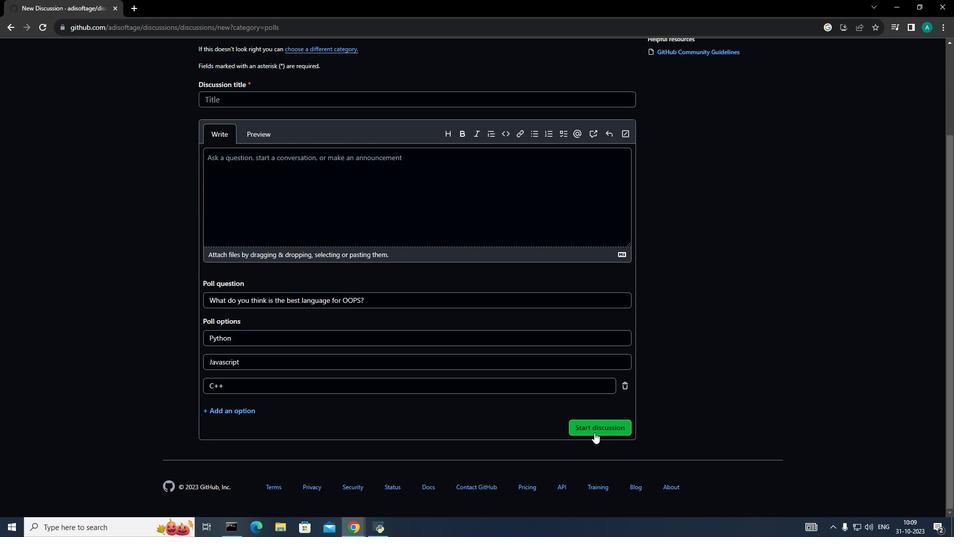 
Action: Mouse moved to (301, 97)
Screenshot: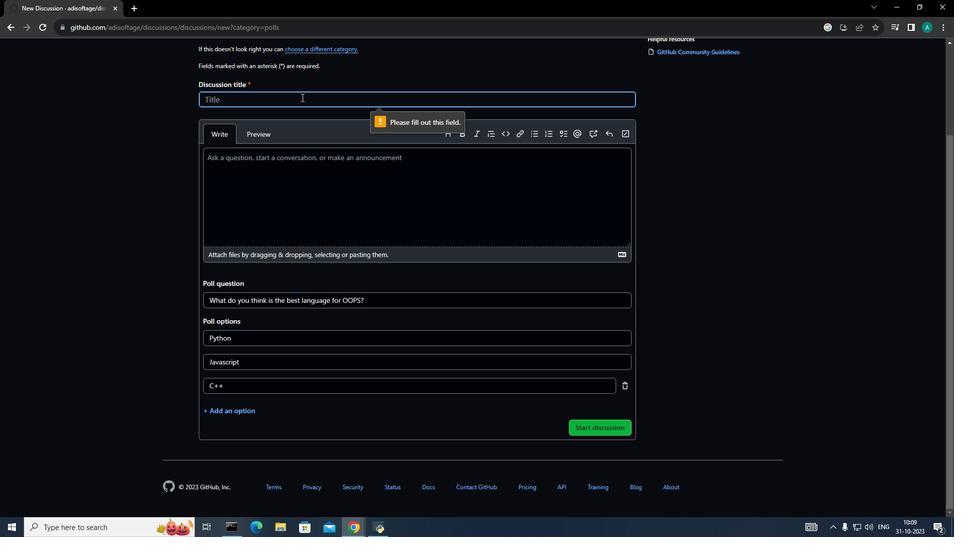 
Action: Mouse pressed left at (301, 97)
Screenshot: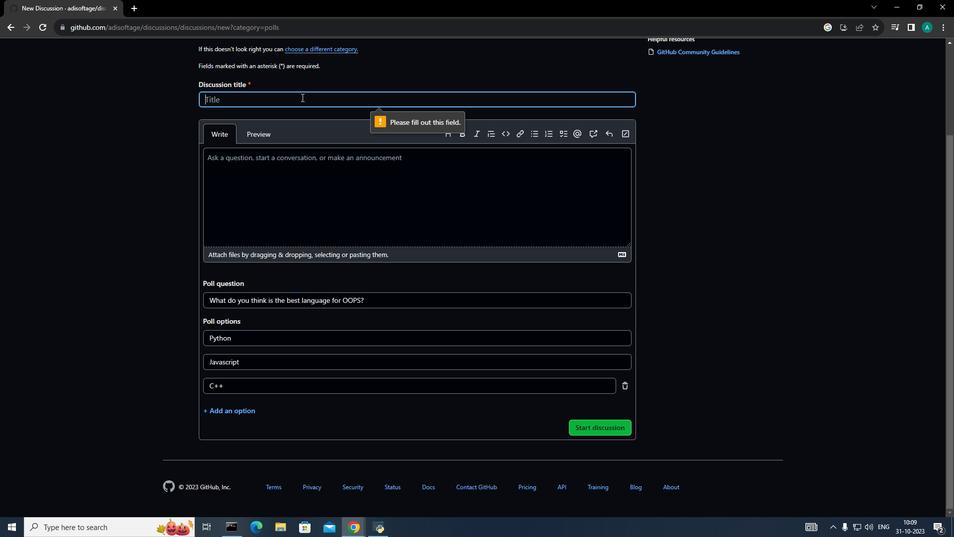 
Action: Key pressed <Key.shift><Key.shift><Key.shift><Key.shift><Key.shift><Key.shift>O<Key.backspace><Key.shift>Best<Key.space><Key.shift>Language<Key.space>for<Key.space><Key.shift>OOPs<Key.backspace>s
Screenshot: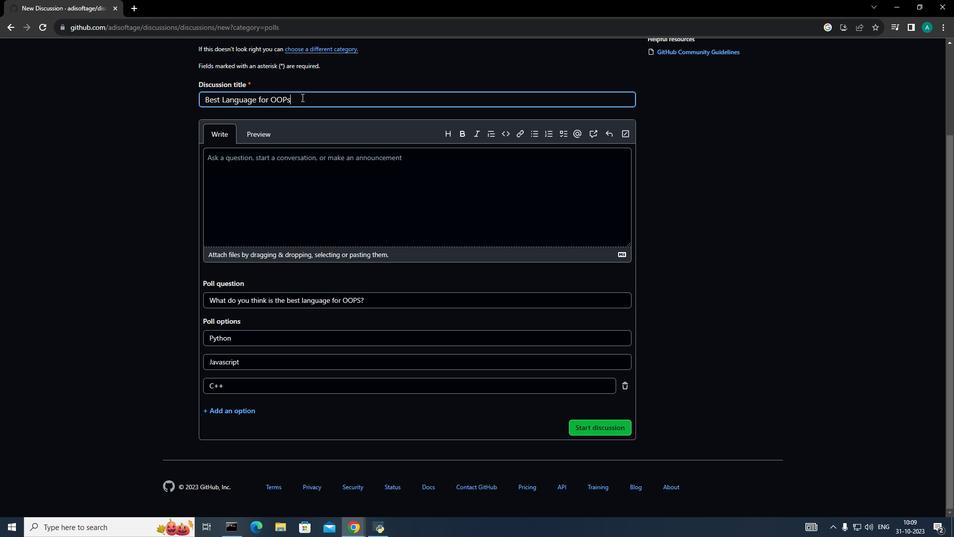
Action: Mouse moved to (600, 422)
Screenshot: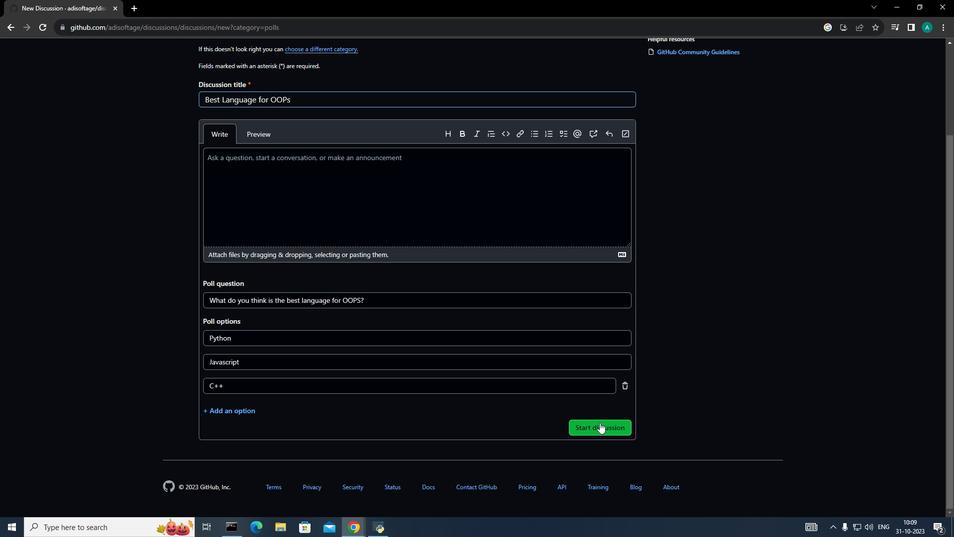 
Action: Mouse pressed left at (600, 422)
Screenshot: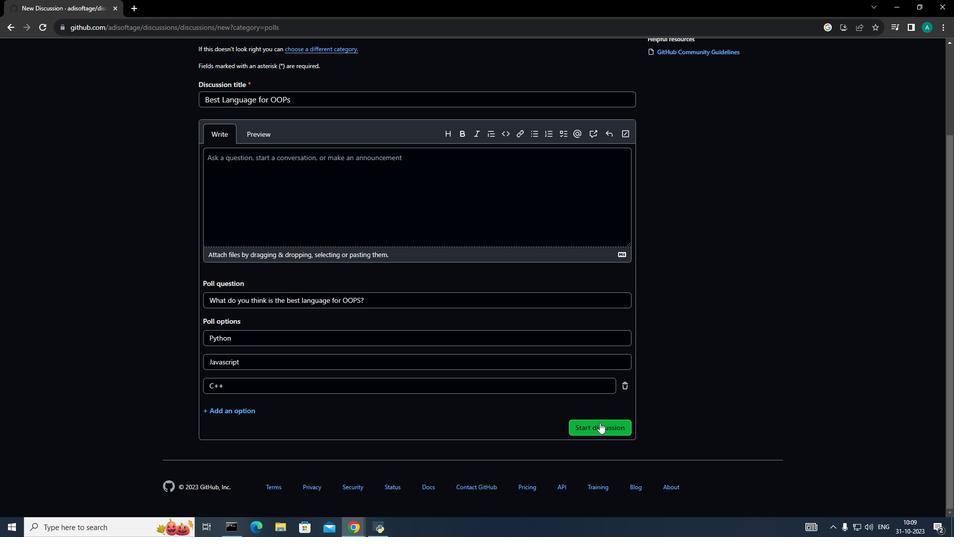 
Action: Mouse moved to (398, 223)
Screenshot: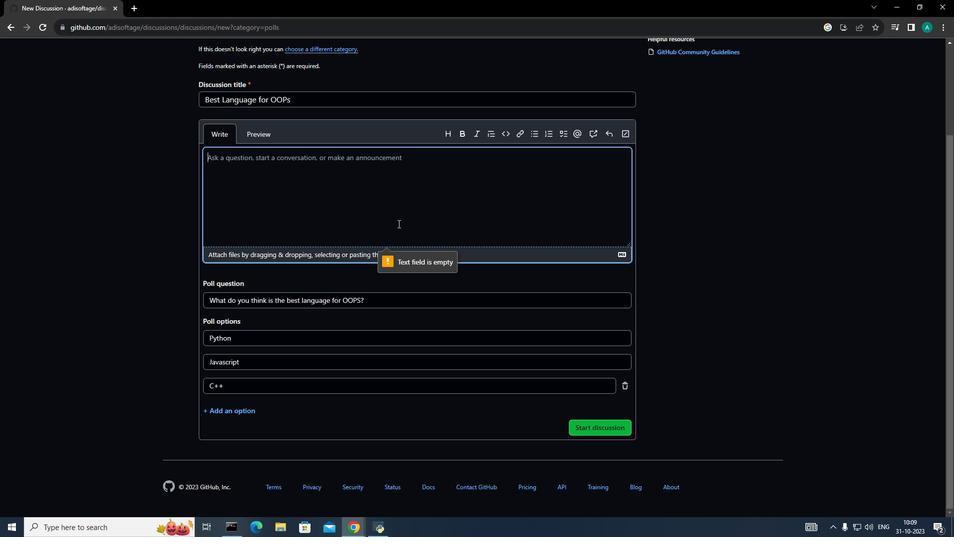 
Action: Mouse pressed left at (398, 223)
Screenshot: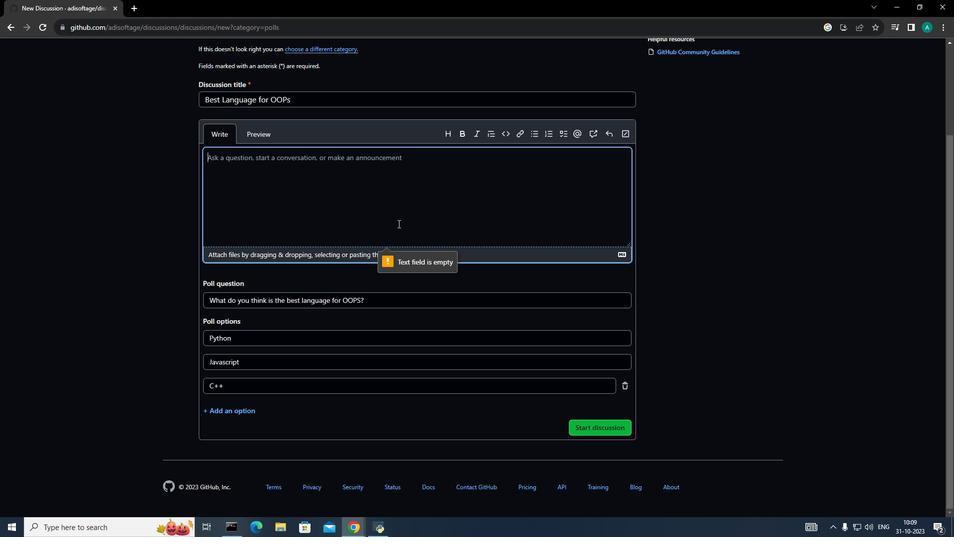 
Action: Key pressed <Key.shift><Key.shift><Key.shift><Key.shift><Key.shift><Key.shift><Key.shift><Key.shift><Key.shift><Key.shift><Key.shift><Key.shift><Key.shift><Key.shift><Key.shift><Key.shift><Key.shift><Key.shift><Key.shift><Key.shift><Key.shift><Key.shift><Key.shift><Key.shift><Key.shift><Key.shift><Key.shift><Key.shift><Key.shift><Key.shift><Key.shift><Key.shift><Key.shift><Key.shift><Key.shift><Key.shift><Key.shift><Key.shift><Key.shift><Key.shift><Key.shift><Key.shift><Key.shift><Key.shift><Key.shift><Key.shift><Key.shift><Key.shift><Key.shift><Key.shift><Key.shift><Key.shift><Key.shift><Key.shift><Key.shift><Key.shift><Key.shift>POLL<Key.space><Key.shift_r>!!!
Screenshot: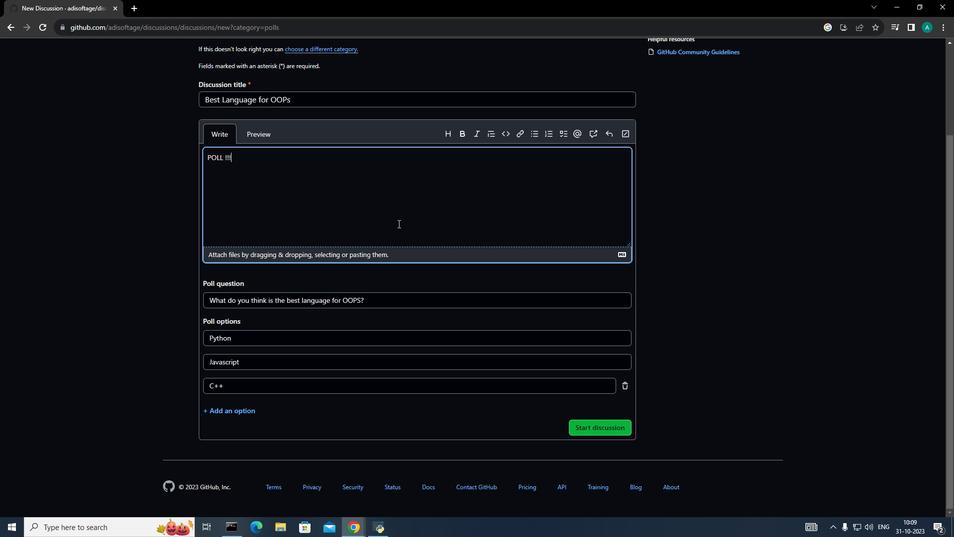 
Action: Mouse moved to (579, 417)
Screenshot: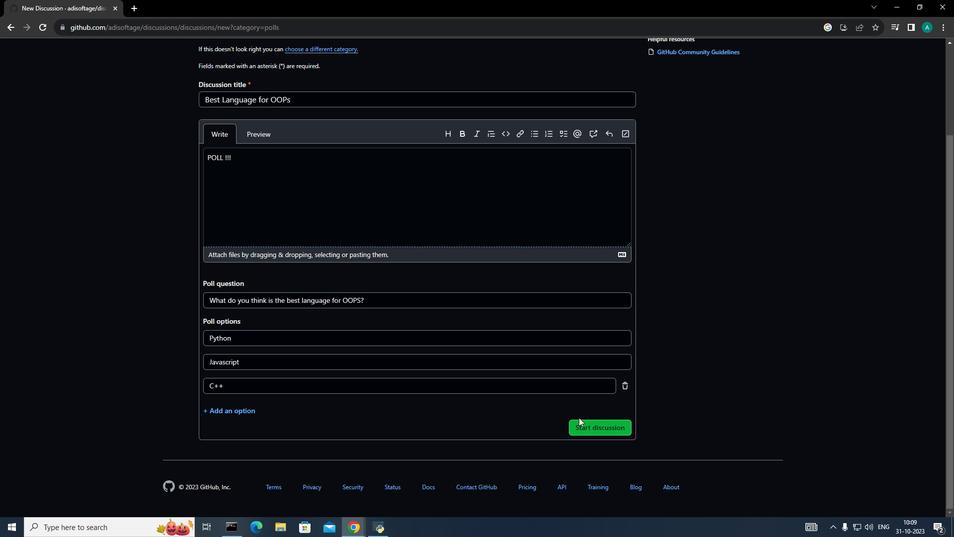 
Action: Mouse pressed left at (579, 417)
Screenshot: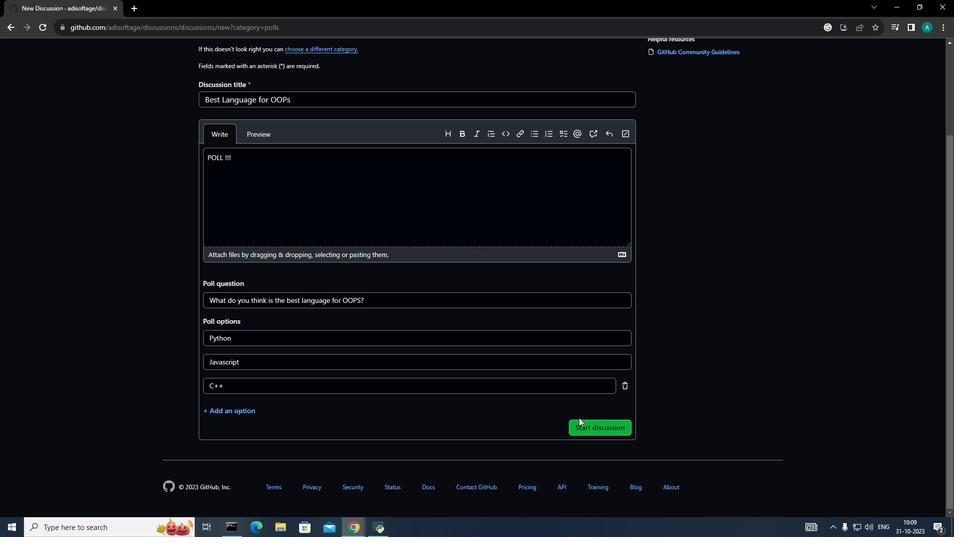 
Action: Mouse moved to (588, 425)
Screenshot: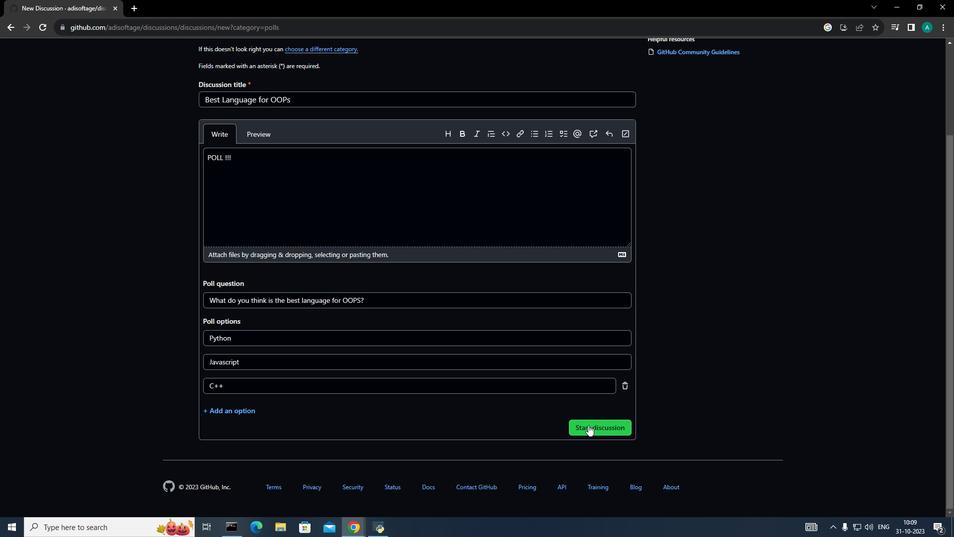 
Action: Mouse pressed left at (588, 425)
Screenshot: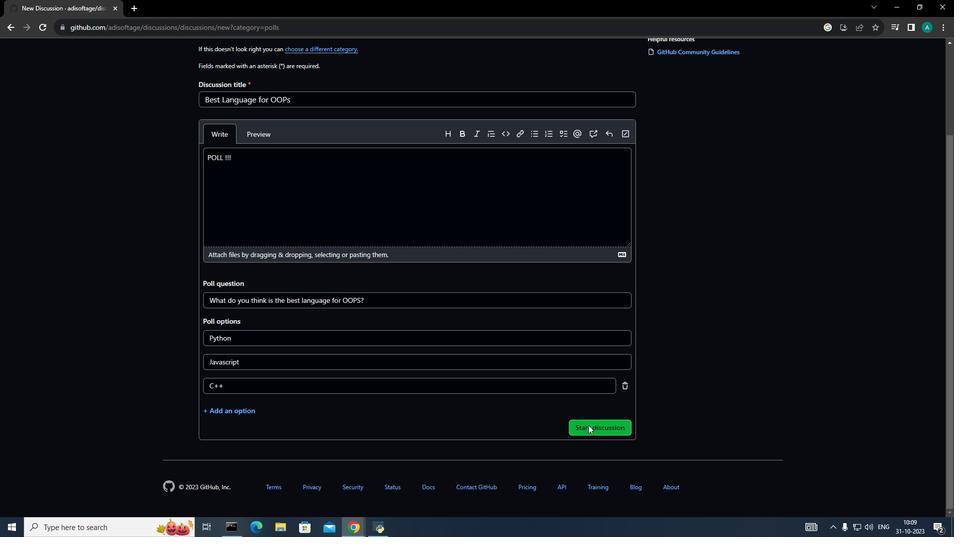 
Action: Mouse moved to (193, 244)
Screenshot: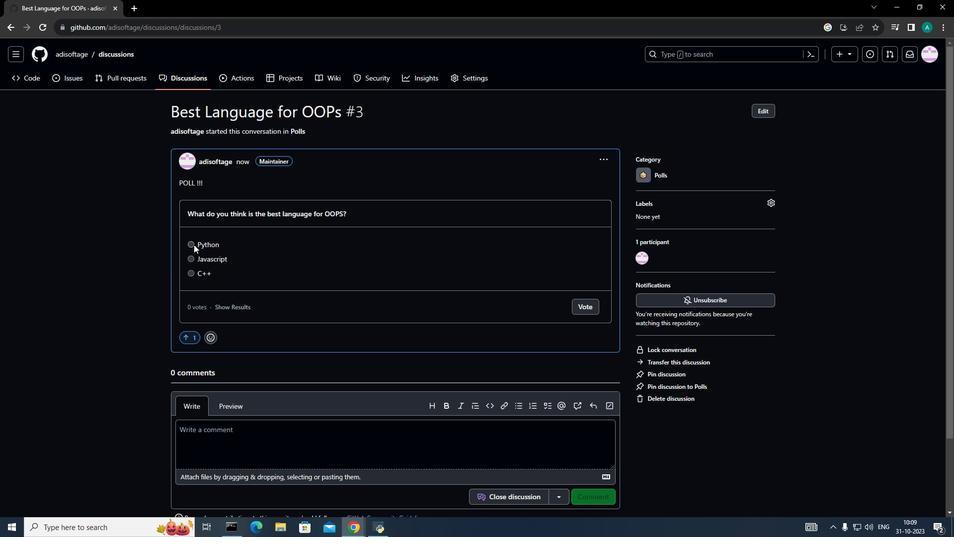 
Action: Mouse pressed left at (193, 244)
Screenshot: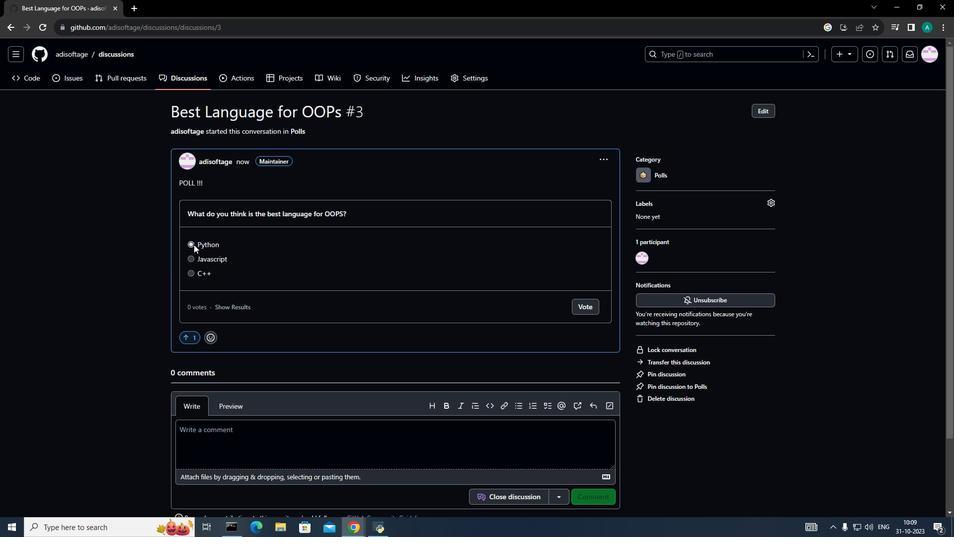 
Action: Mouse moved to (575, 307)
Screenshot: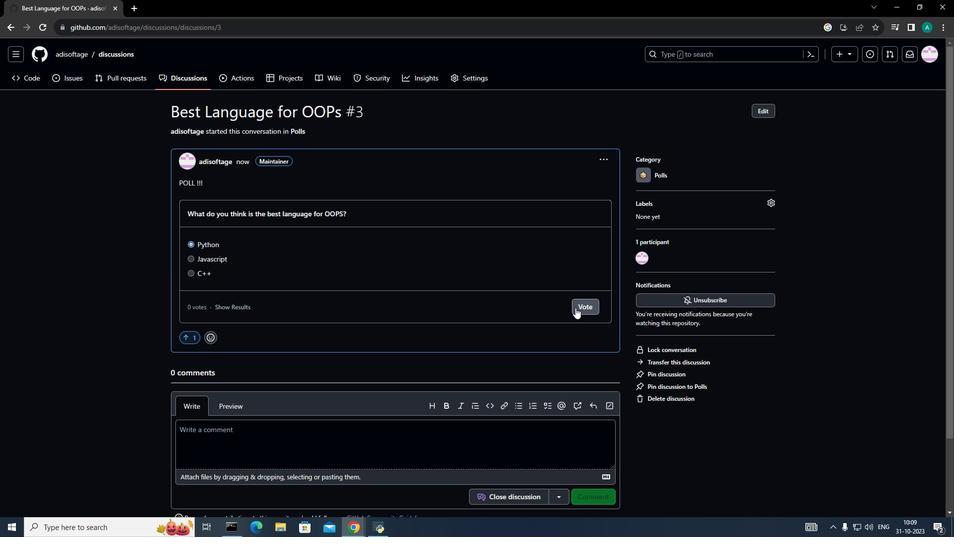 
Action: Mouse pressed left at (575, 307)
Screenshot: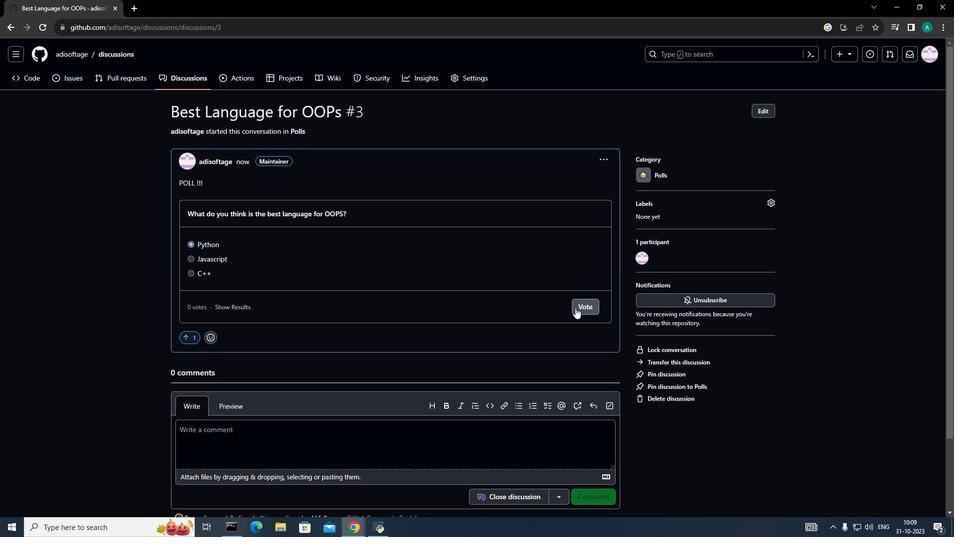 
Action: Mouse moved to (320, 253)
Screenshot: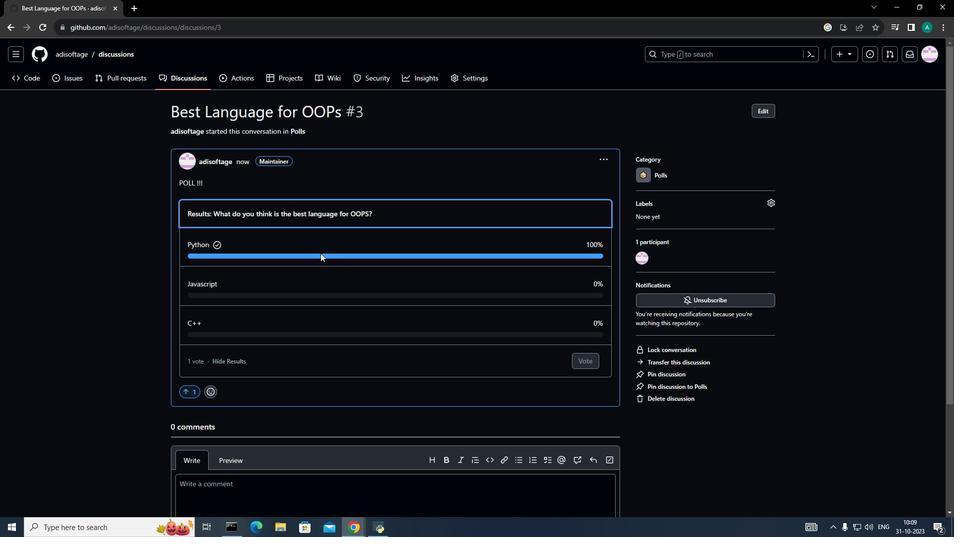 
Action: Mouse scrolled (320, 254) with delta (0, 0)
Screenshot: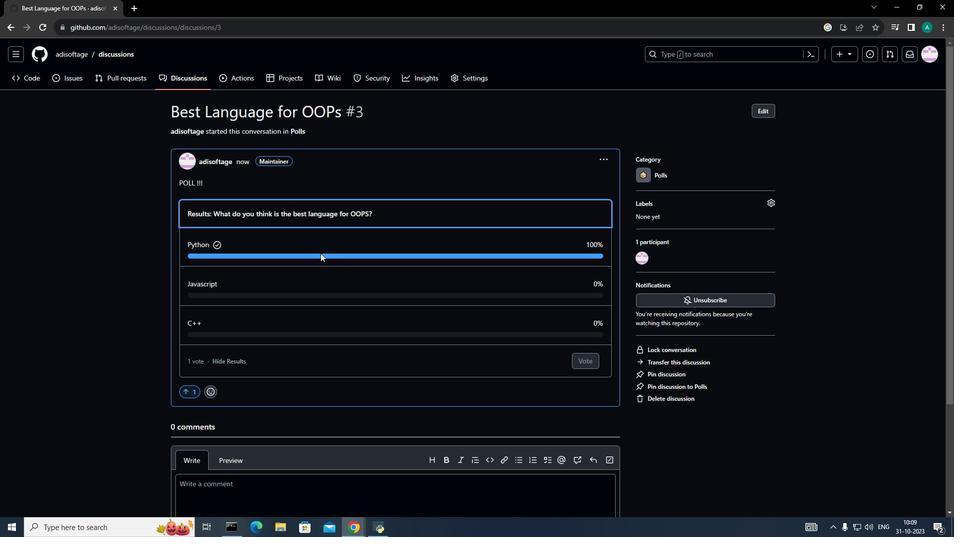 
Action: Mouse scrolled (320, 254) with delta (0, 0)
Screenshot: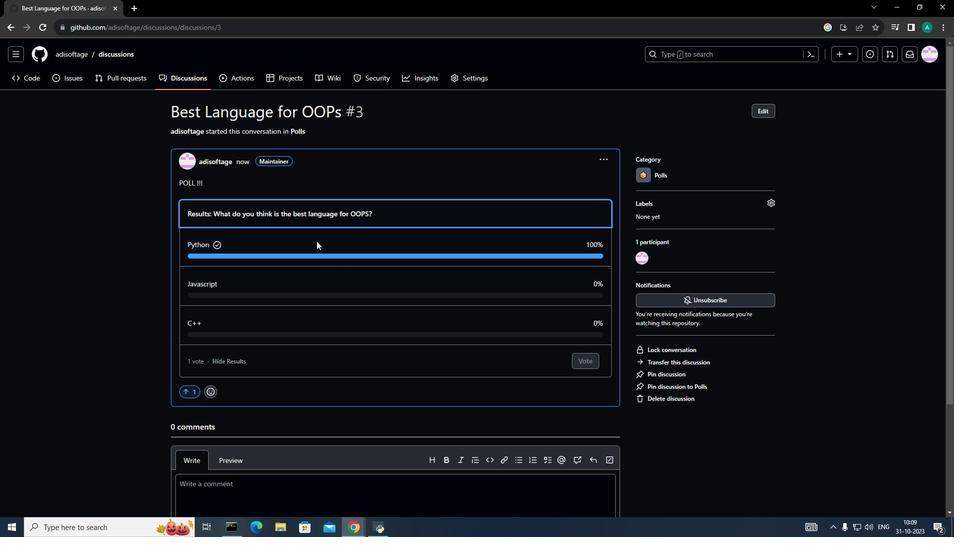 
Action: Mouse moved to (197, 79)
Screenshot: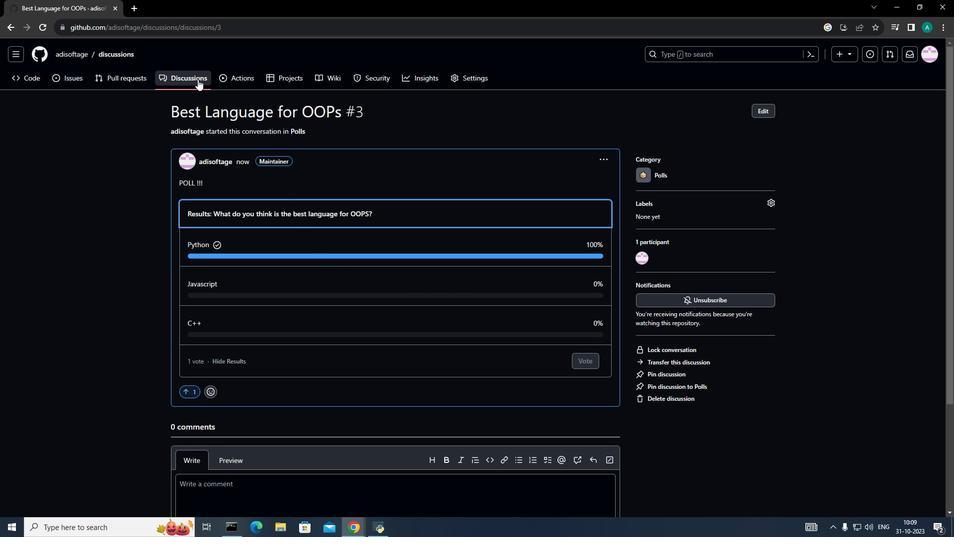 
Action: Mouse pressed left at (197, 79)
Screenshot: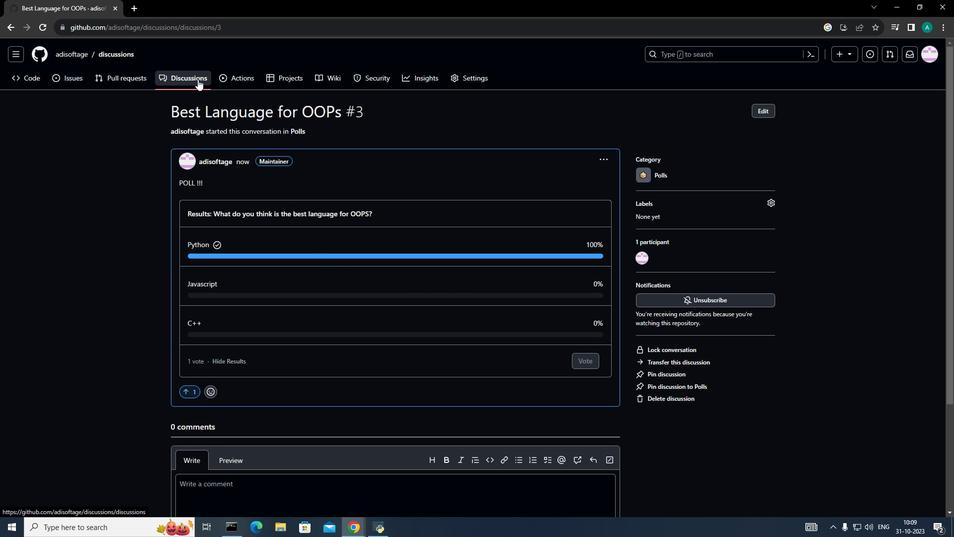 
Action: Mouse moved to (686, 200)
Screenshot: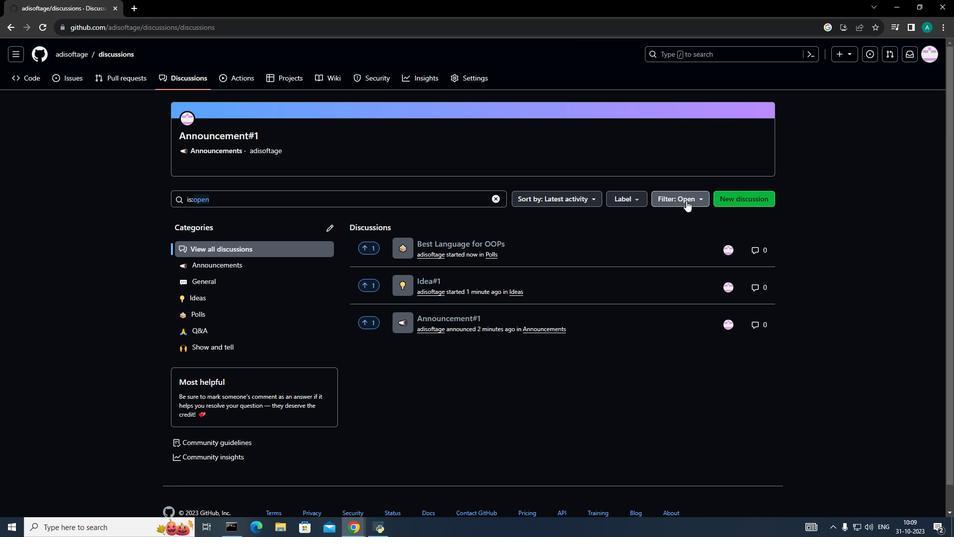 
Action: Mouse pressed left at (686, 200)
Screenshot: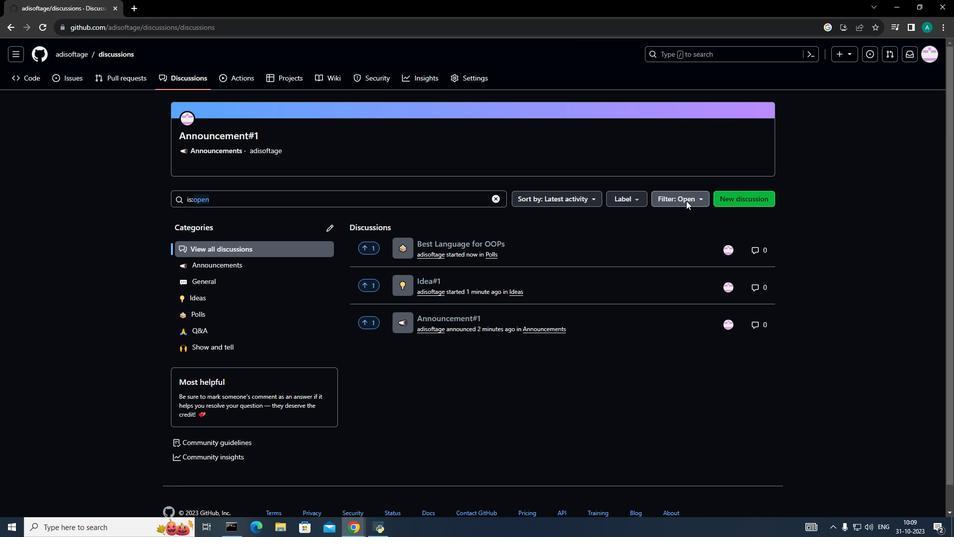 
Action: Mouse moved to (681, 237)
Screenshot: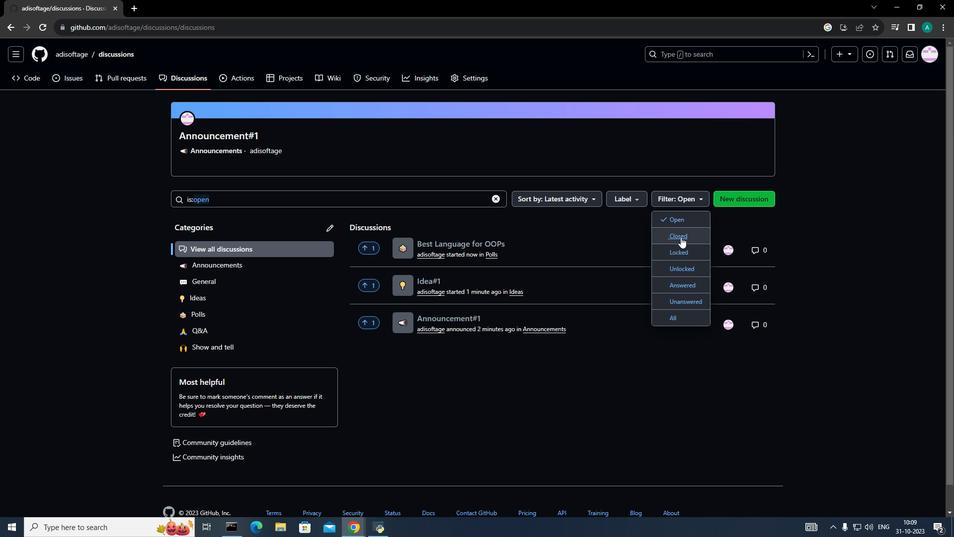 
Action: Mouse pressed left at (681, 237)
Screenshot: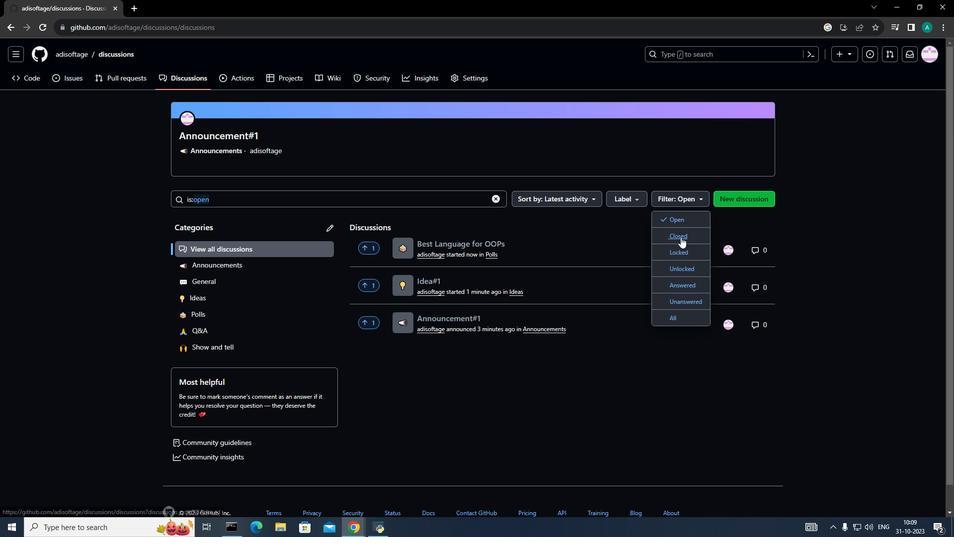 
Action: Mouse moved to (684, 201)
Screenshot: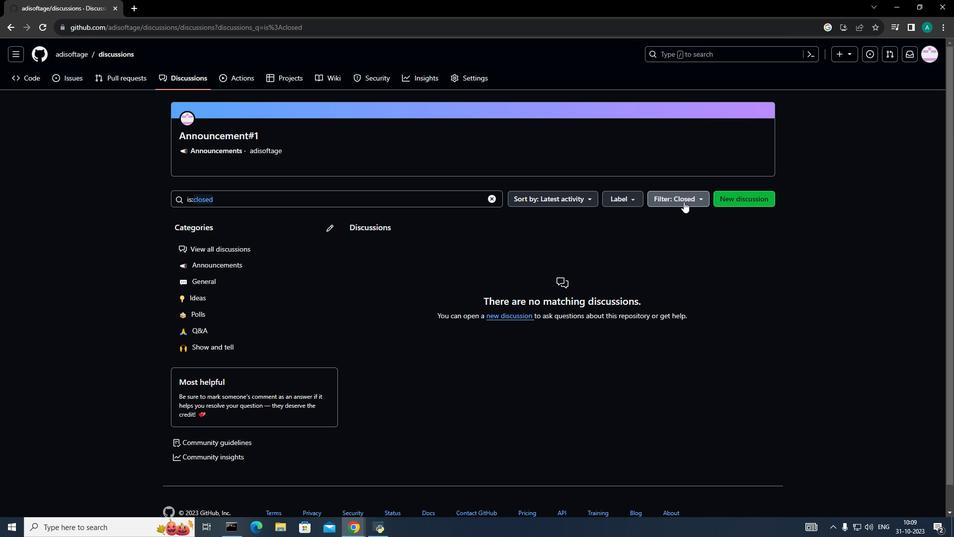 
Action: Mouse pressed left at (684, 201)
Screenshot: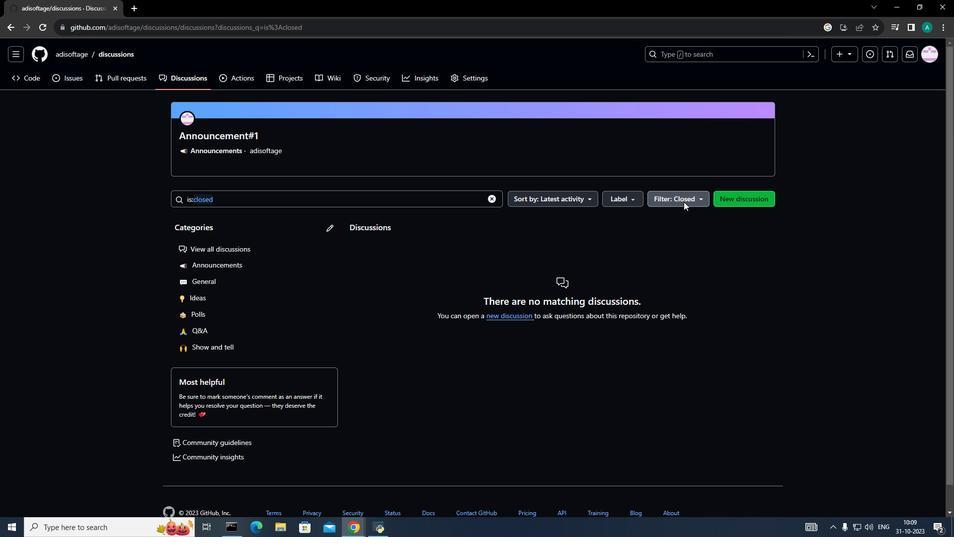 
Action: Mouse moved to (680, 299)
Screenshot: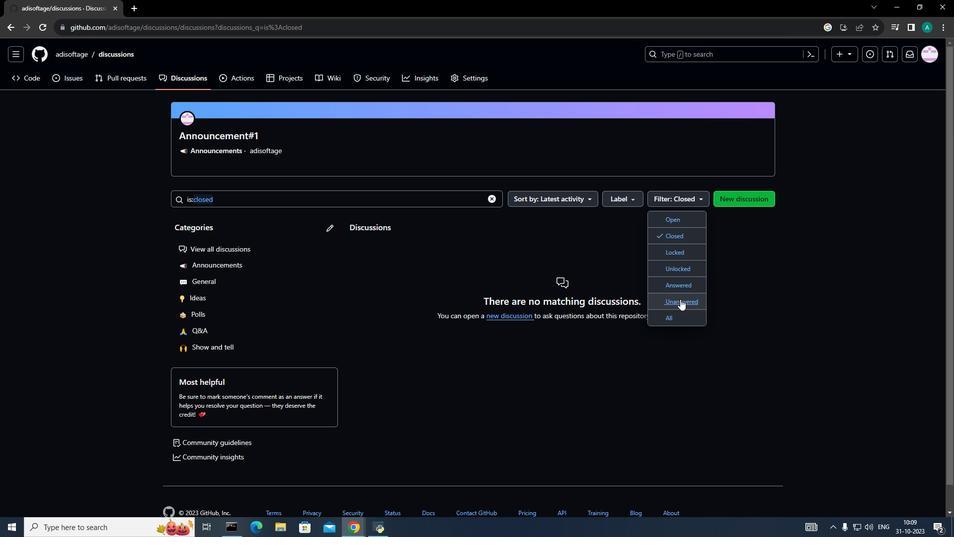 
Action: Mouse pressed left at (680, 299)
Screenshot: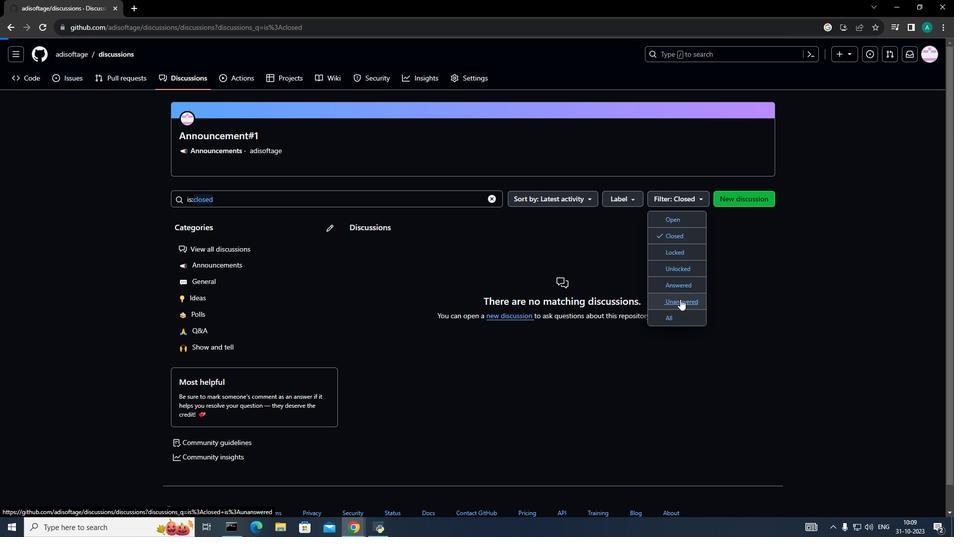
Action: Mouse moved to (699, 198)
Screenshot: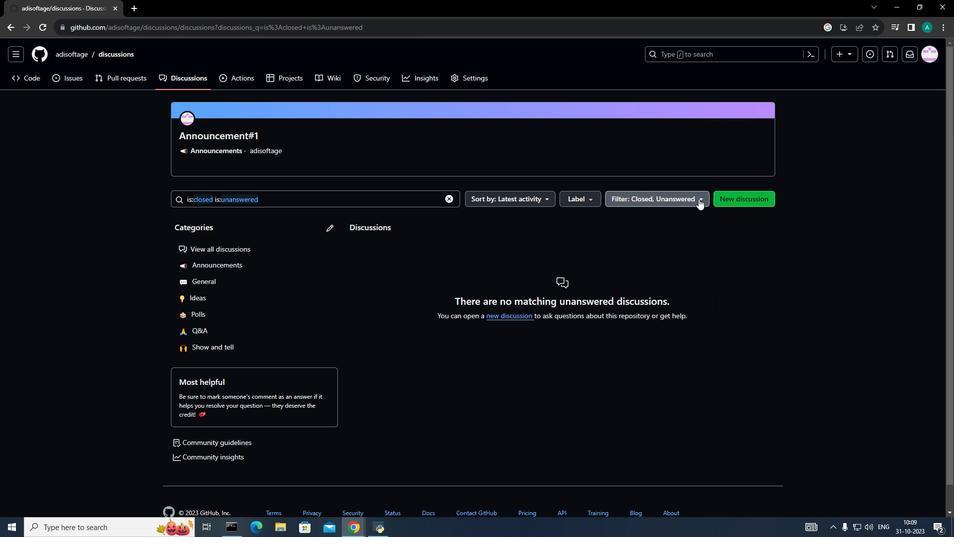 
Action: Mouse pressed left at (699, 198)
Screenshot: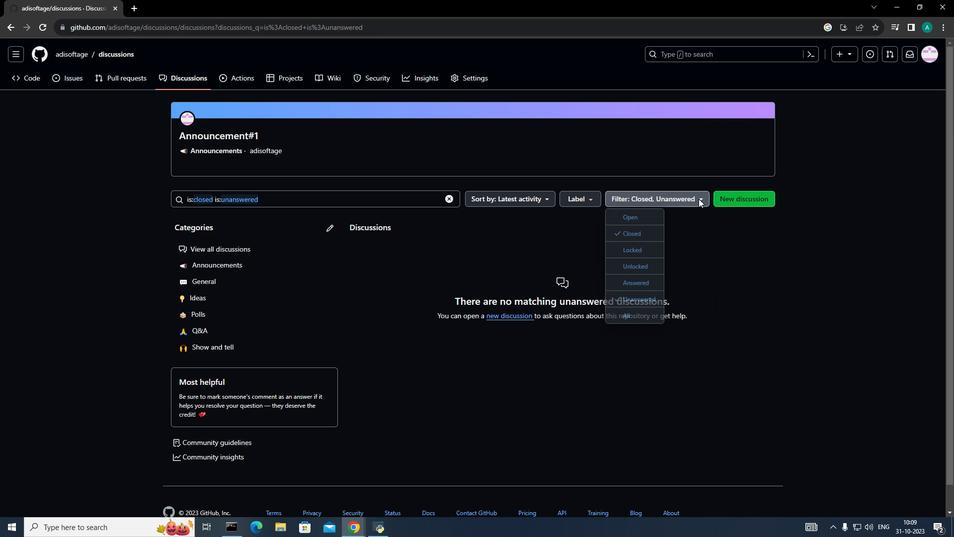 
Action: Mouse moved to (640, 216)
Screenshot: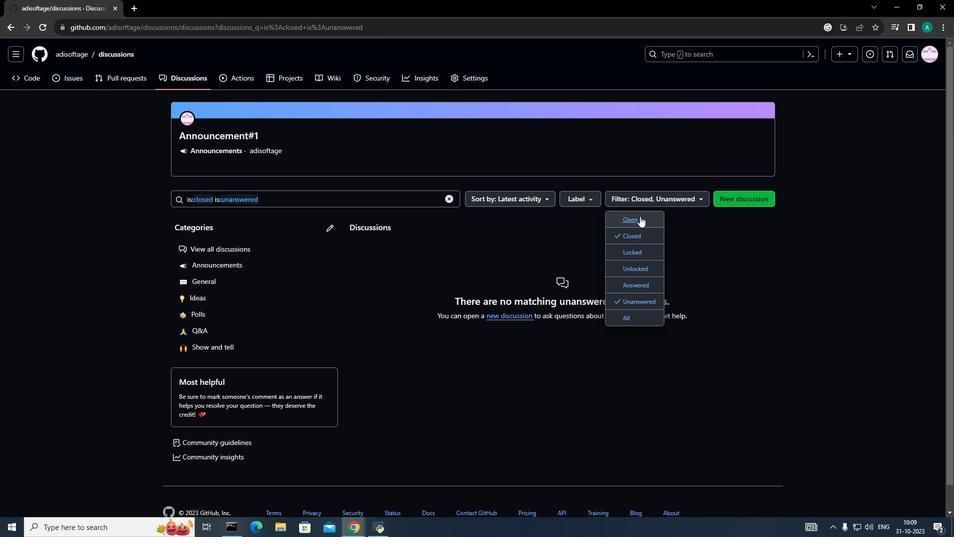 
Action: Mouse pressed left at (640, 216)
Screenshot: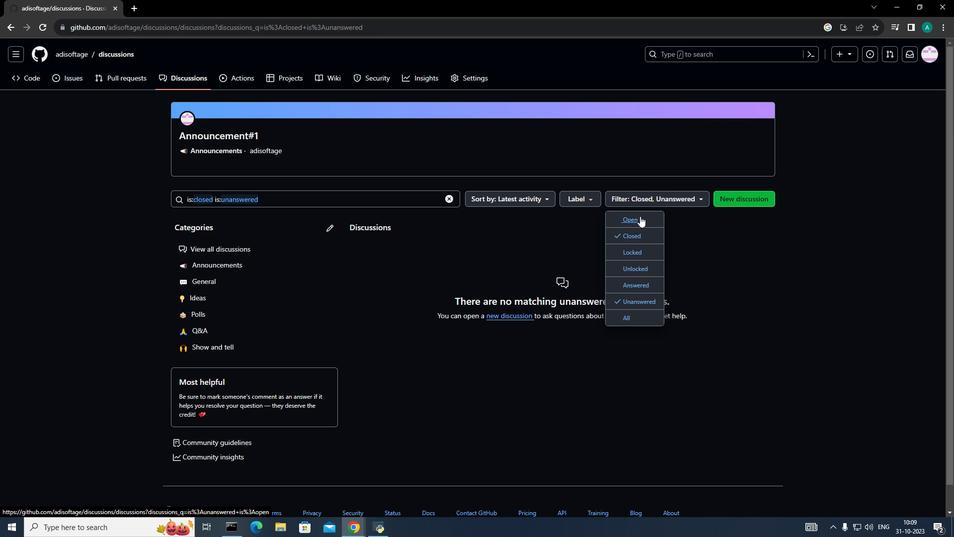 
Action: Mouse moved to (229, 248)
Screenshot: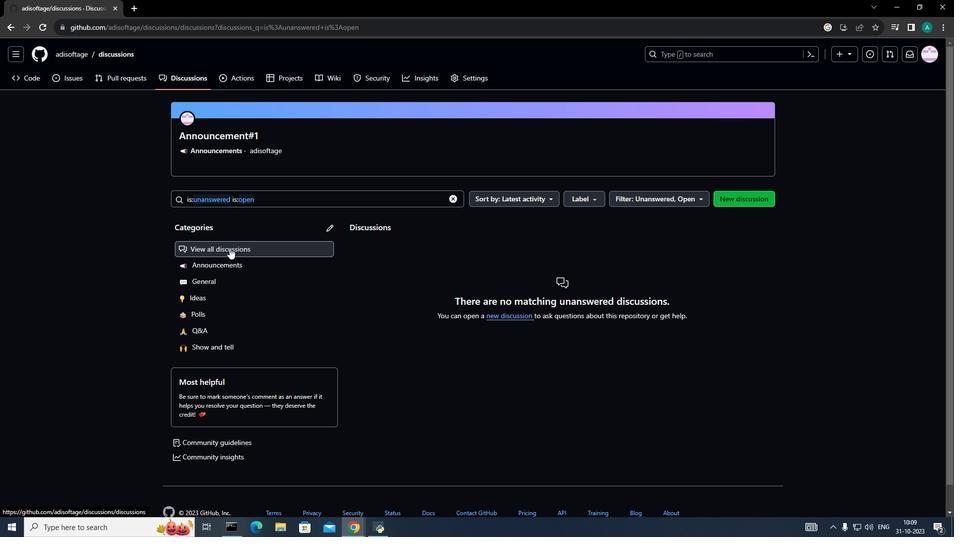 
Action: Mouse pressed left at (229, 248)
Screenshot: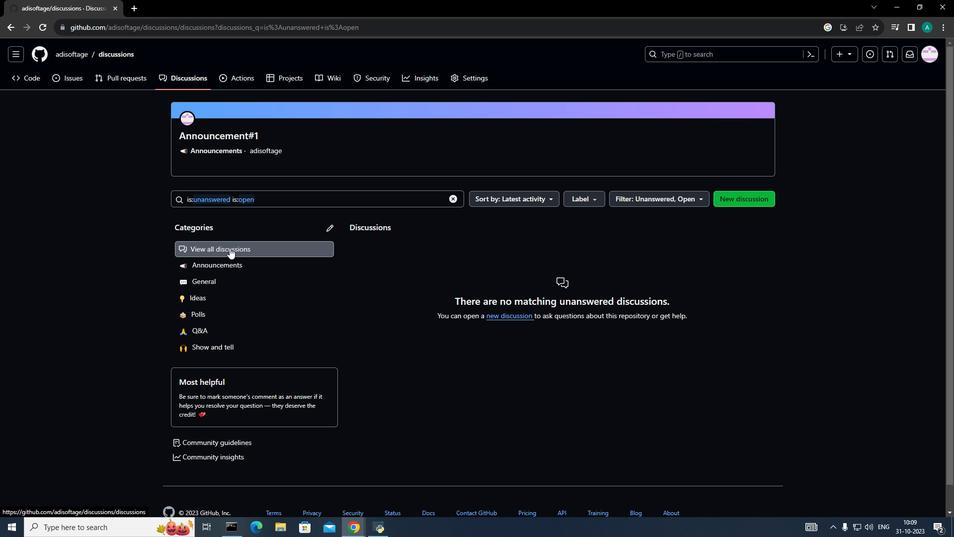 
Action: Mouse moved to (455, 244)
Screenshot: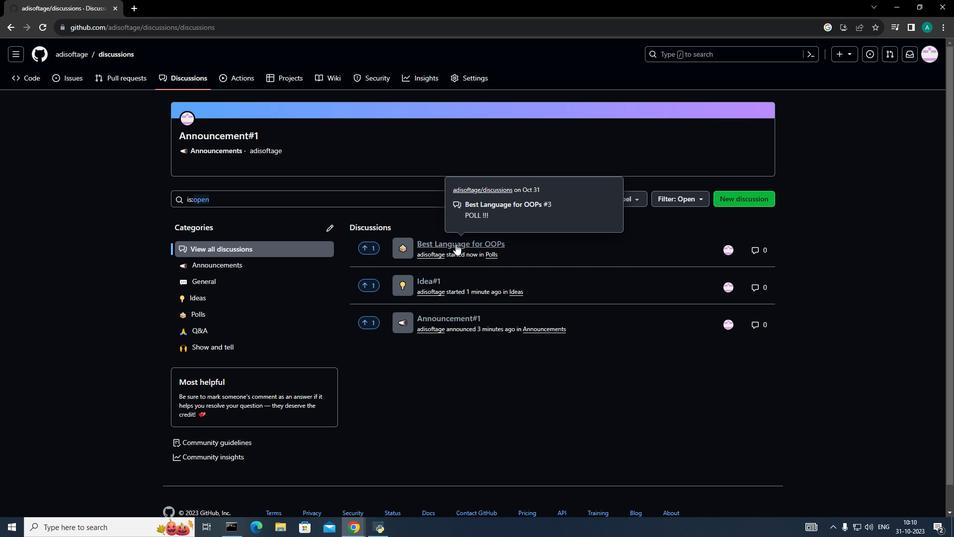 
